Task: Find connections with filter location Villa de Vallecas with filter topic #Industrieswith filter profile language Potuguese with filter current company Perficient with filter school Doon Business School with filter industry Building Construction with filter service category Public Relations with filter keywords title Operations Analyst
Action: Mouse moved to (165, 254)
Screenshot: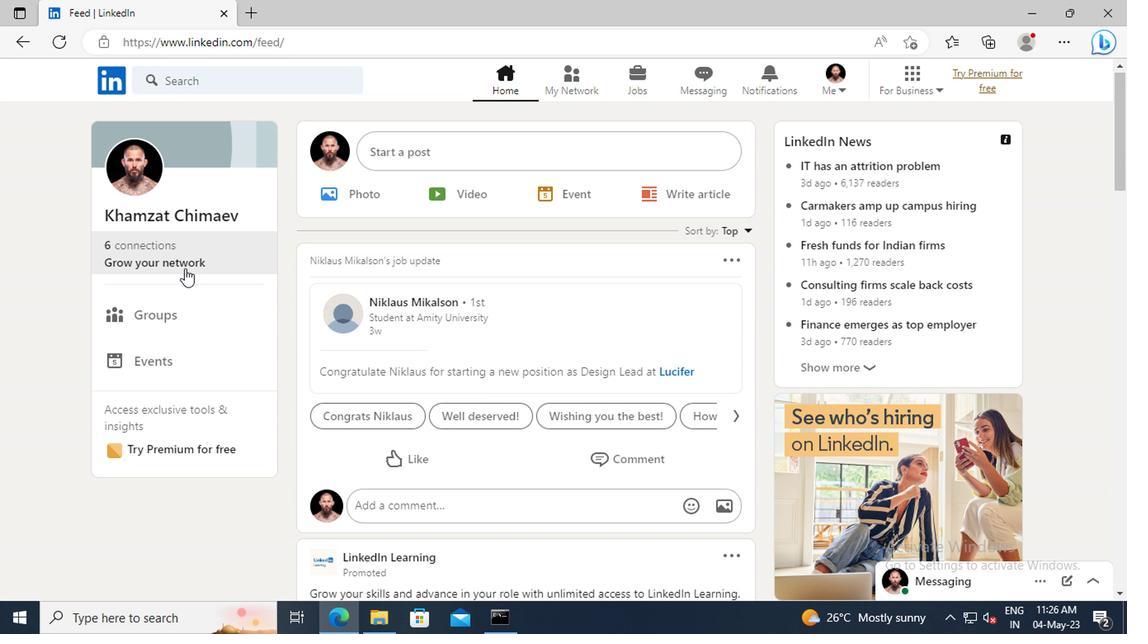
Action: Mouse pressed left at (165, 254)
Screenshot: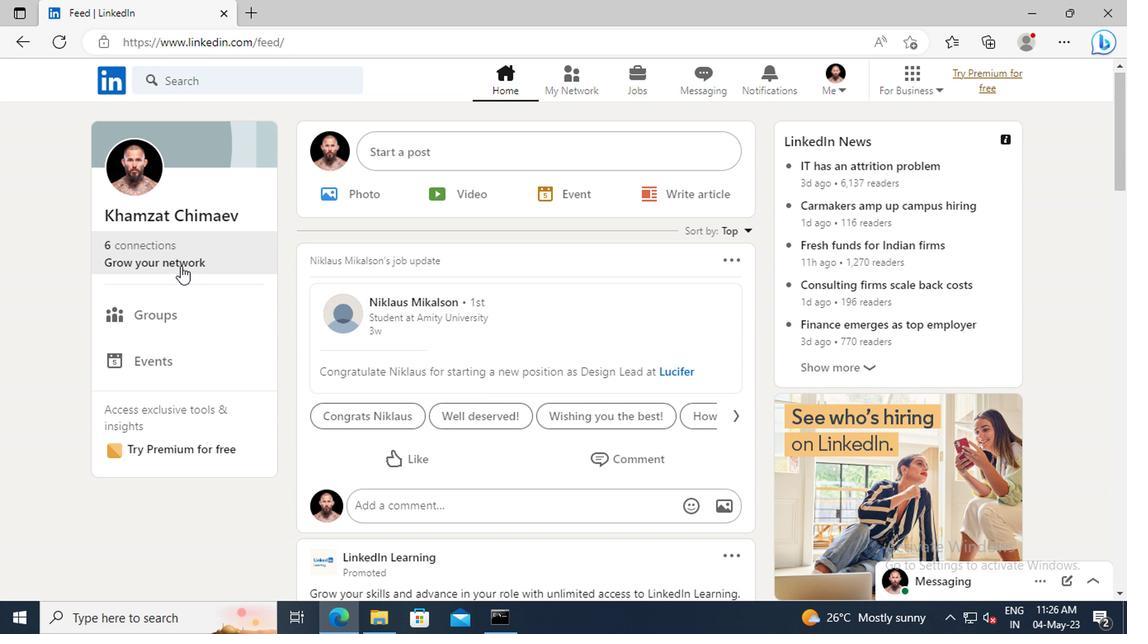 
Action: Mouse moved to (170, 176)
Screenshot: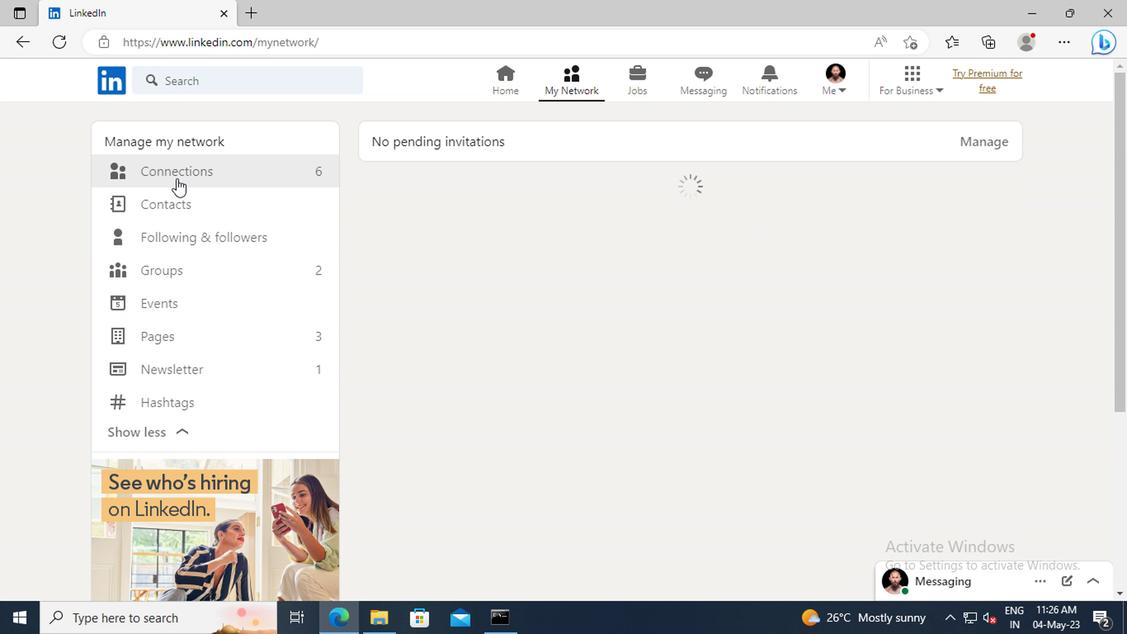 
Action: Mouse pressed left at (170, 176)
Screenshot: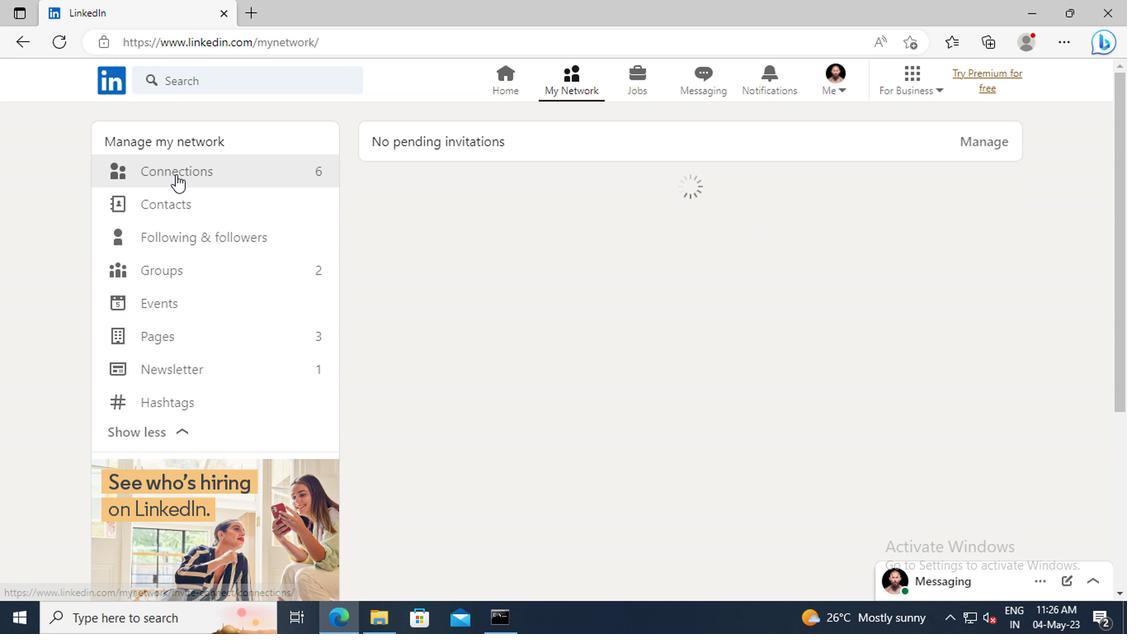 
Action: Mouse moved to (647, 178)
Screenshot: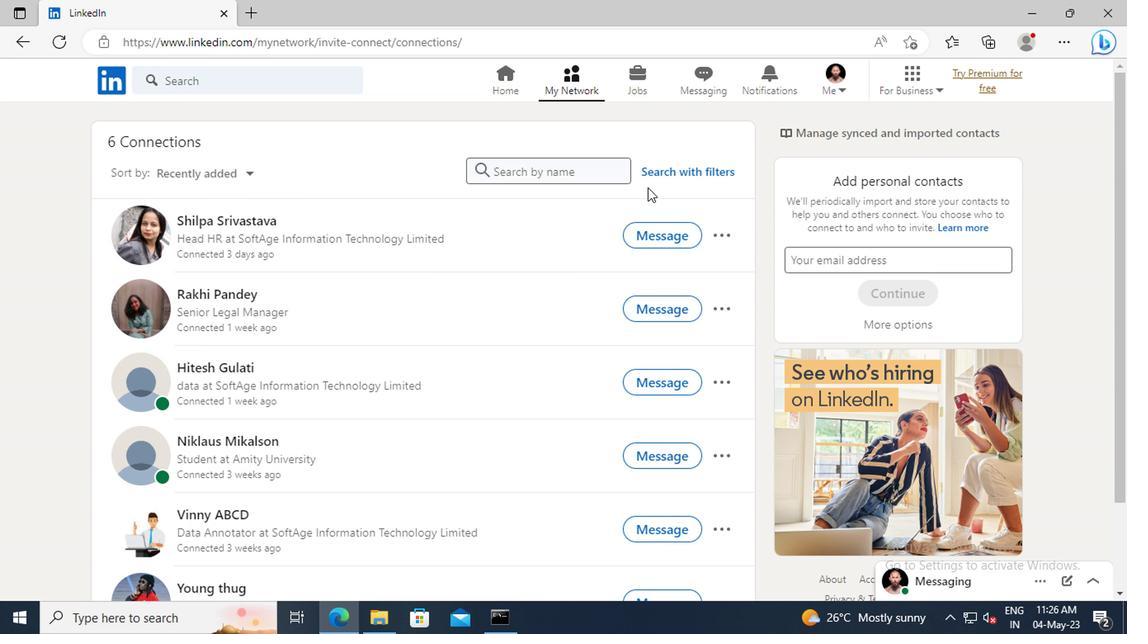 
Action: Mouse pressed left at (647, 178)
Screenshot: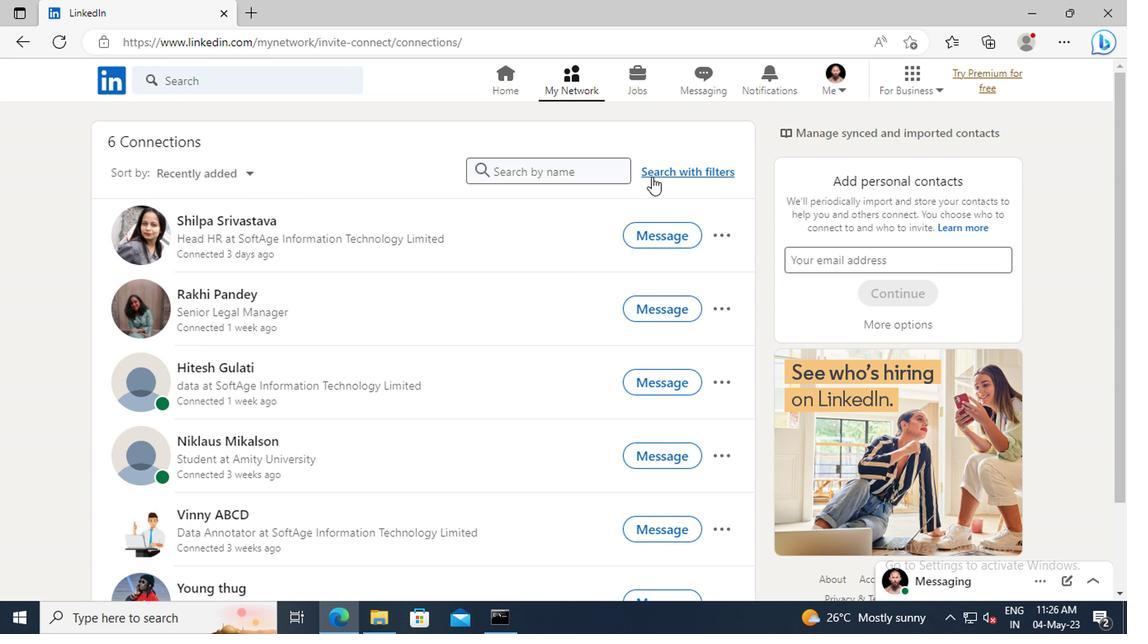 
Action: Mouse moved to (623, 133)
Screenshot: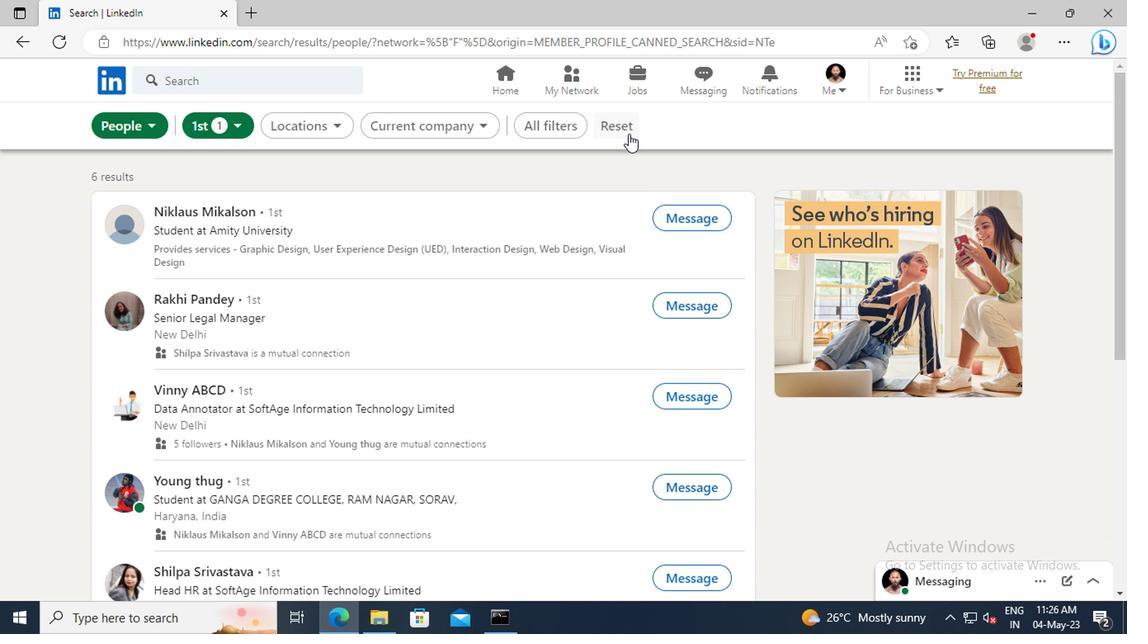 
Action: Mouse pressed left at (623, 133)
Screenshot: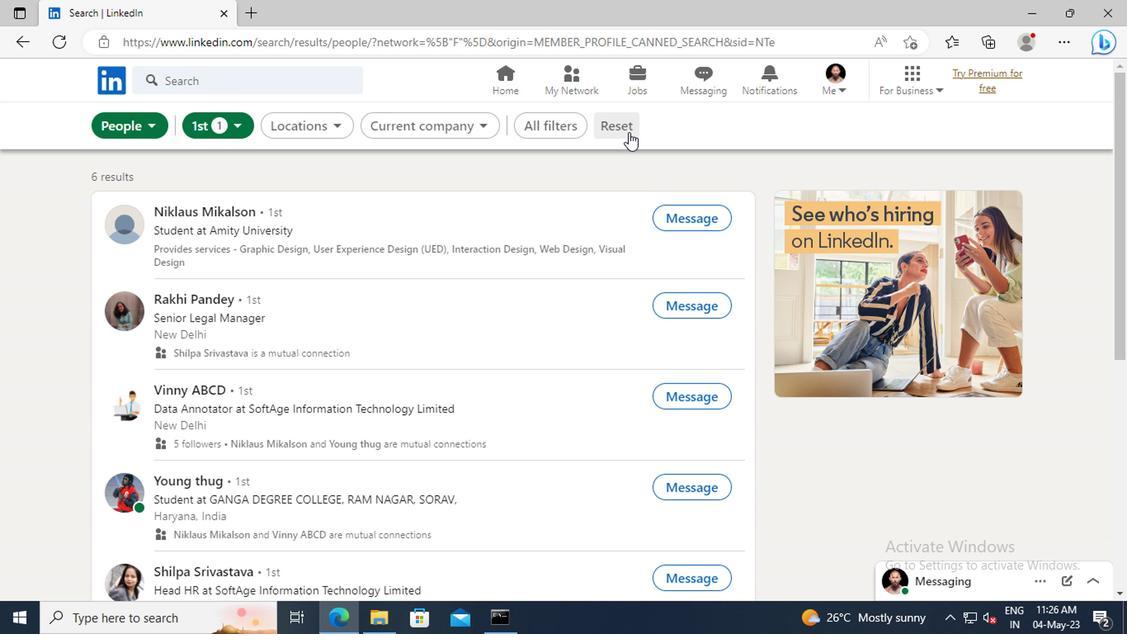 
Action: Mouse moved to (608, 131)
Screenshot: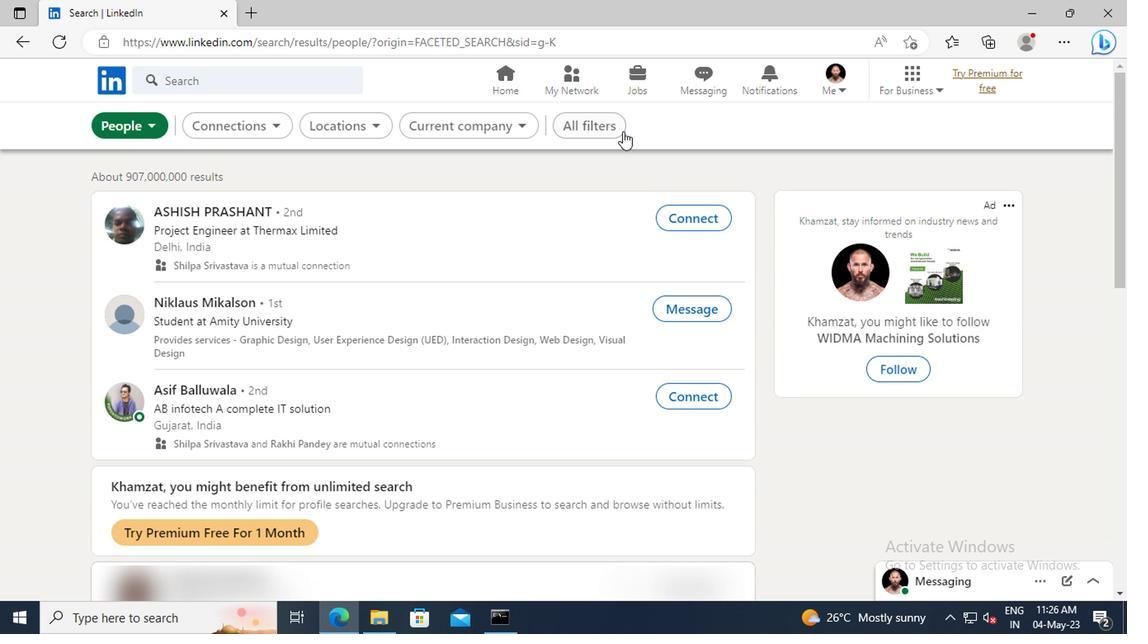 
Action: Mouse pressed left at (608, 131)
Screenshot: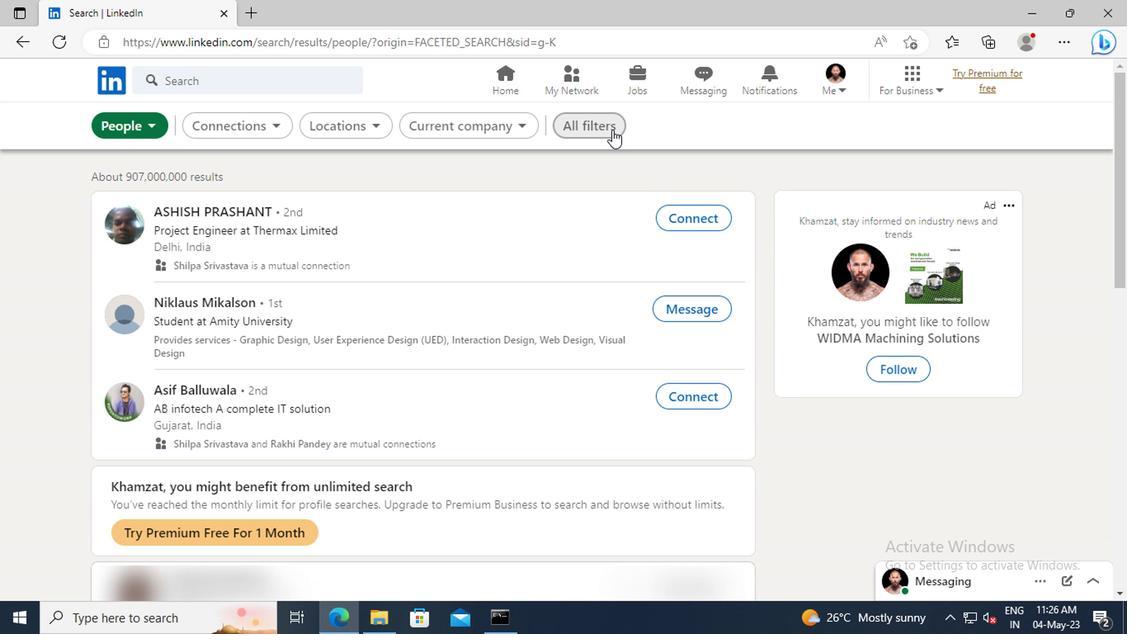 
Action: Mouse moved to (861, 293)
Screenshot: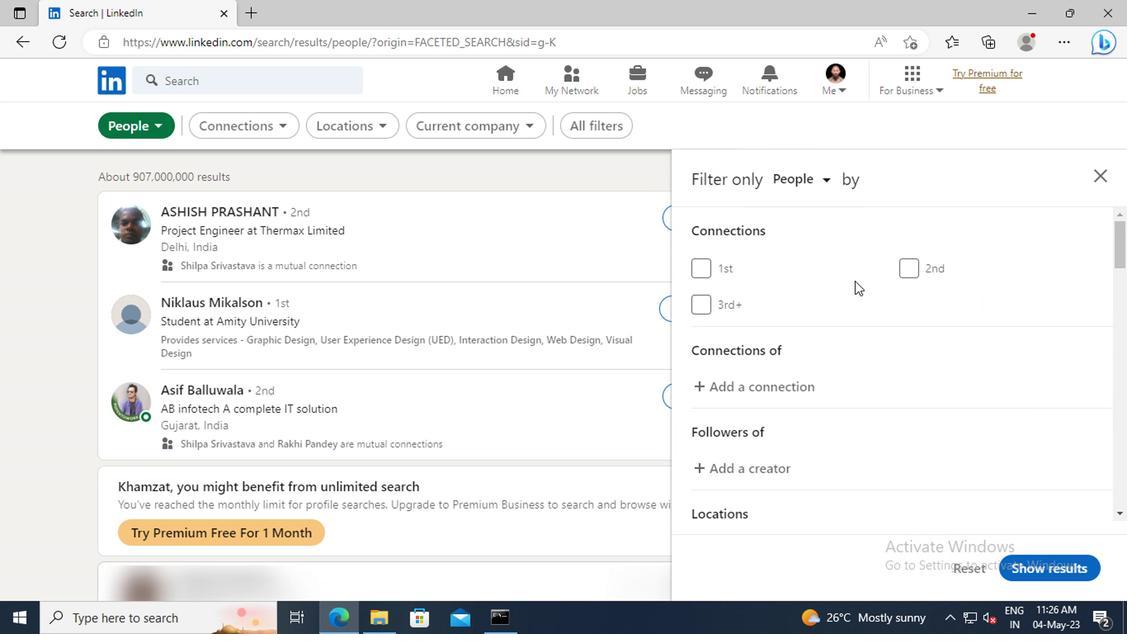 
Action: Mouse scrolled (861, 291) with delta (0, -1)
Screenshot: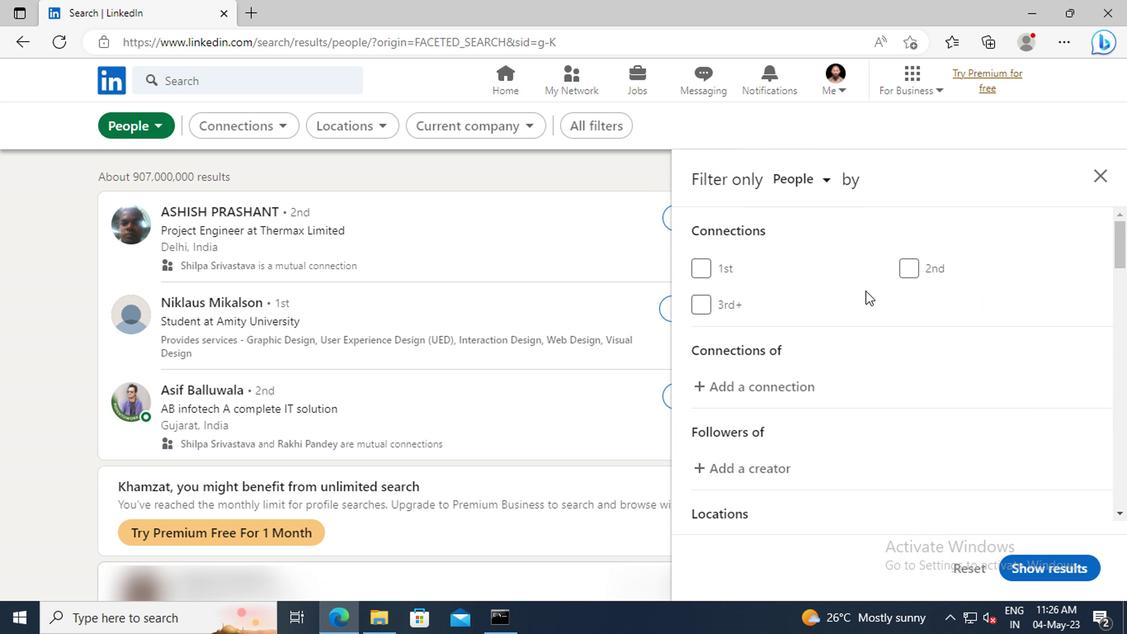 
Action: Mouse scrolled (861, 291) with delta (0, -1)
Screenshot: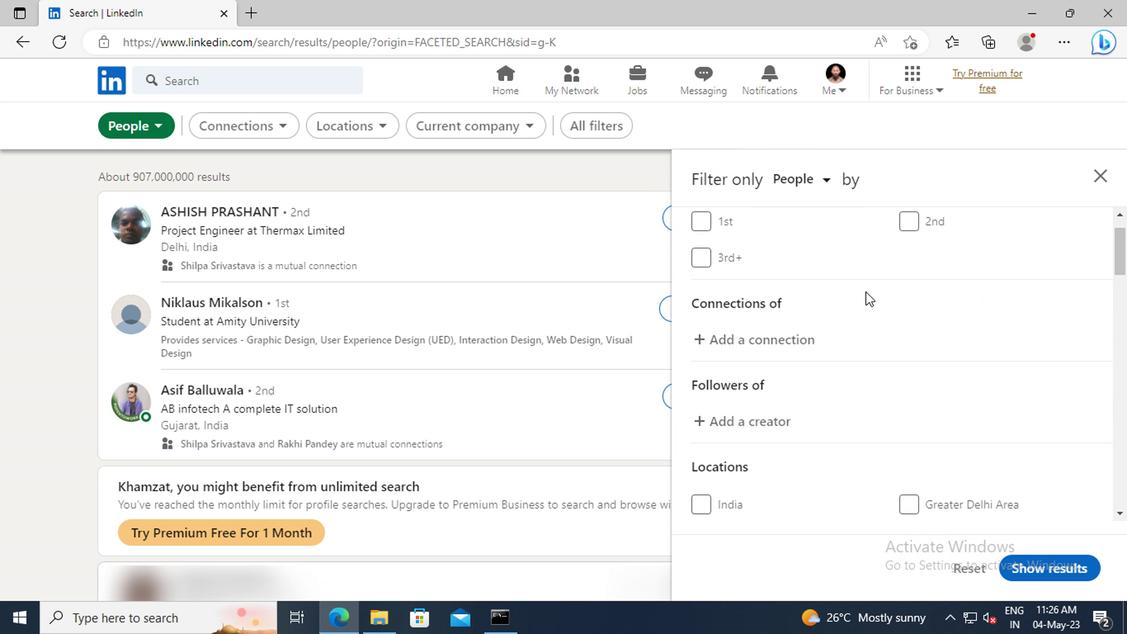 
Action: Mouse scrolled (861, 291) with delta (0, -1)
Screenshot: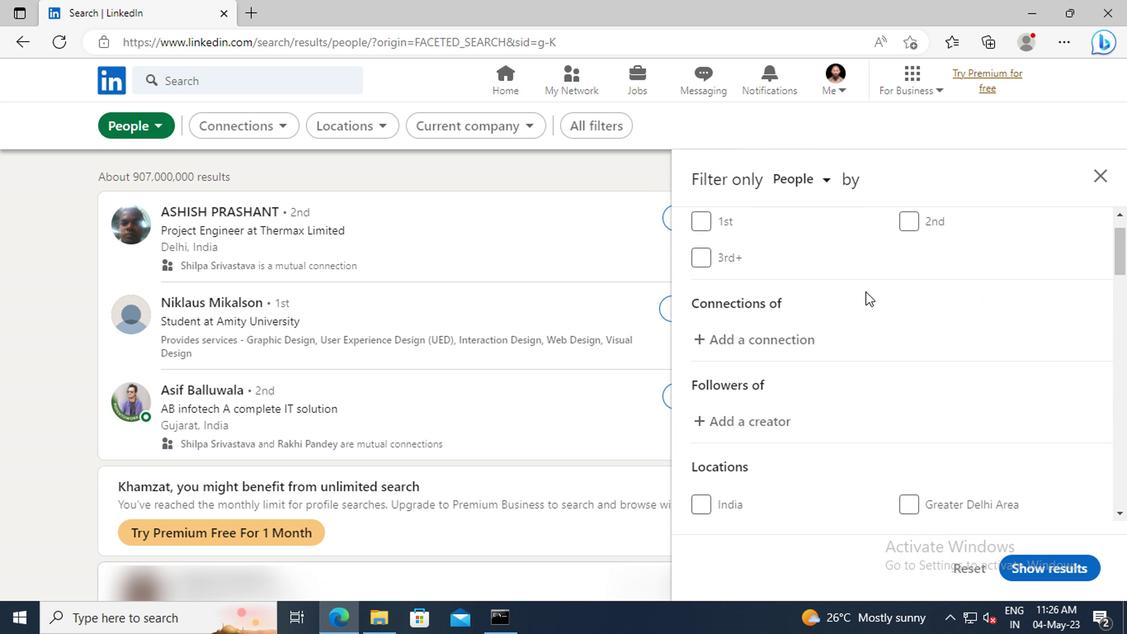 
Action: Mouse scrolled (861, 291) with delta (0, -1)
Screenshot: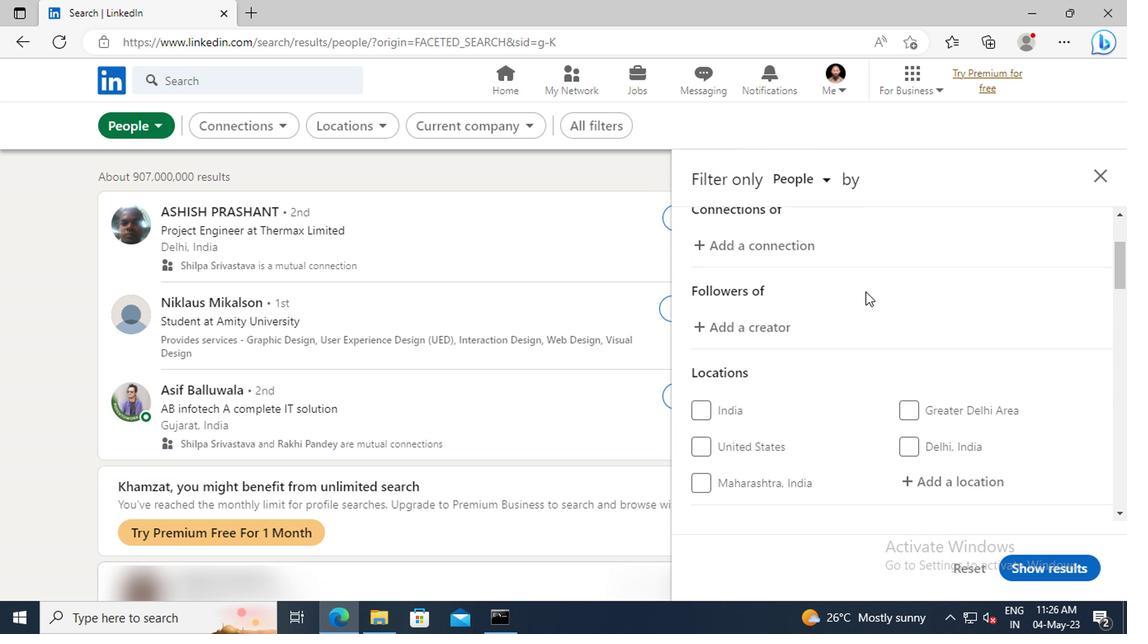 
Action: Mouse moved to (862, 293)
Screenshot: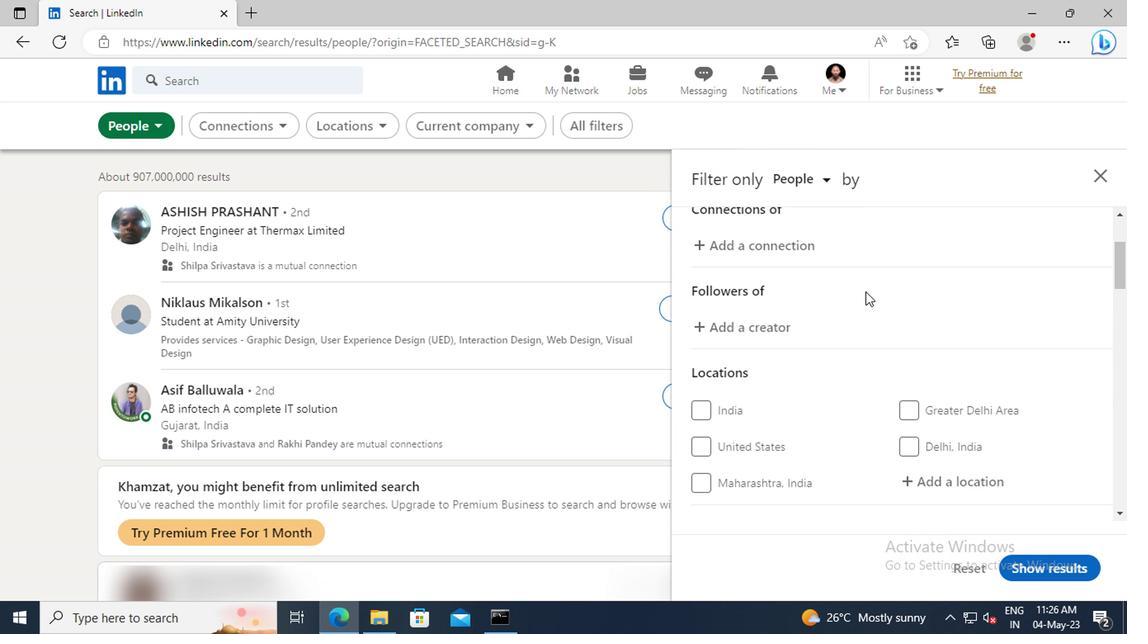 
Action: Mouse scrolled (862, 291) with delta (0, -1)
Screenshot: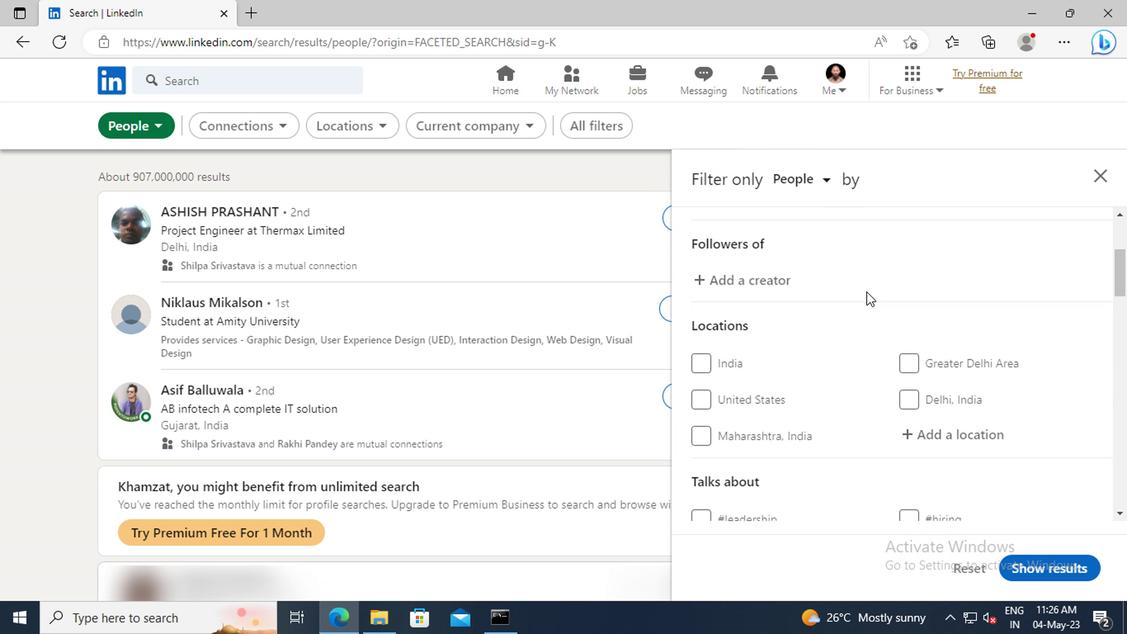 
Action: Mouse scrolled (862, 291) with delta (0, -1)
Screenshot: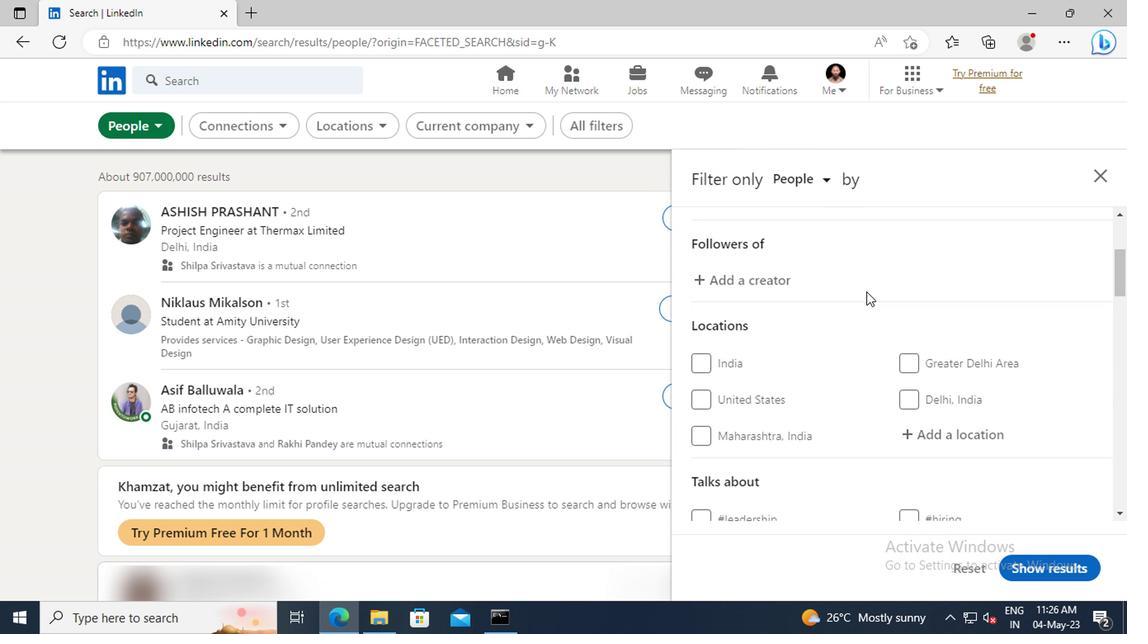 
Action: Mouse scrolled (862, 291) with delta (0, -1)
Screenshot: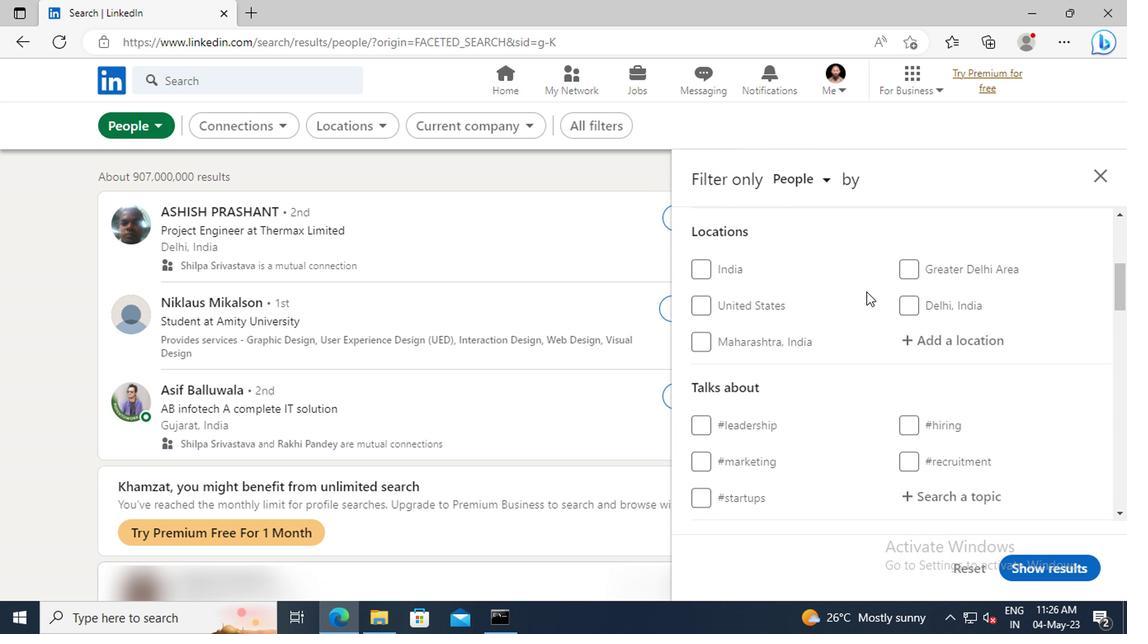 
Action: Mouse moved to (915, 301)
Screenshot: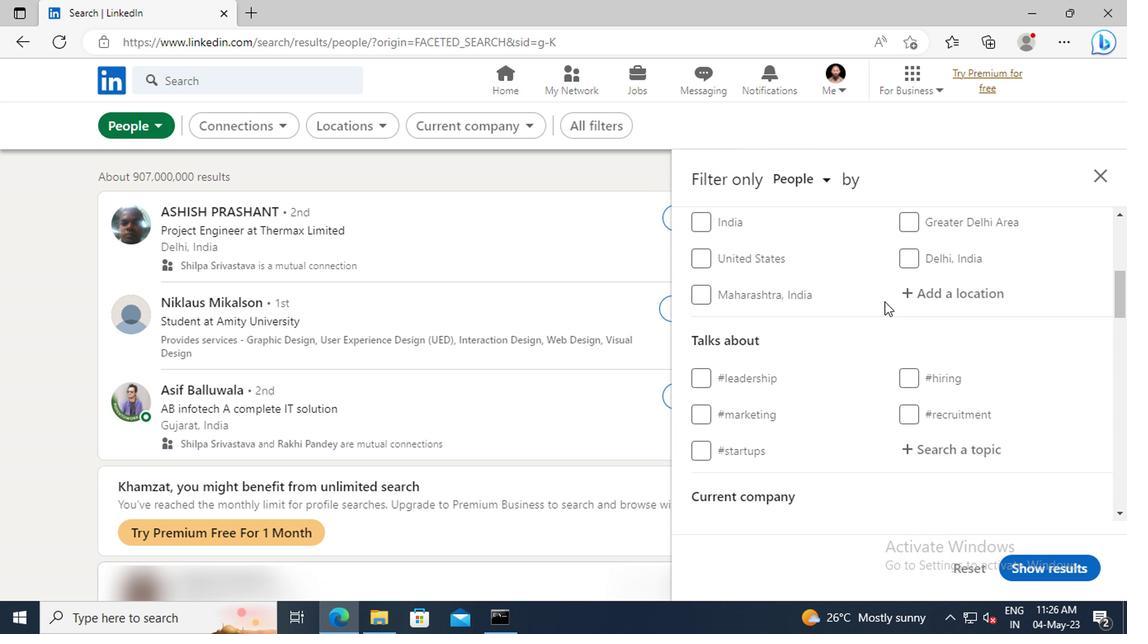 
Action: Mouse pressed left at (915, 301)
Screenshot: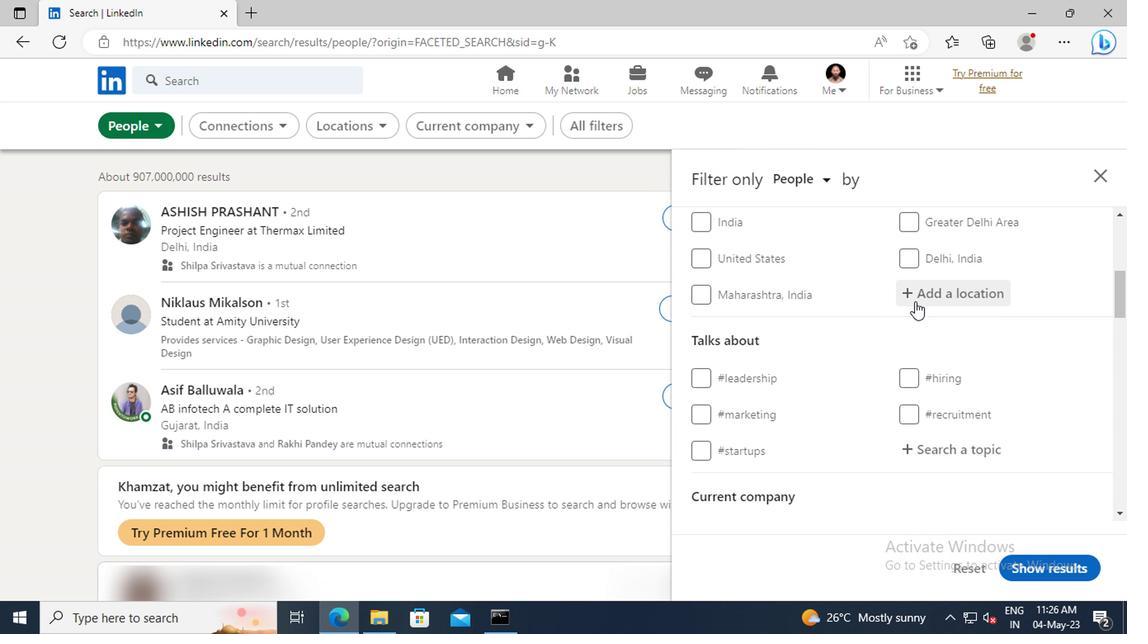 
Action: Key pressed <Key.shift>VILLA<Key.space>DE<Key.space><Key.shift>VALLECAS<Key.enter>
Screenshot: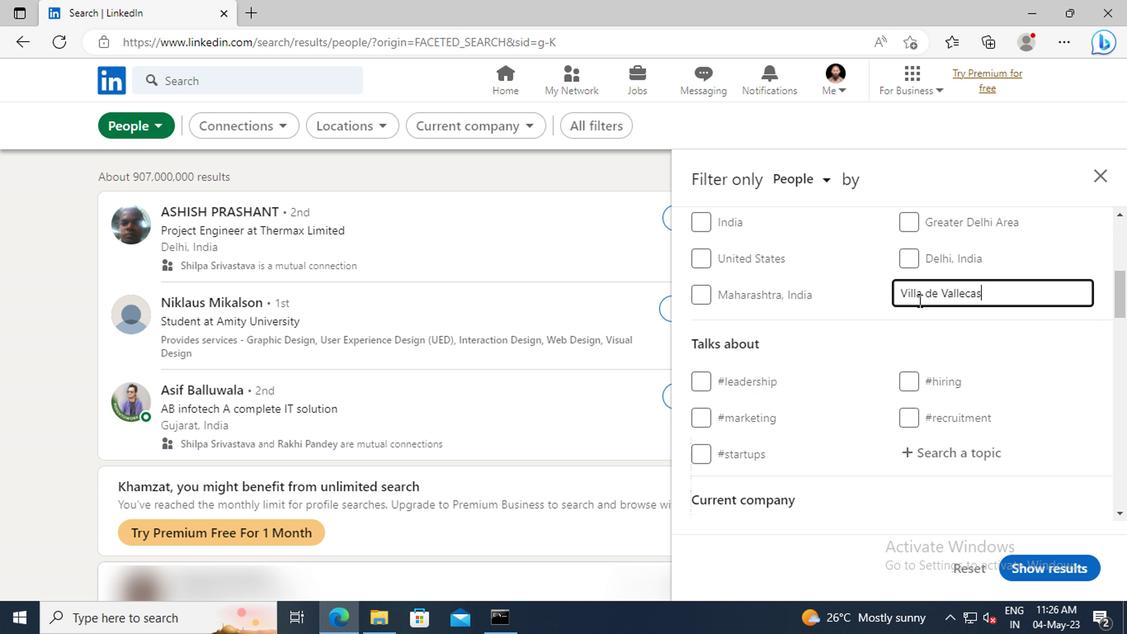 
Action: Mouse scrolled (915, 301) with delta (0, 0)
Screenshot: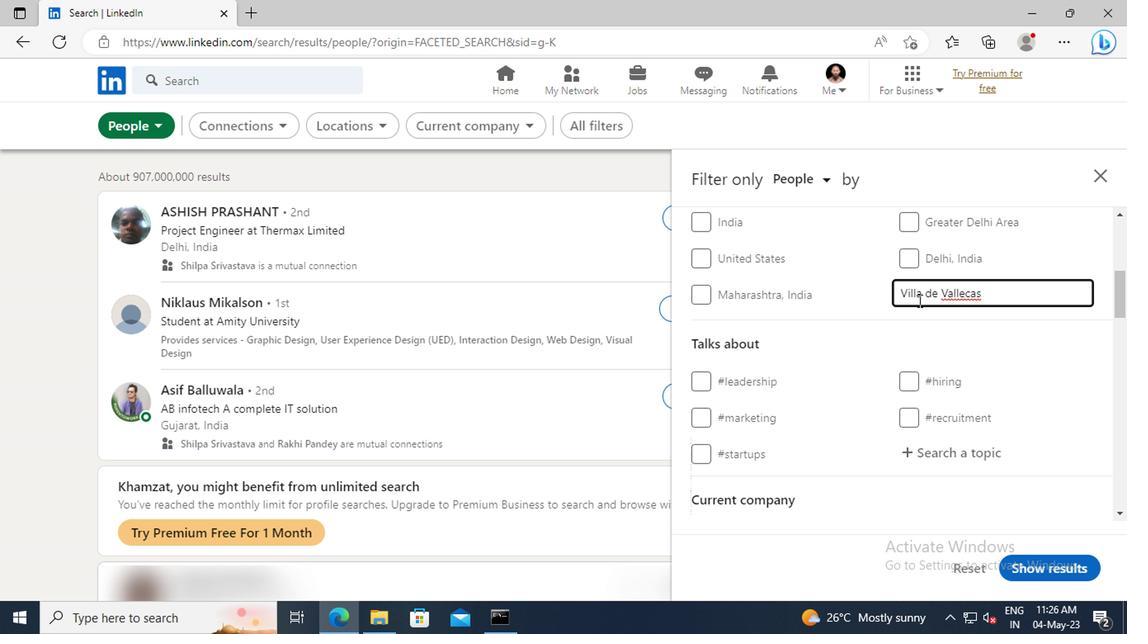 
Action: Mouse scrolled (915, 301) with delta (0, 0)
Screenshot: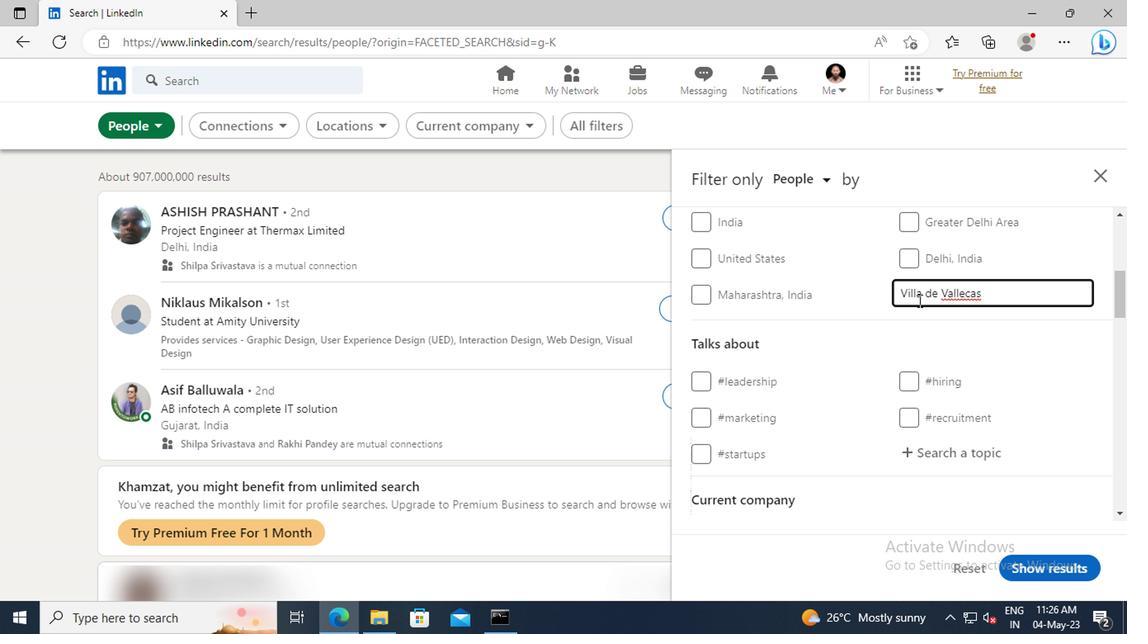 
Action: Mouse moved to (925, 352)
Screenshot: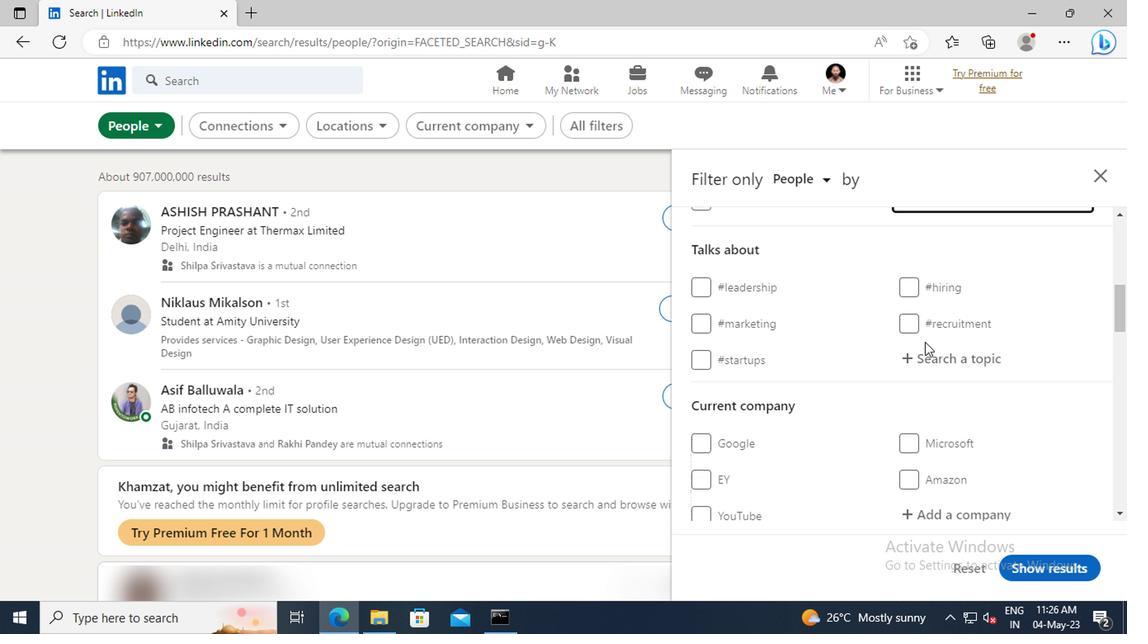 
Action: Mouse pressed left at (925, 352)
Screenshot: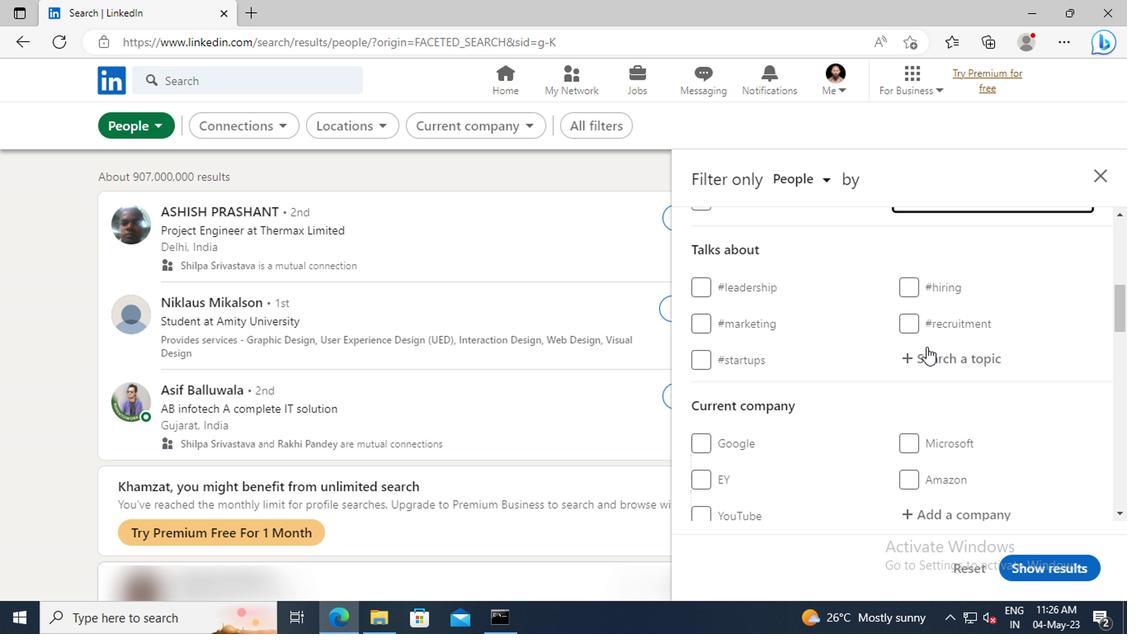 
Action: Key pressed <Key.shift>INDUSTRIES
Screenshot: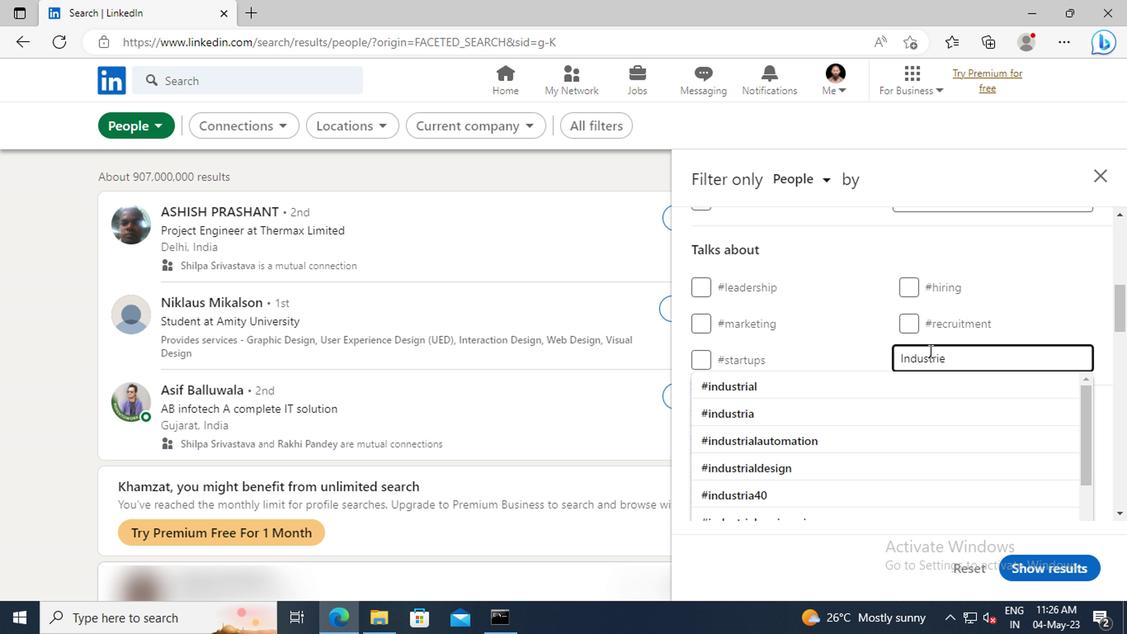 
Action: Mouse moved to (930, 378)
Screenshot: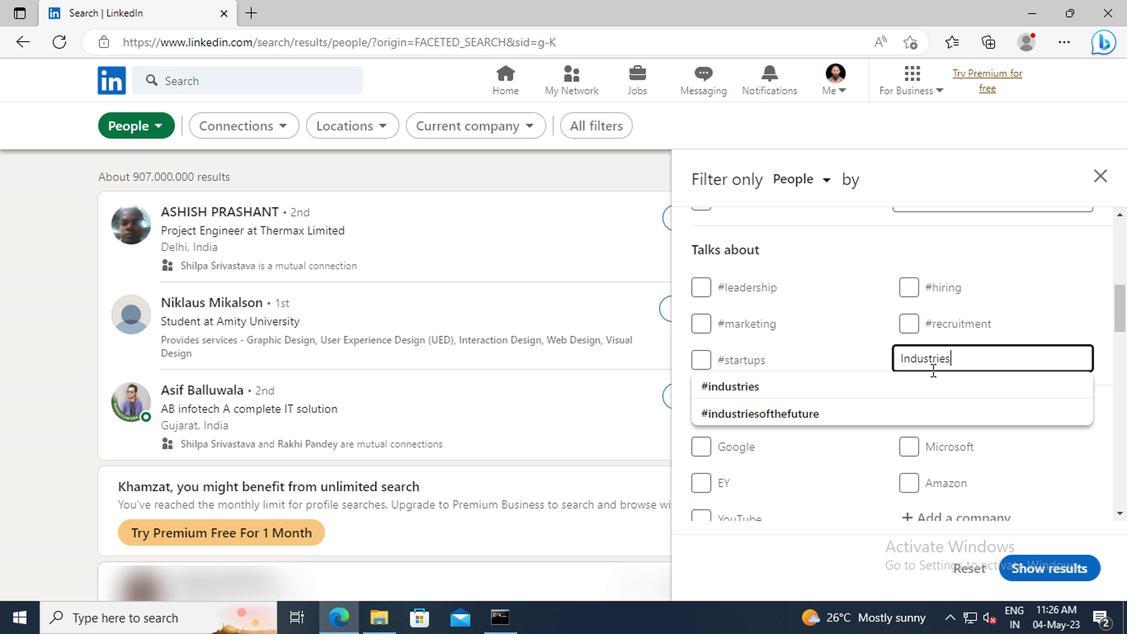 
Action: Mouse pressed left at (930, 378)
Screenshot: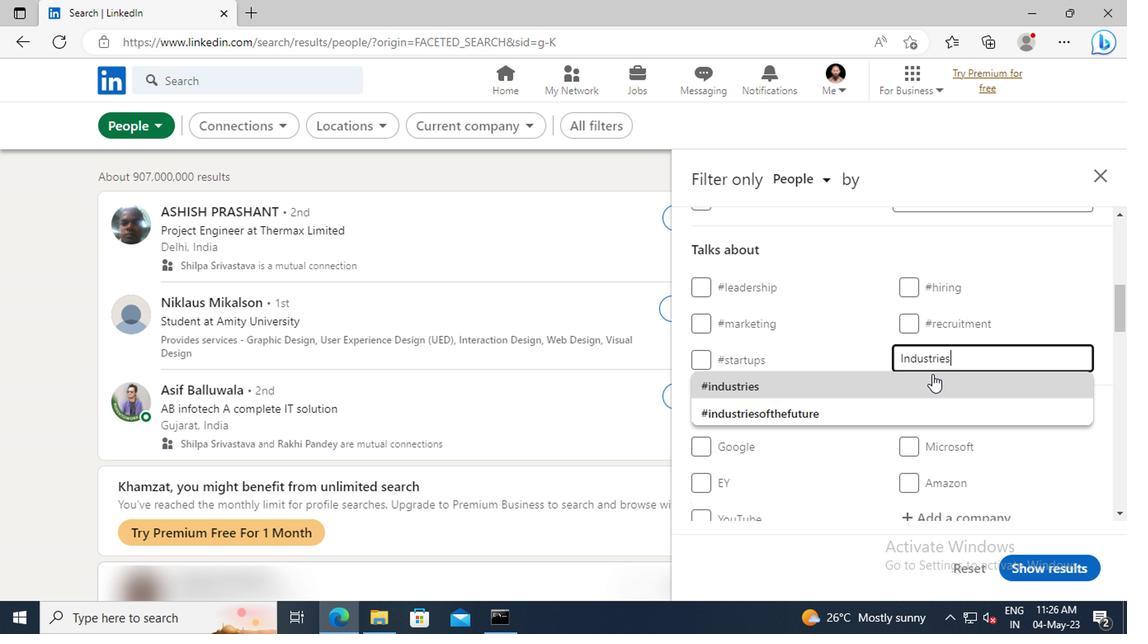 
Action: Mouse scrolled (930, 377) with delta (0, -1)
Screenshot: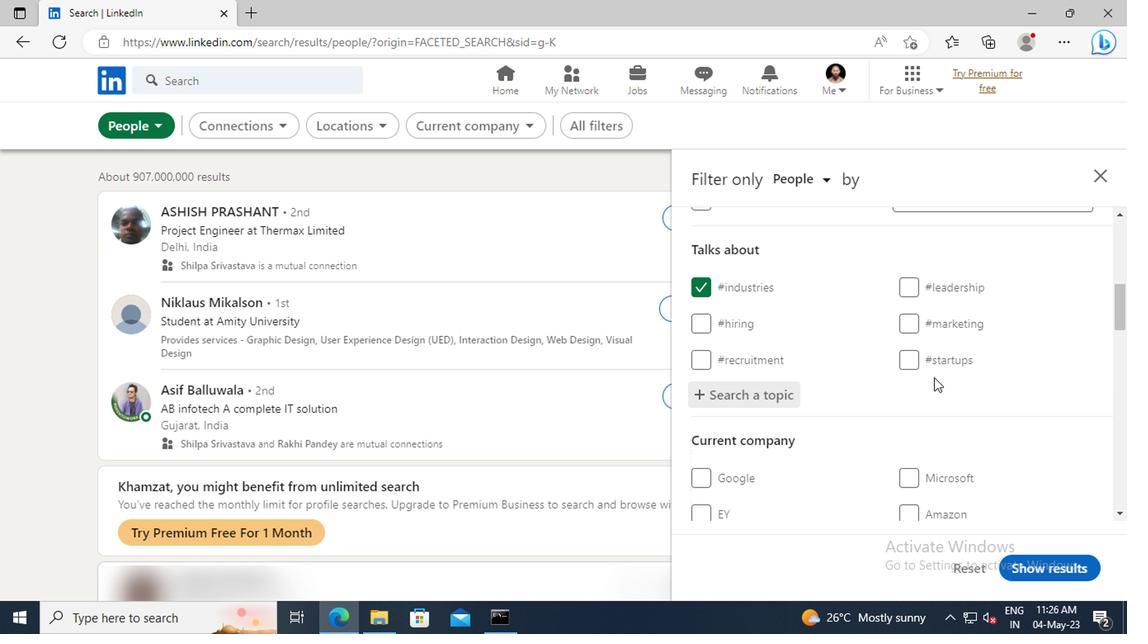 
Action: Mouse scrolled (930, 377) with delta (0, -1)
Screenshot: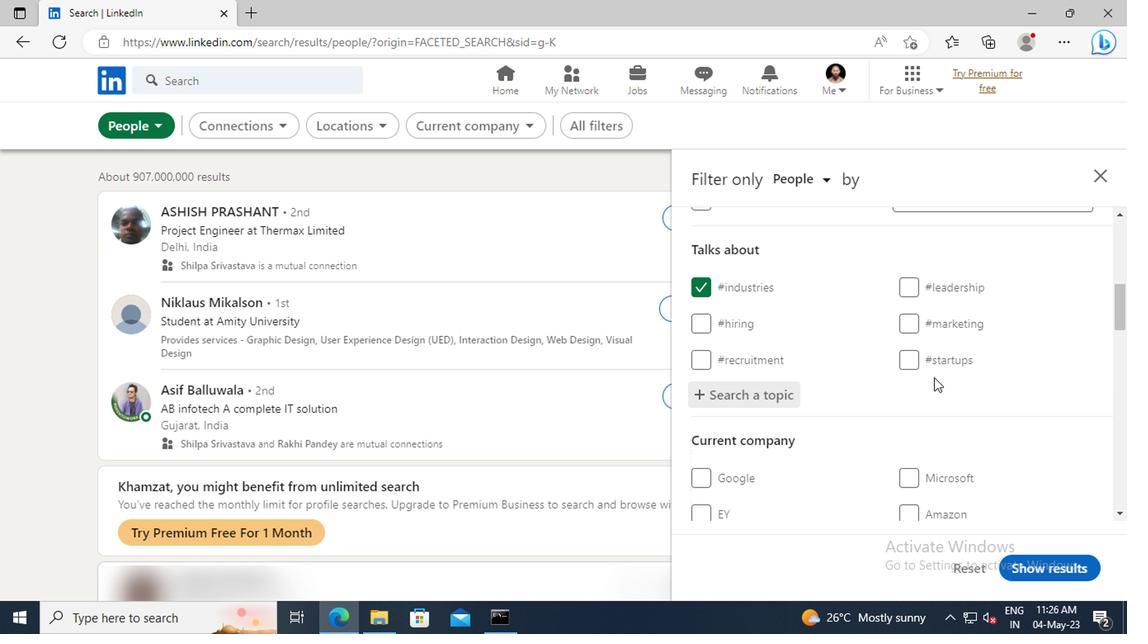 
Action: Mouse scrolled (930, 377) with delta (0, -1)
Screenshot: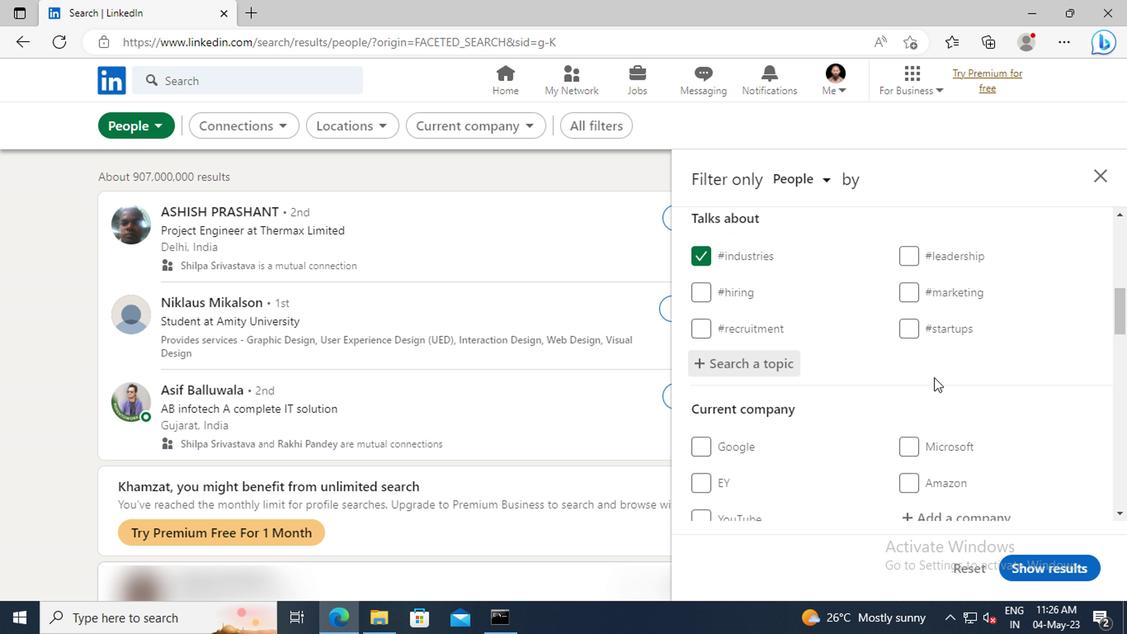 
Action: Mouse scrolled (930, 377) with delta (0, -1)
Screenshot: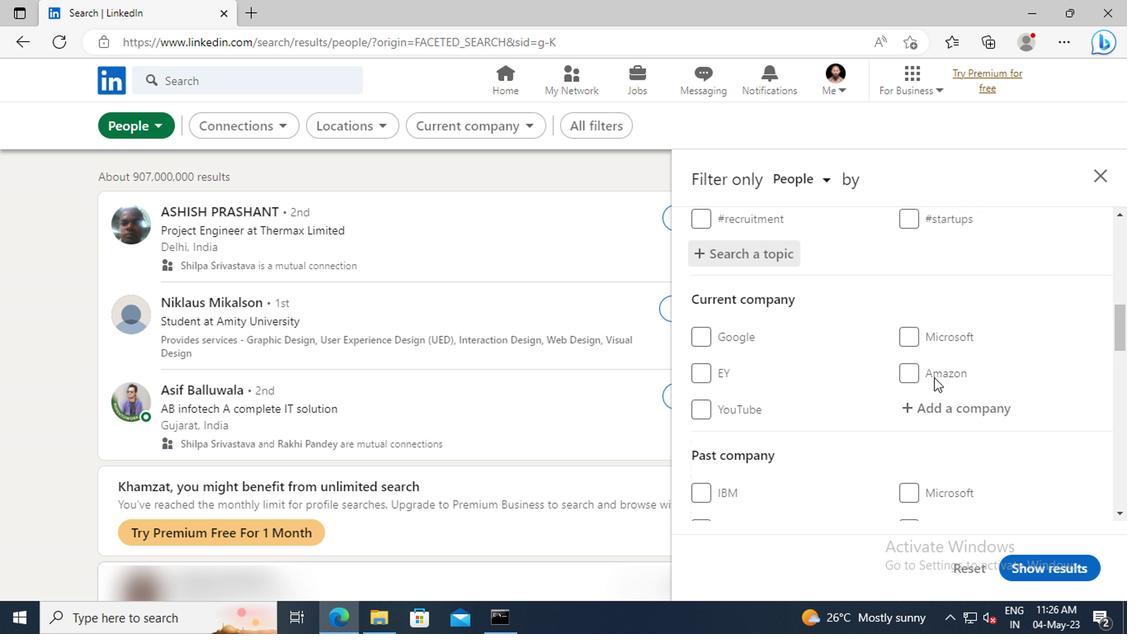 
Action: Mouse scrolled (930, 377) with delta (0, -1)
Screenshot: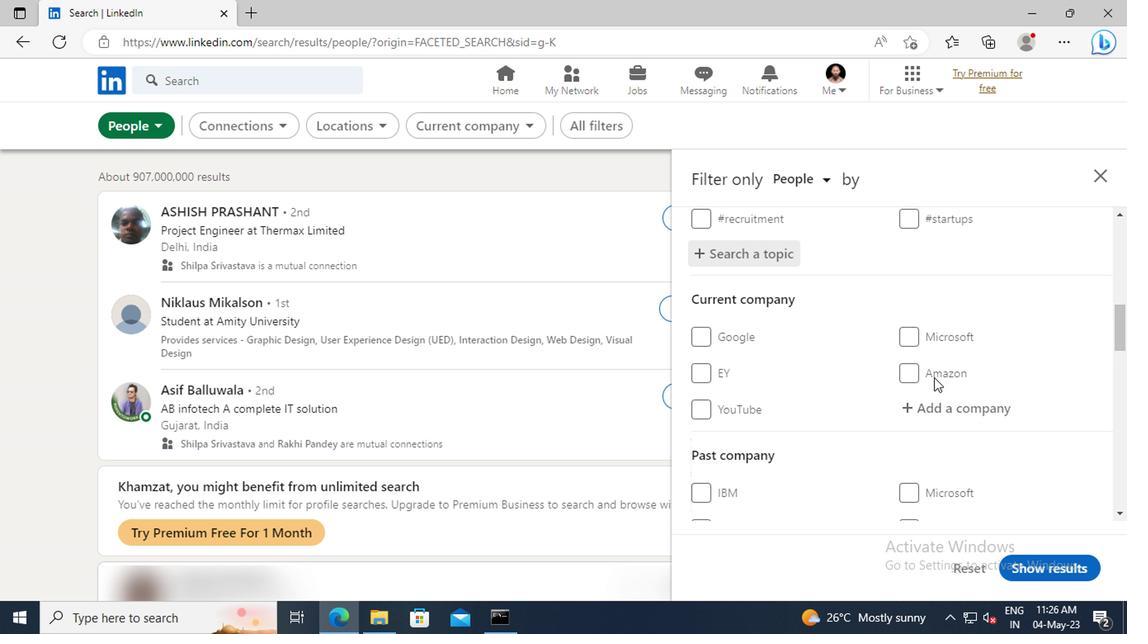 
Action: Mouse scrolled (930, 377) with delta (0, -1)
Screenshot: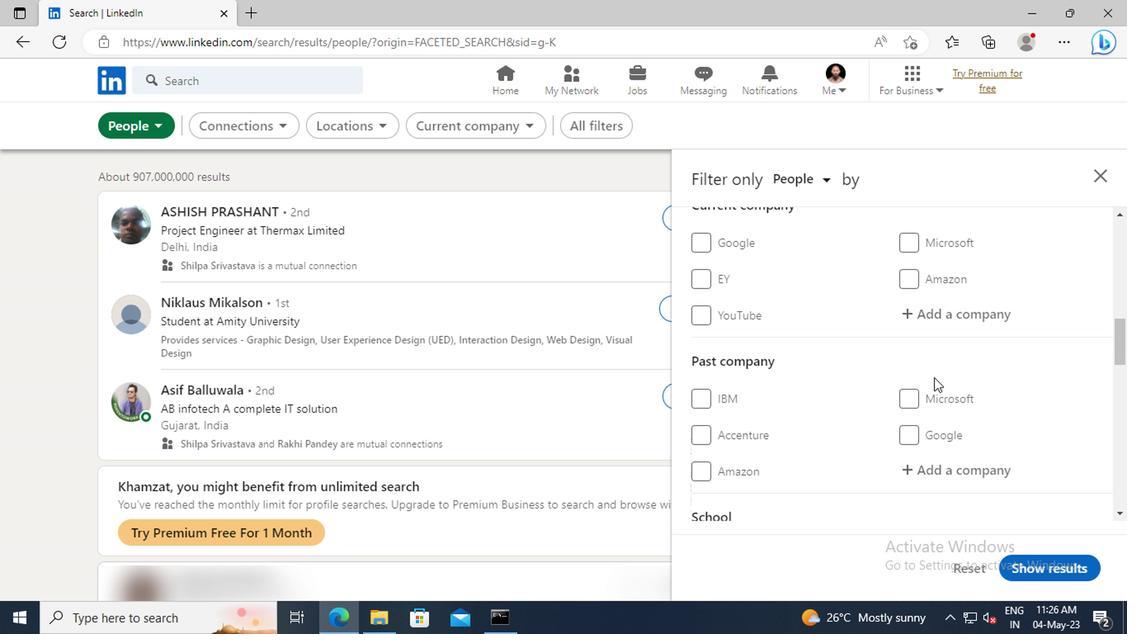 
Action: Mouse scrolled (930, 377) with delta (0, -1)
Screenshot: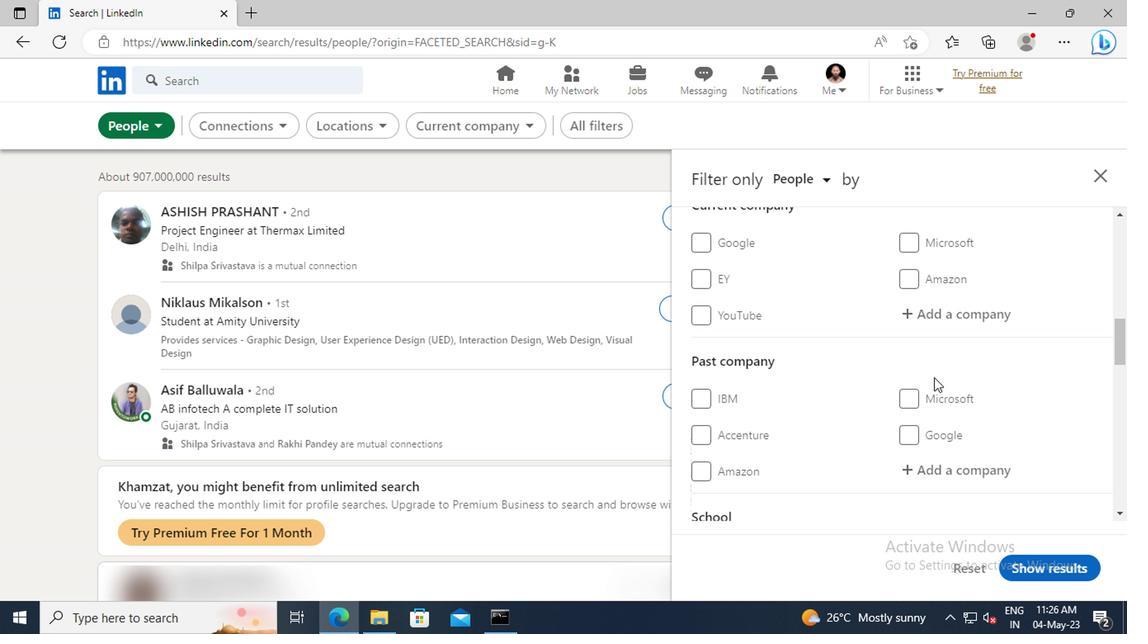 
Action: Mouse scrolled (930, 377) with delta (0, -1)
Screenshot: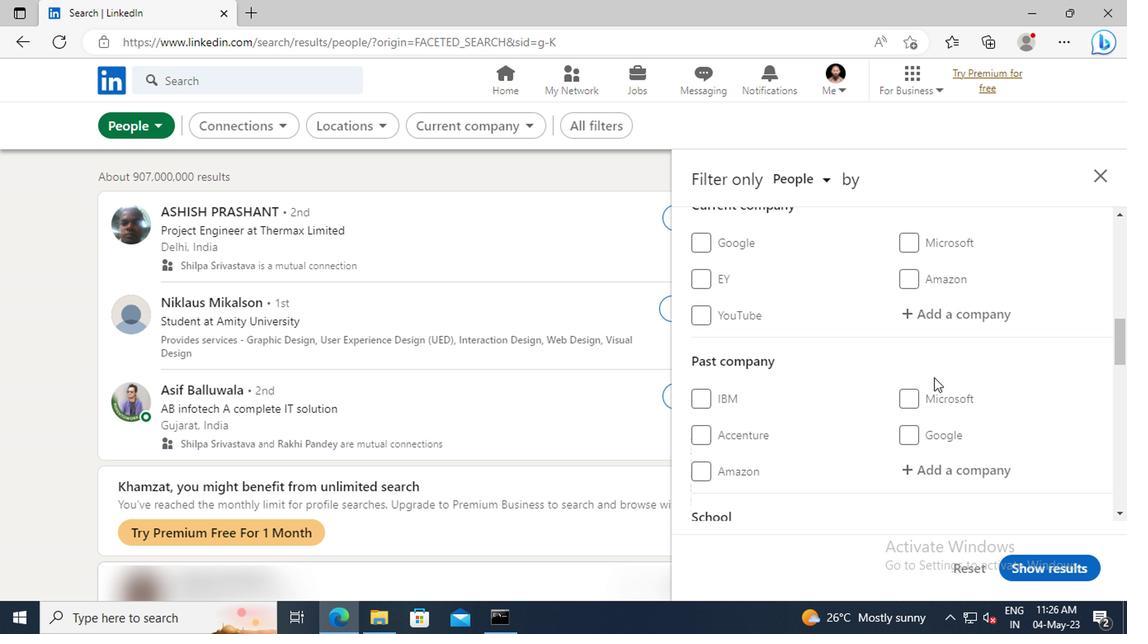 
Action: Mouse scrolled (930, 377) with delta (0, -1)
Screenshot: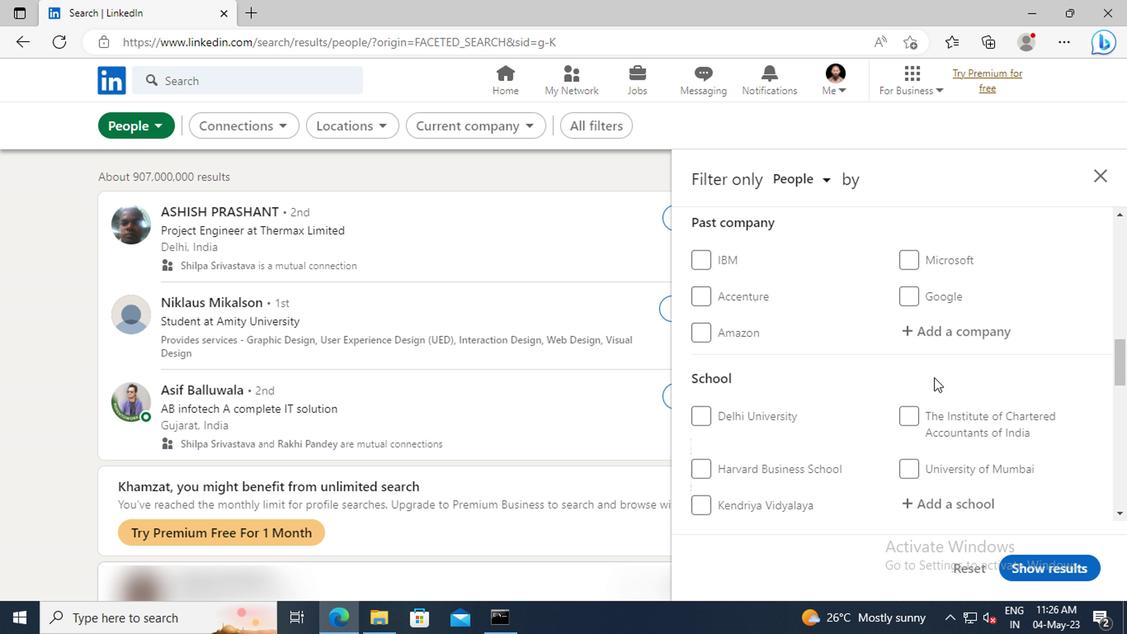
Action: Mouse scrolled (930, 377) with delta (0, -1)
Screenshot: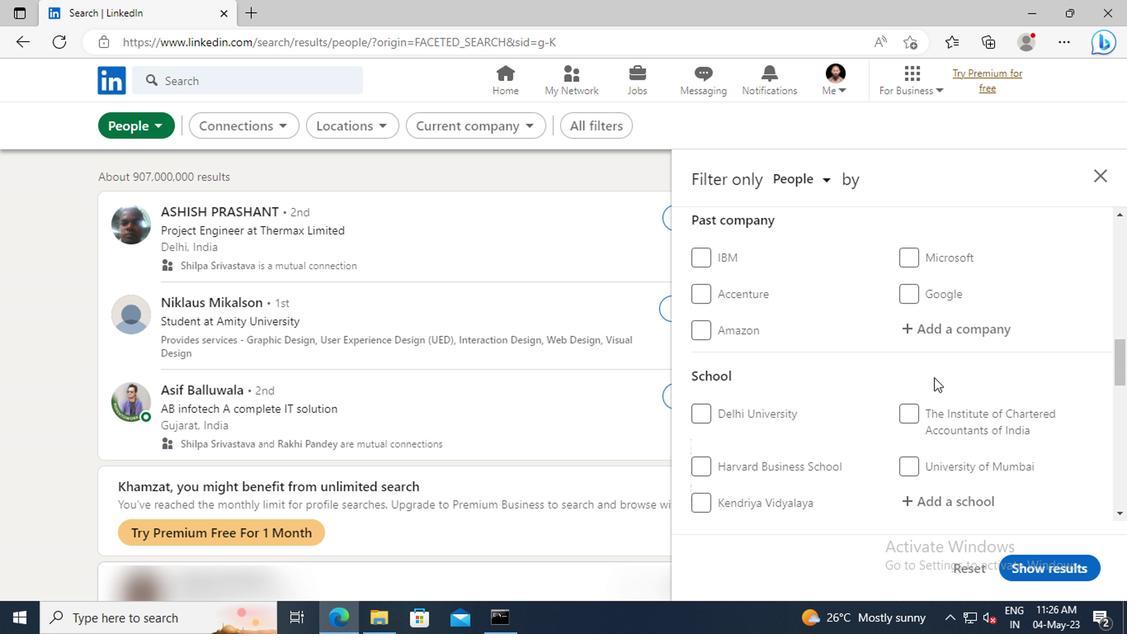 
Action: Mouse scrolled (930, 377) with delta (0, -1)
Screenshot: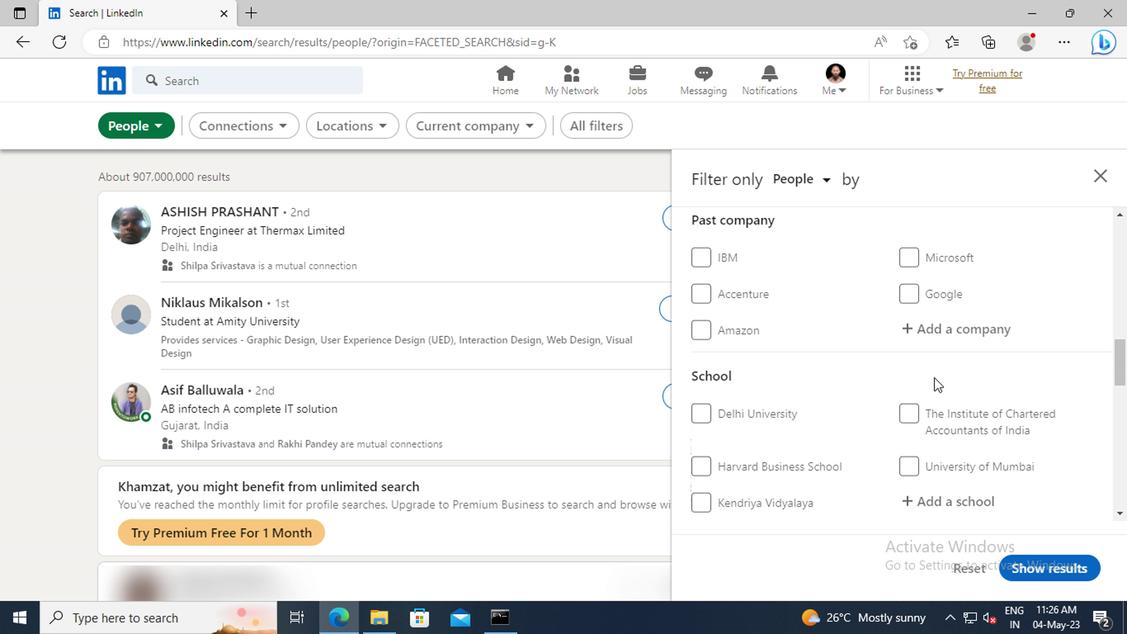 
Action: Mouse scrolled (930, 377) with delta (0, -1)
Screenshot: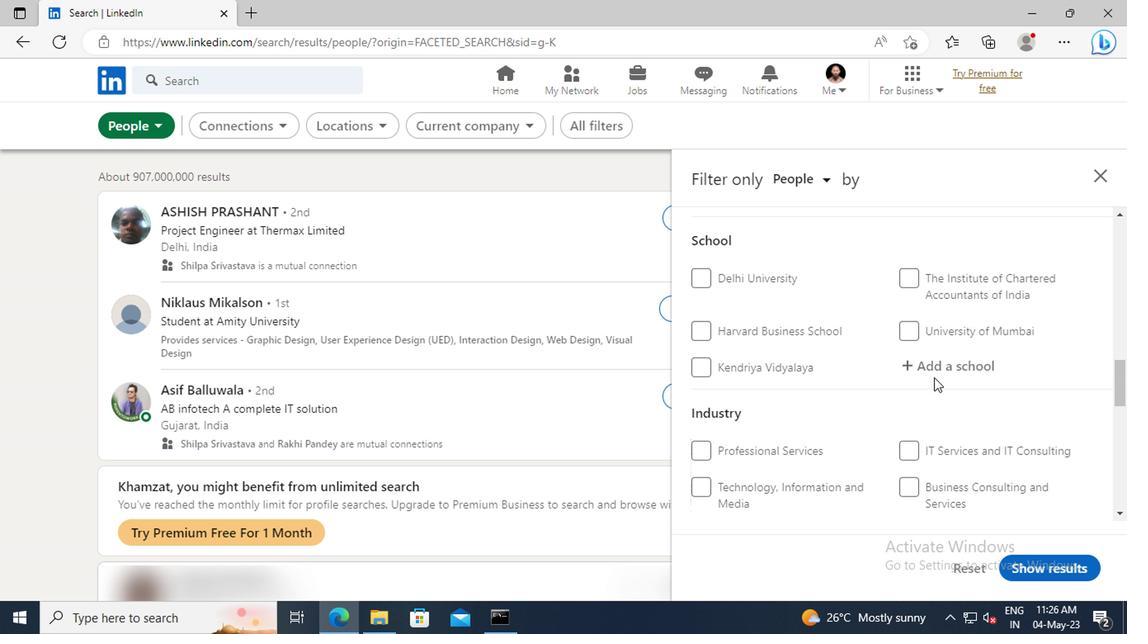 
Action: Mouse scrolled (930, 377) with delta (0, -1)
Screenshot: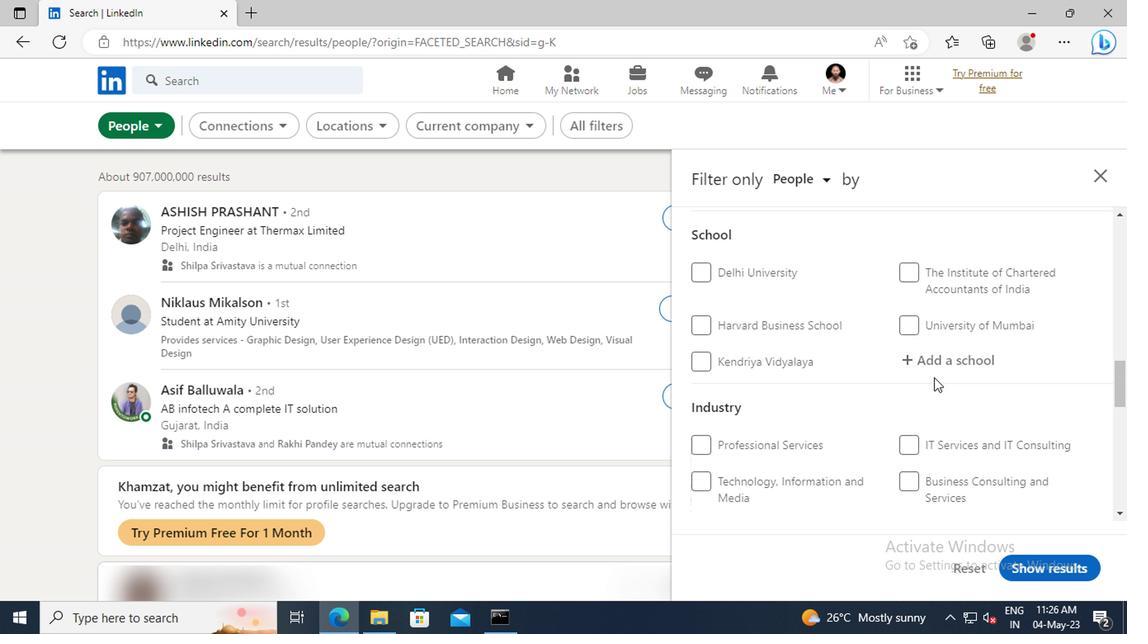 
Action: Mouse scrolled (930, 377) with delta (0, -1)
Screenshot: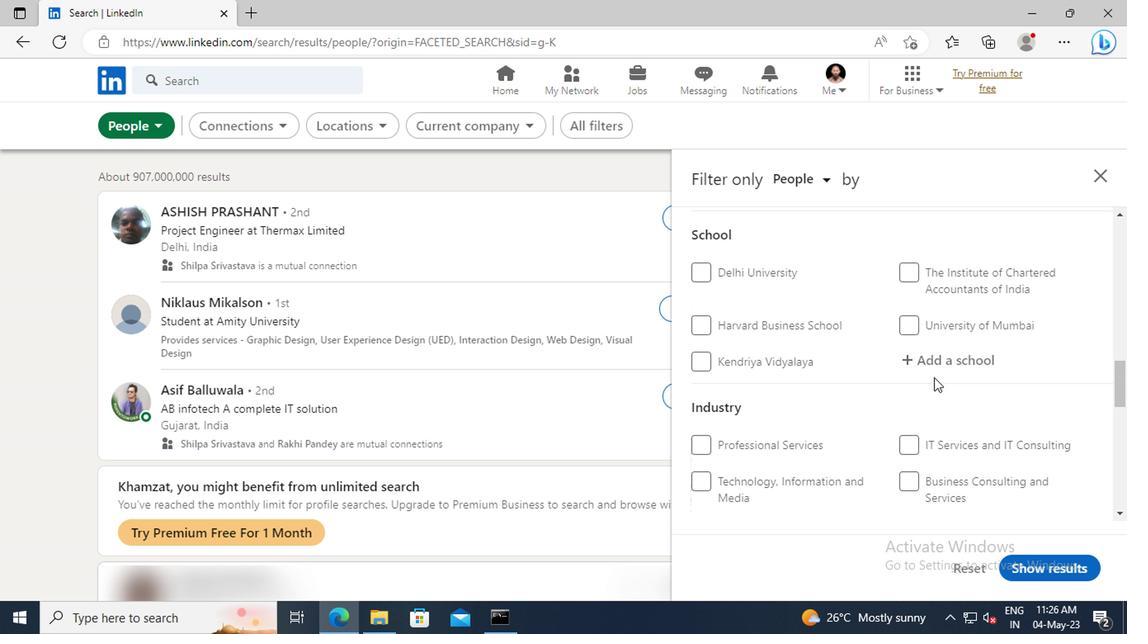 
Action: Mouse scrolled (930, 377) with delta (0, -1)
Screenshot: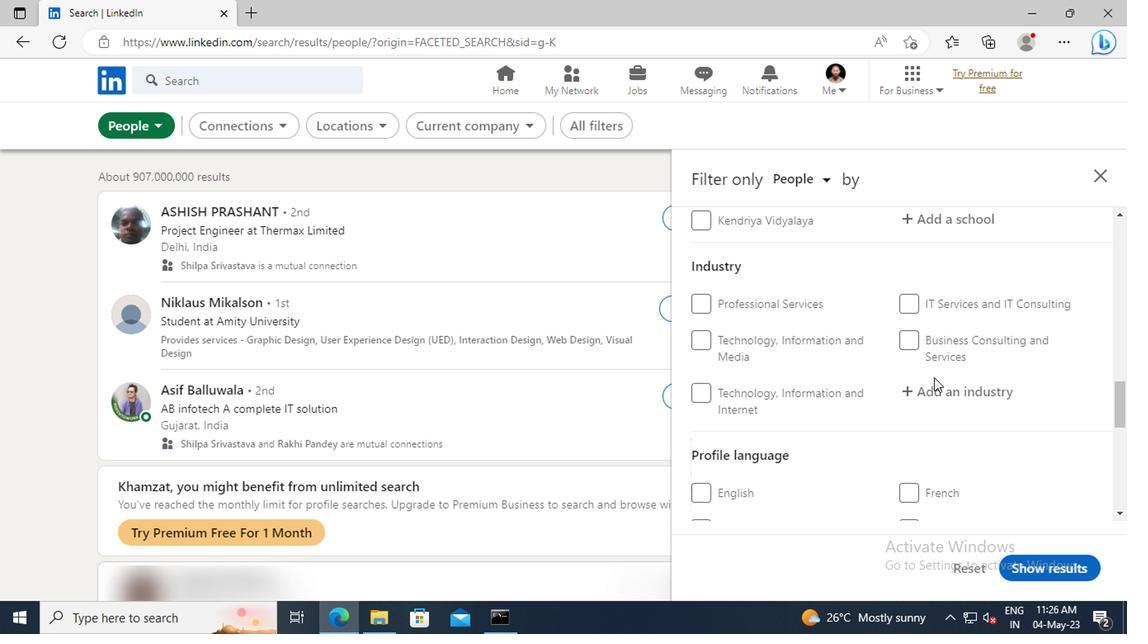 
Action: Mouse scrolled (930, 377) with delta (0, -1)
Screenshot: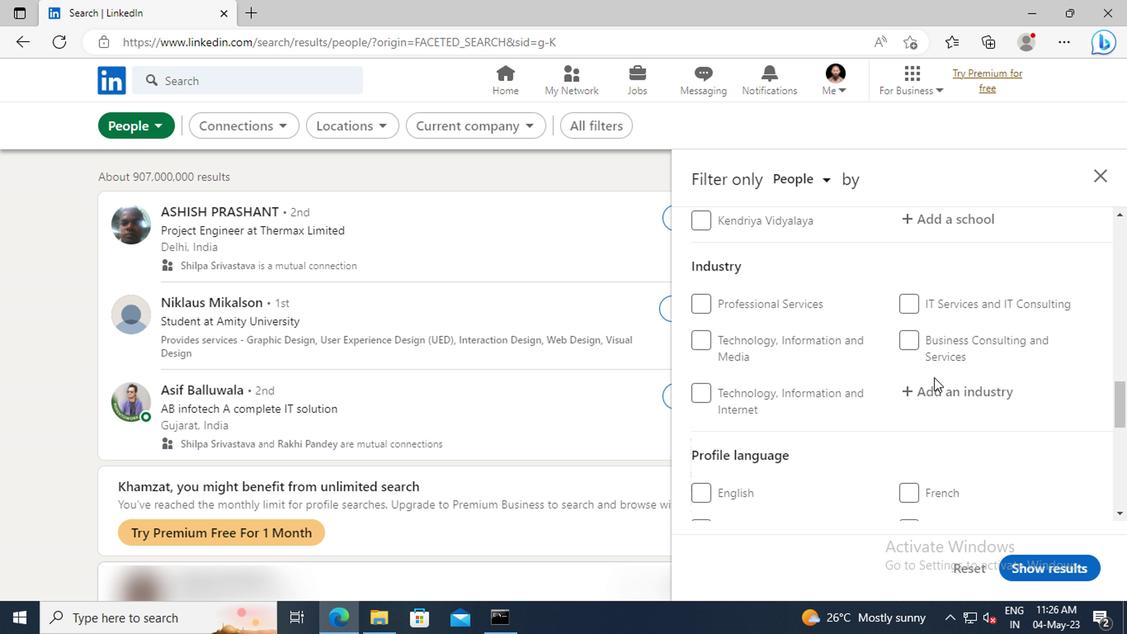 
Action: Mouse scrolled (930, 377) with delta (0, -1)
Screenshot: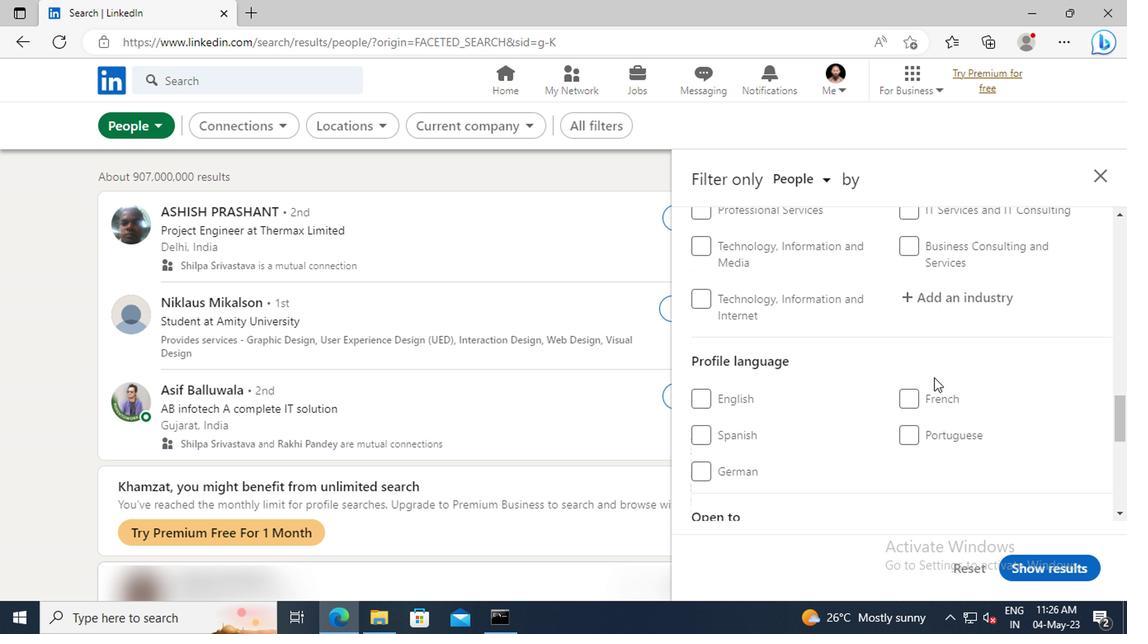 
Action: Mouse moved to (906, 389)
Screenshot: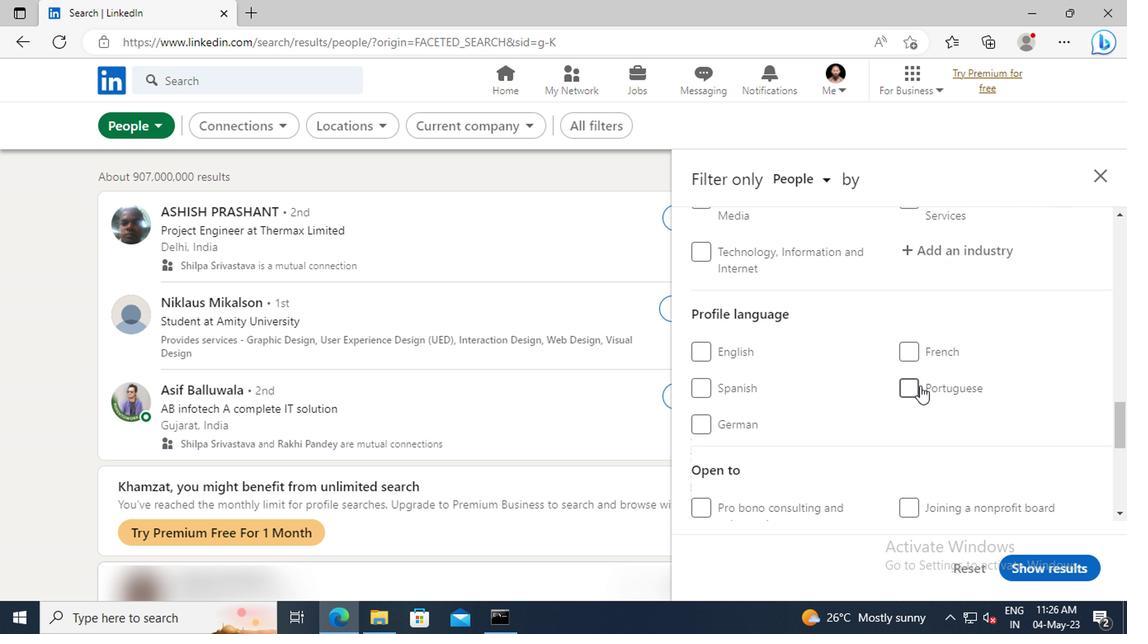 
Action: Mouse pressed left at (906, 389)
Screenshot: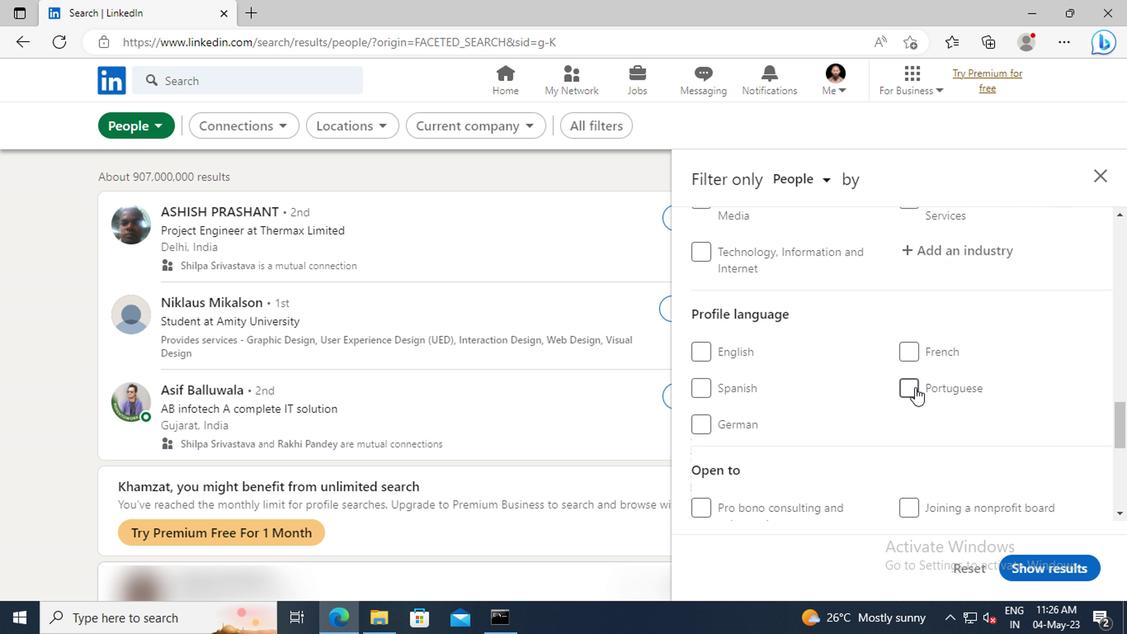 
Action: Mouse moved to (915, 361)
Screenshot: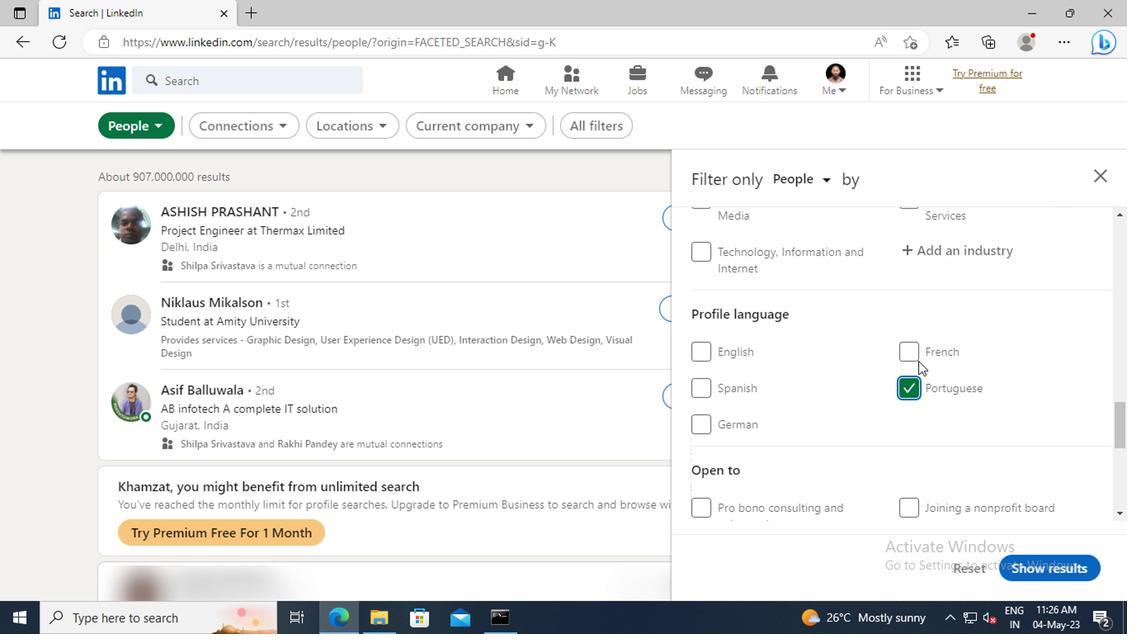 
Action: Mouse scrolled (915, 362) with delta (0, 1)
Screenshot: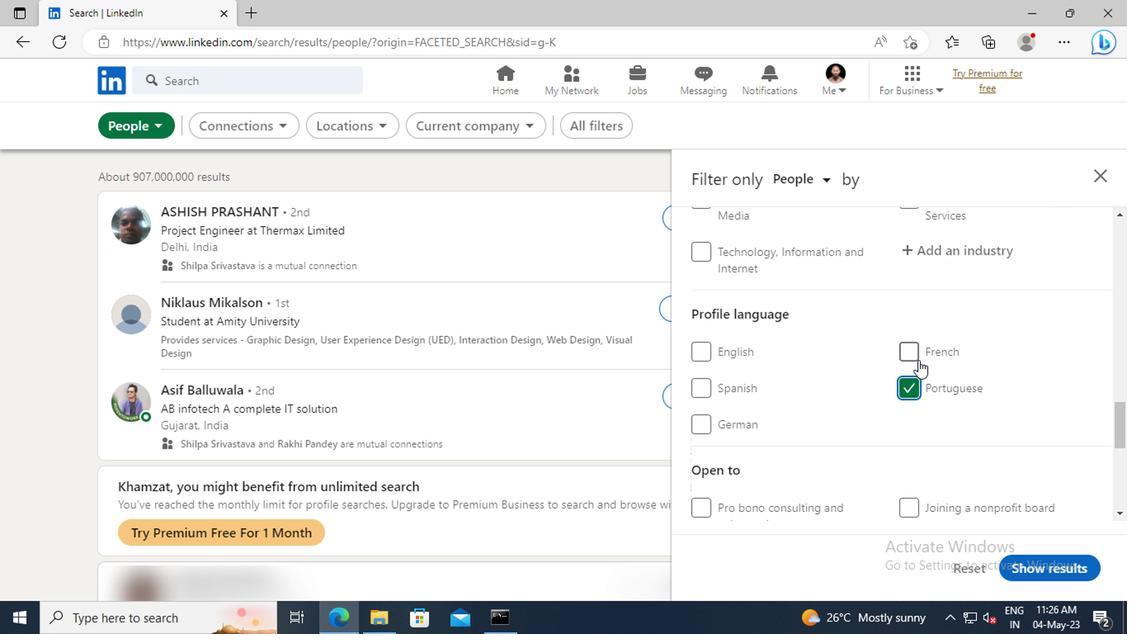 
Action: Mouse scrolled (915, 362) with delta (0, 1)
Screenshot: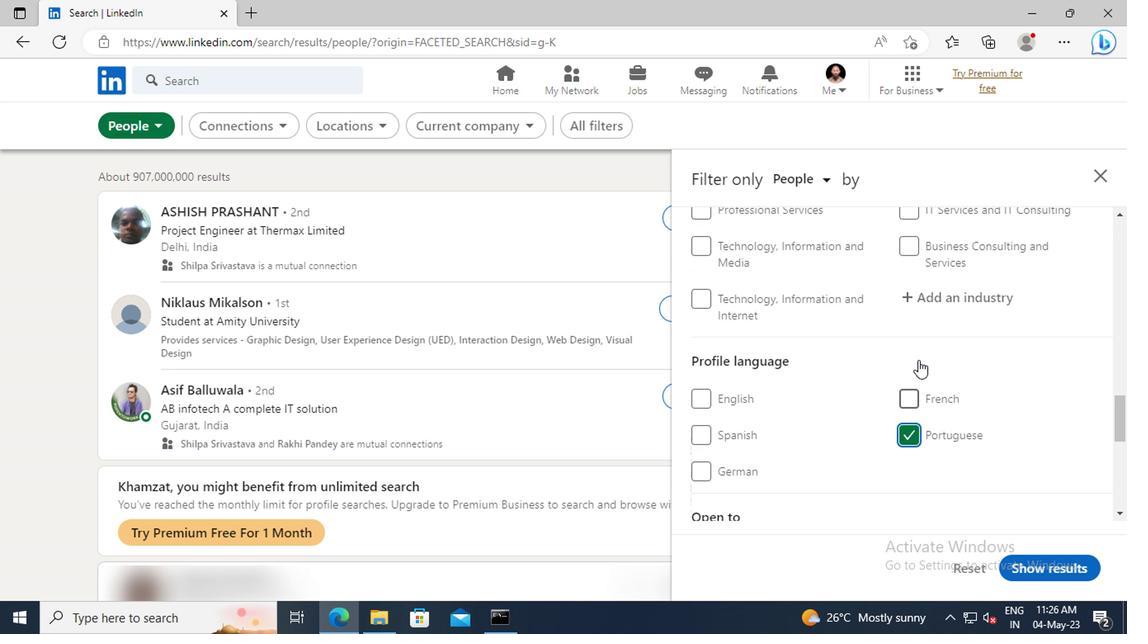 
Action: Mouse scrolled (915, 362) with delta (0, 1)
Screenshot: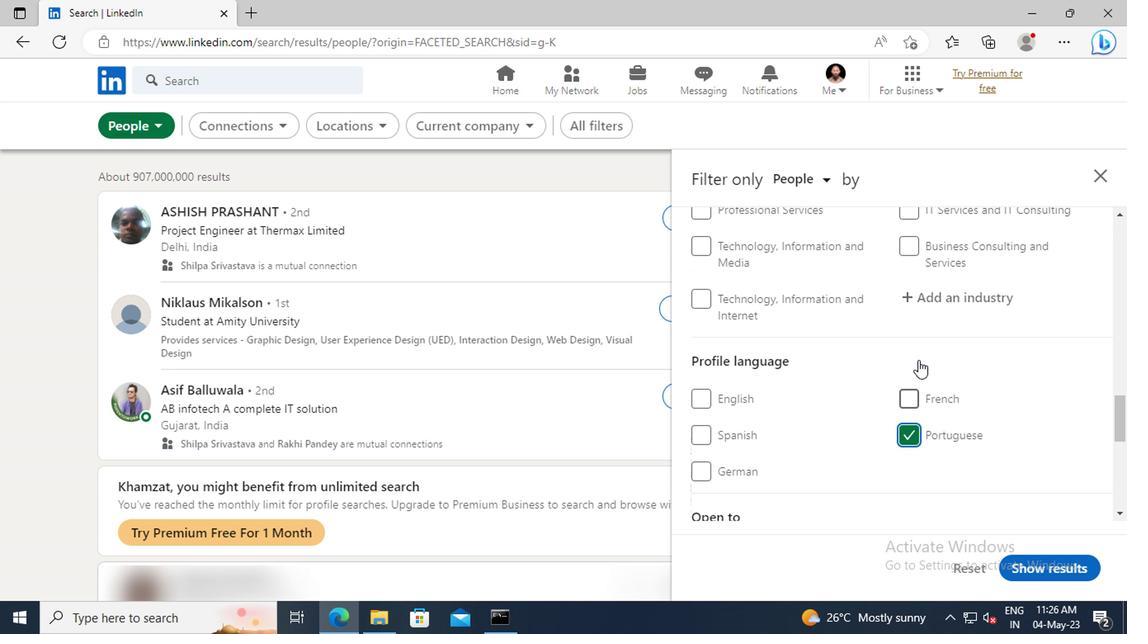 
Action: Mouse scrolled (915, 362) with delta (0, 1)
Screenshot: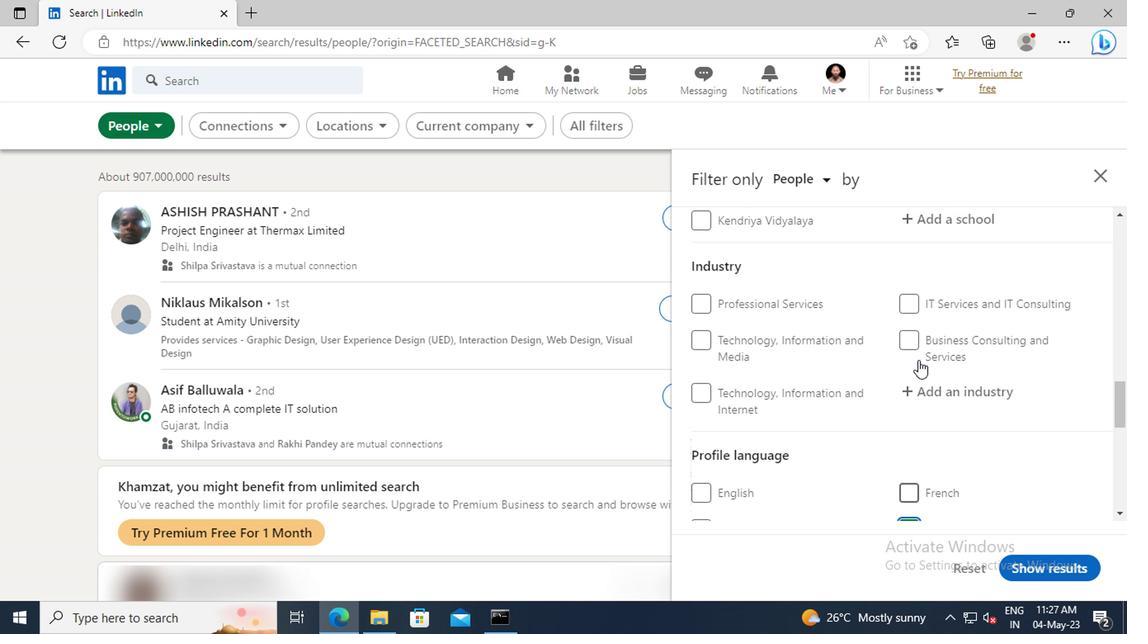 
Action: Mouse scrolled (915, 362) with delta (0, 1)
Screenshot: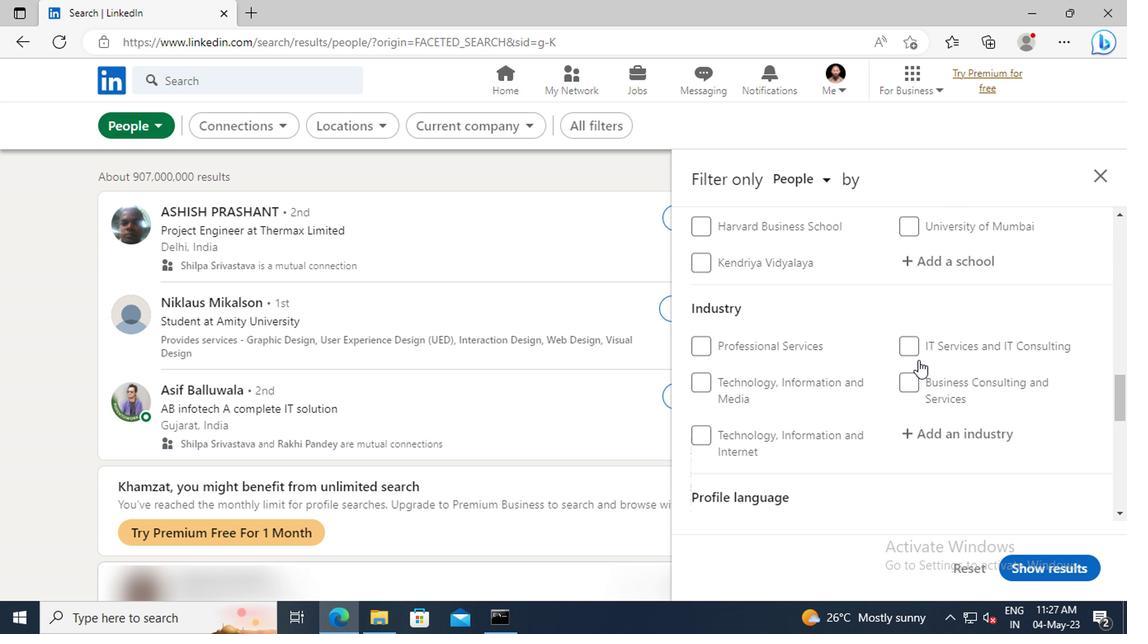 
Action: Mouse scrolled (915, 362) with delta (0, 1)
Screenshot: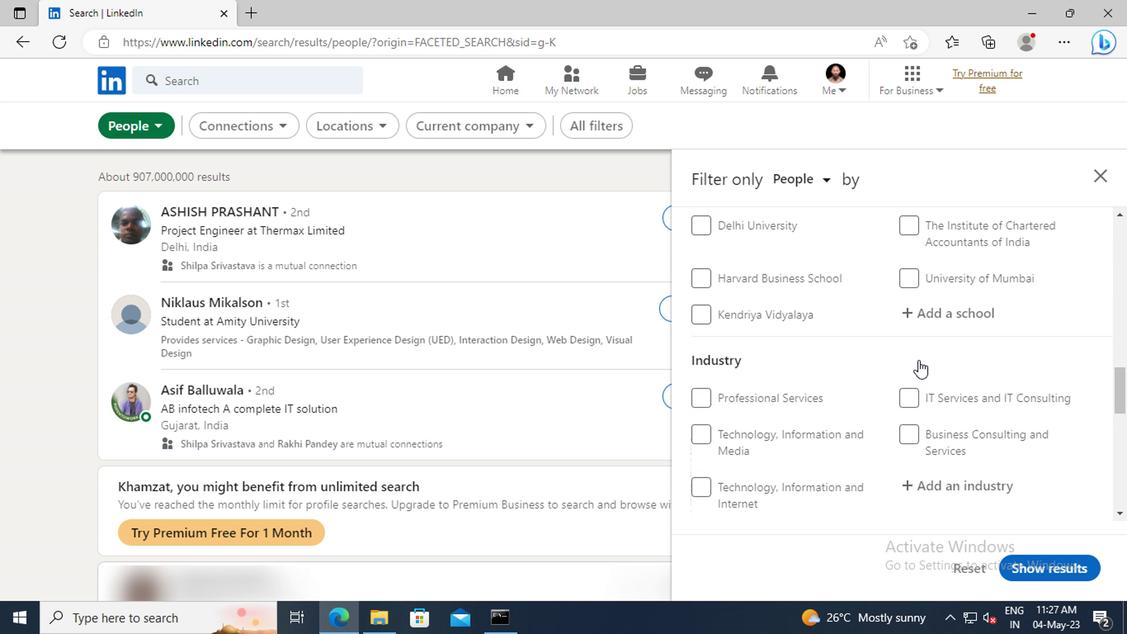 
Action: Mouse scrolled (915, 362) with delta (0, 1)
Screenshot: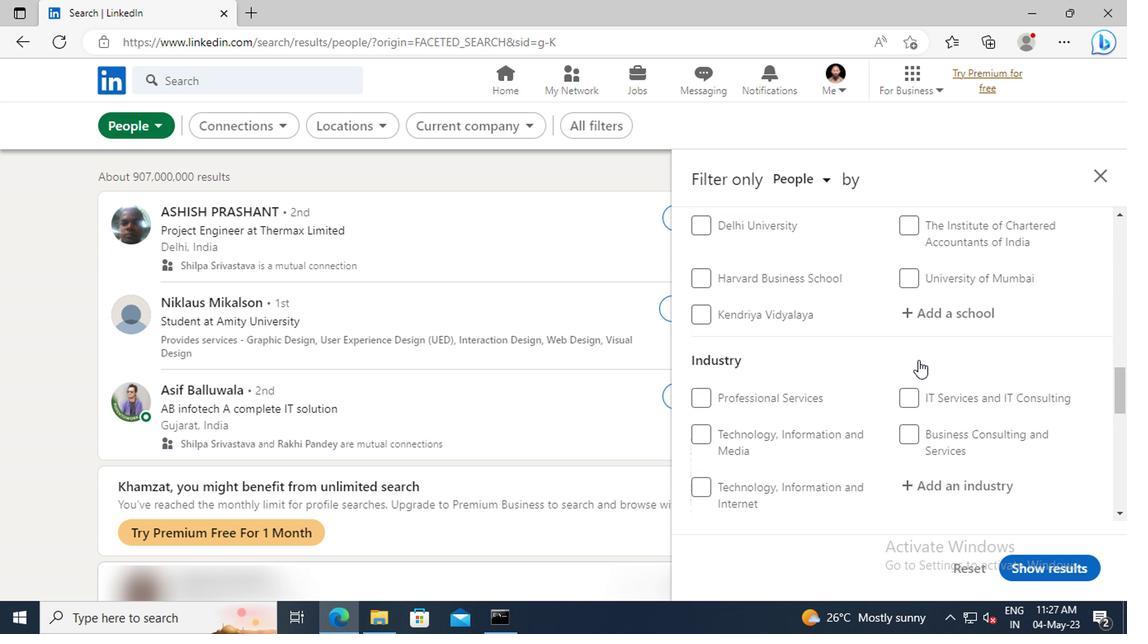 
Action: Mouse scrolled (915, 362) with delta (0, 1)
Screenshot: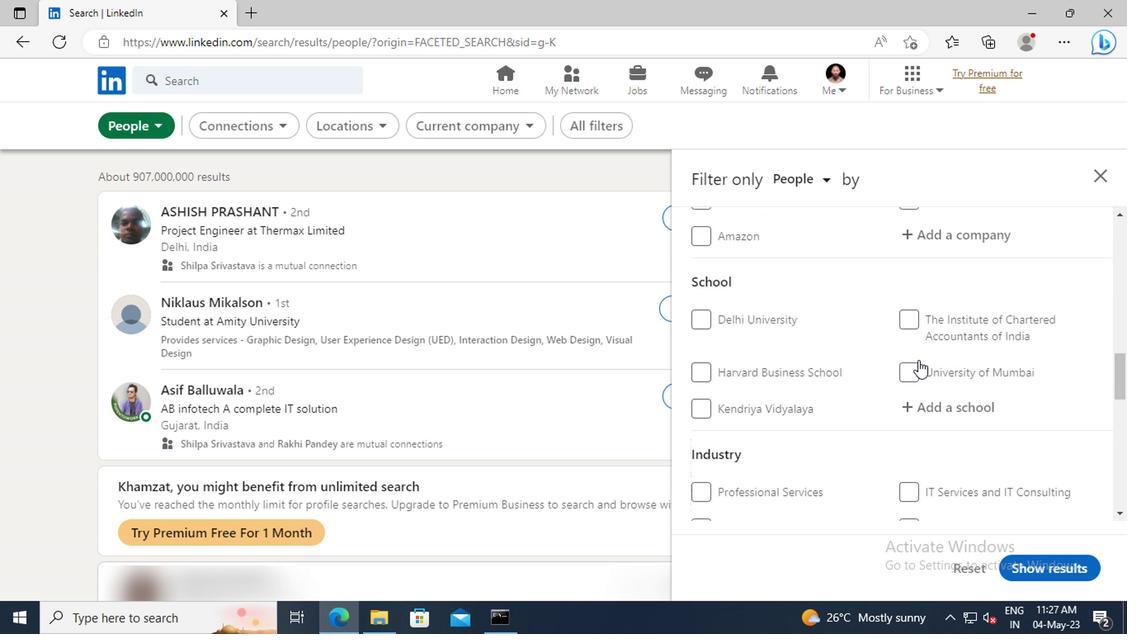
Action: Mouse scrolled (915, 362) with delta (0, 1)
Screenshot: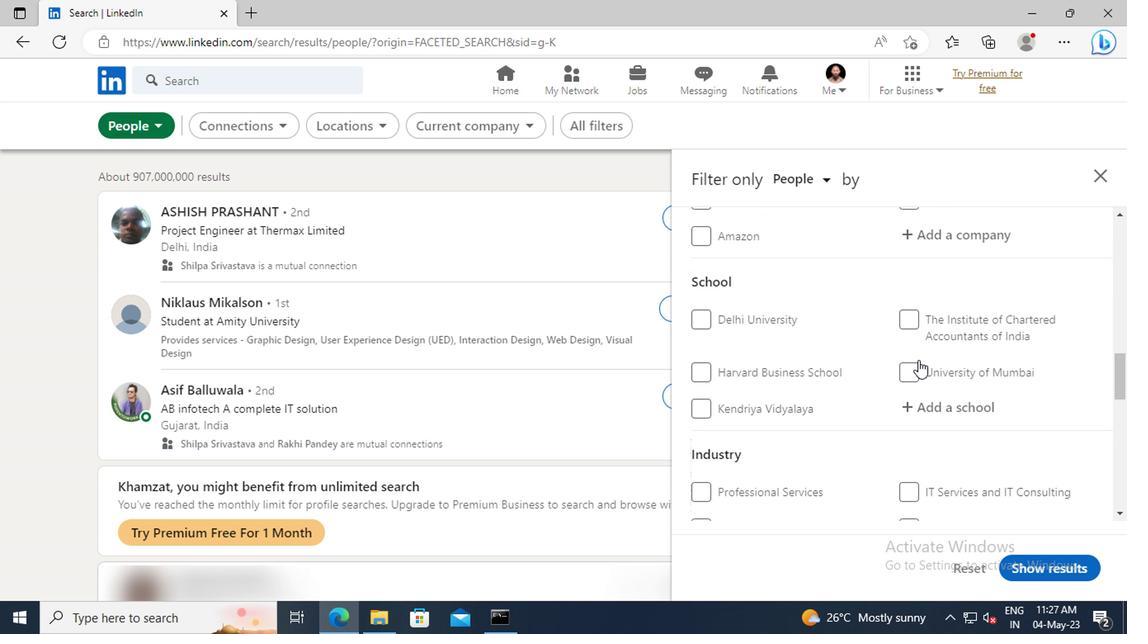 
Action: Mouse scrolled (915, 362) with delta (0, 1)
Screenshot: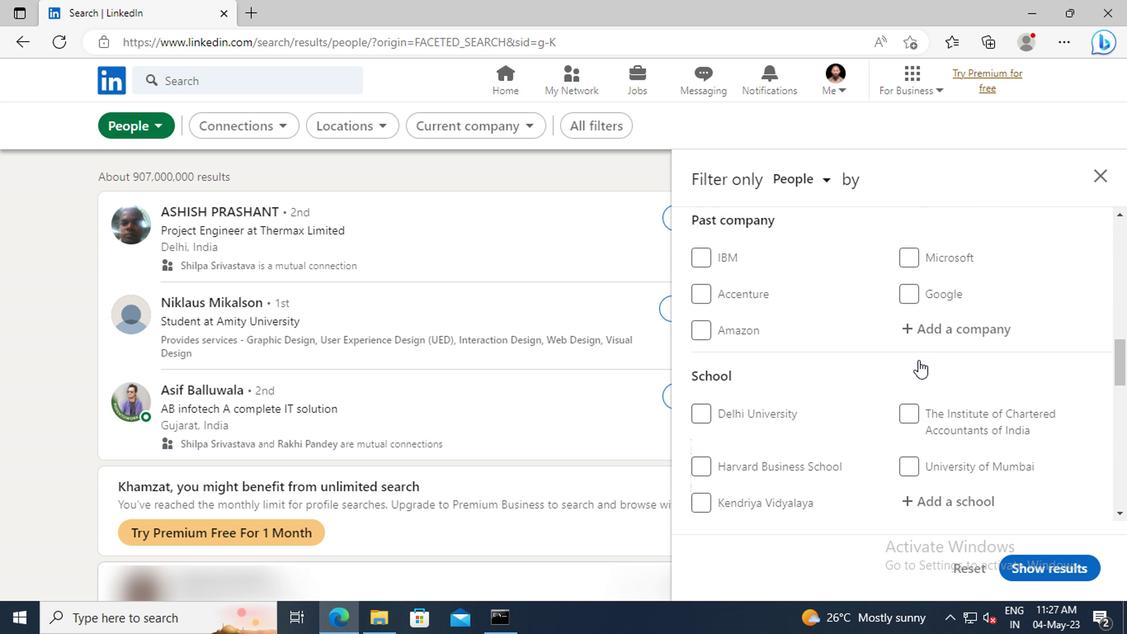 
Action: Mouse scrolled (915, 362) with delta (0, 1)
Screenshot: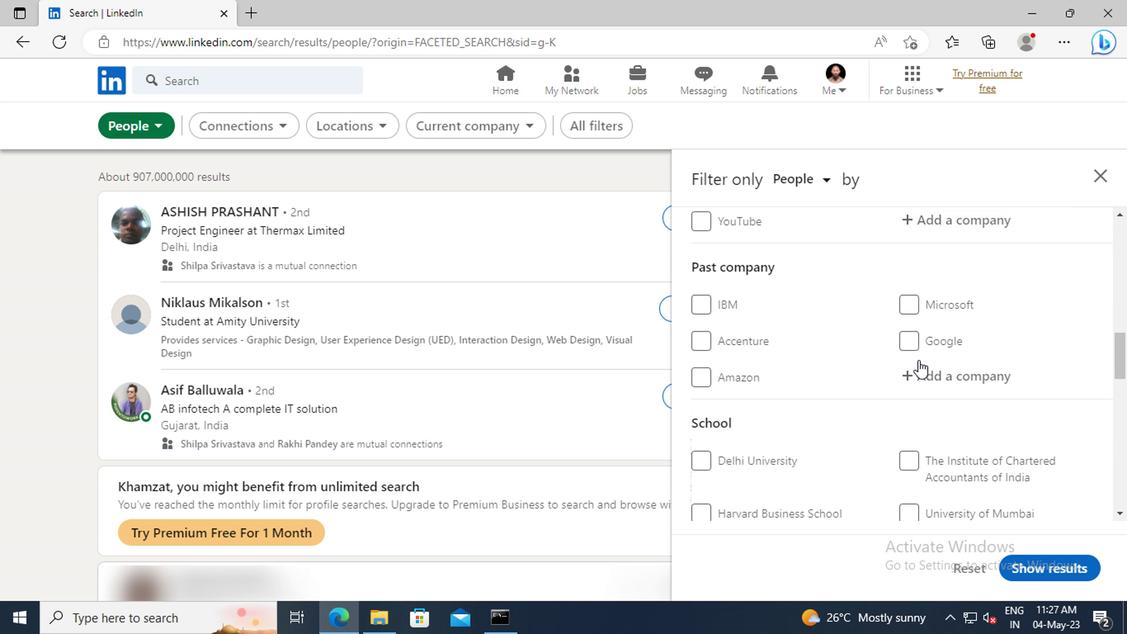 
Action: Mouse moved to (915, 360)
Screenshot: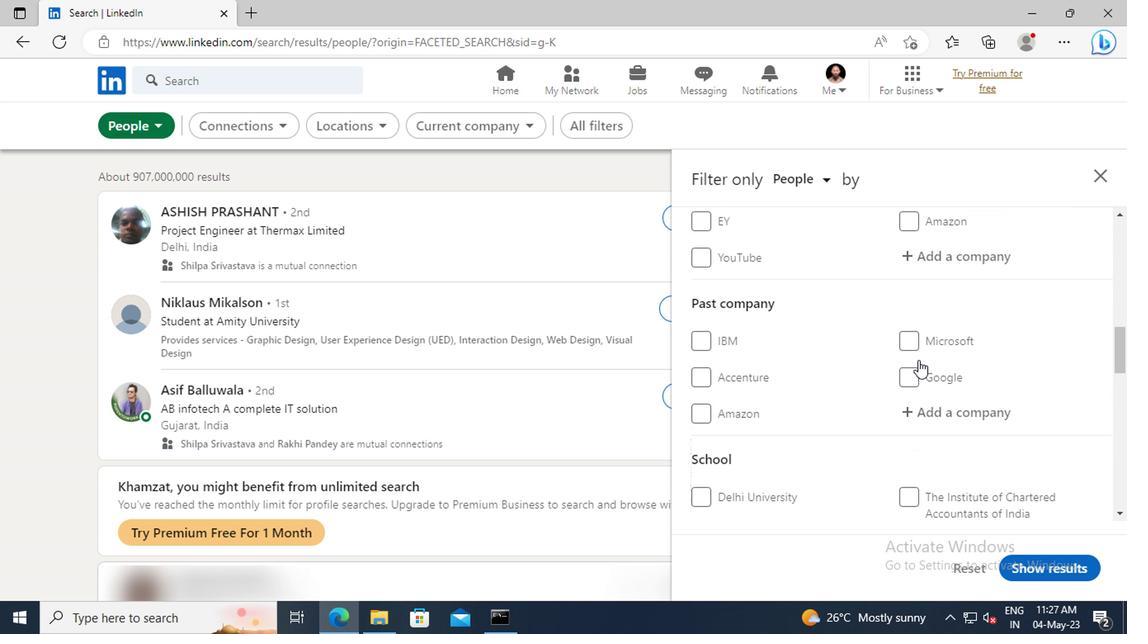 
Action: Mouse scrolled (915, 361) with delta (0, 0)
Screenshot: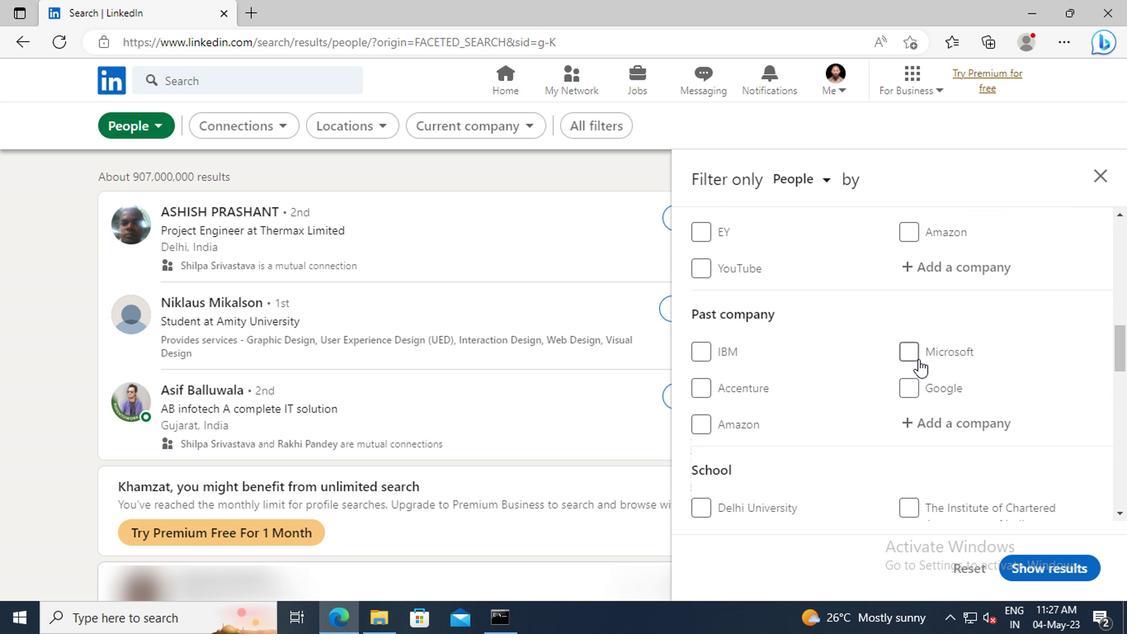 
Action: Mouse moved to (913, 356)
Screenshot: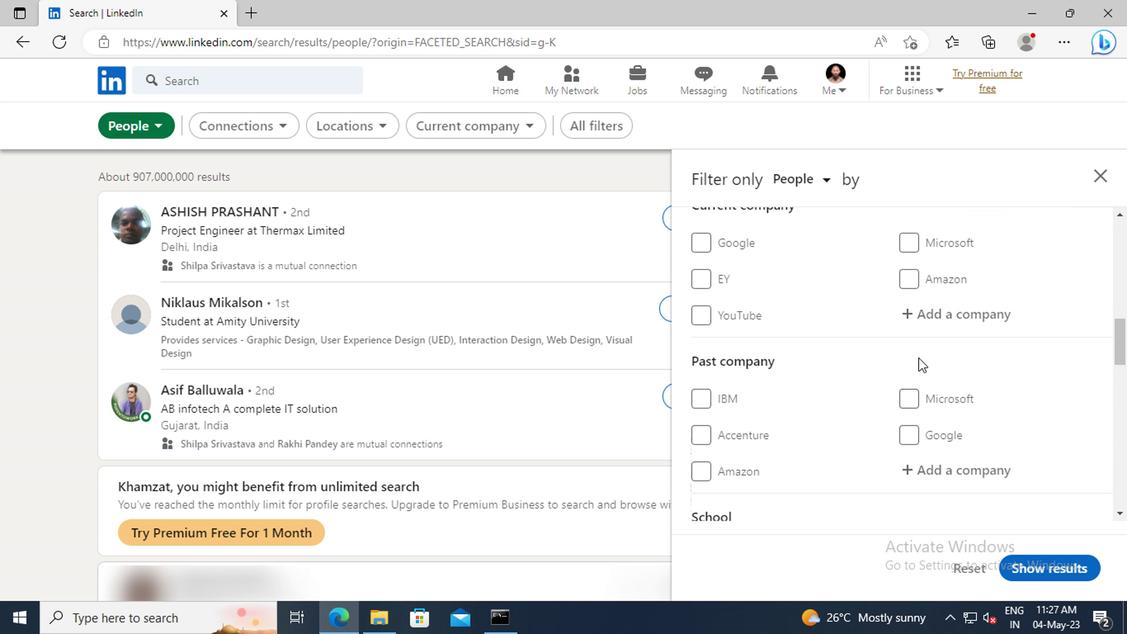
Action: Mouse scrolled (913, 357) with delta (0, 0)
Screenshot: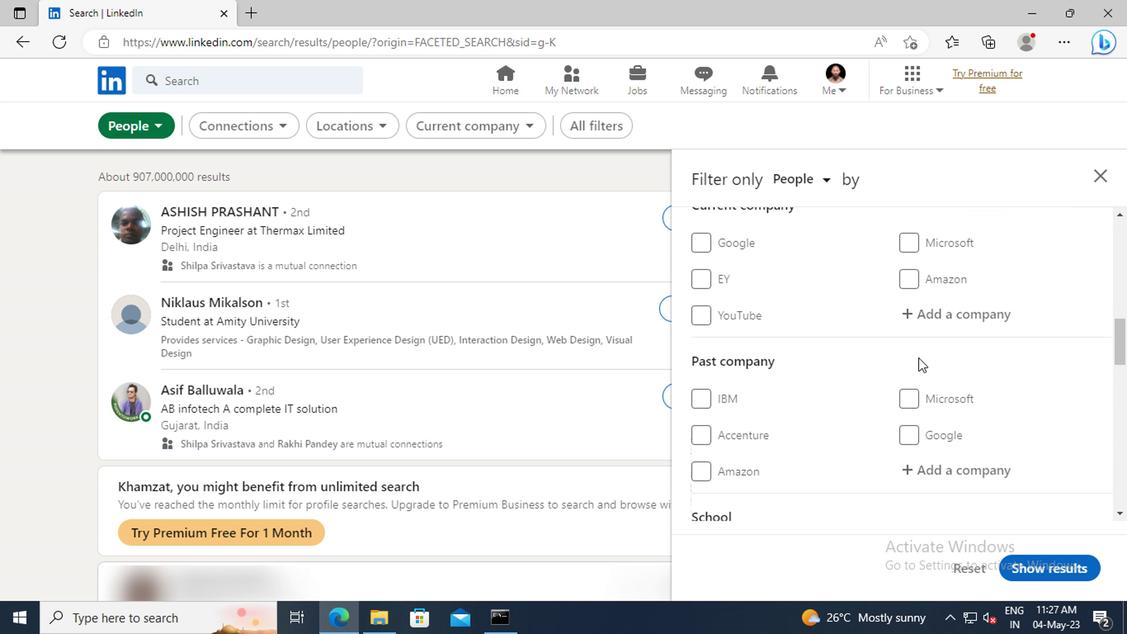 
Action: Mouse moved to (915, 358)
Screenshot: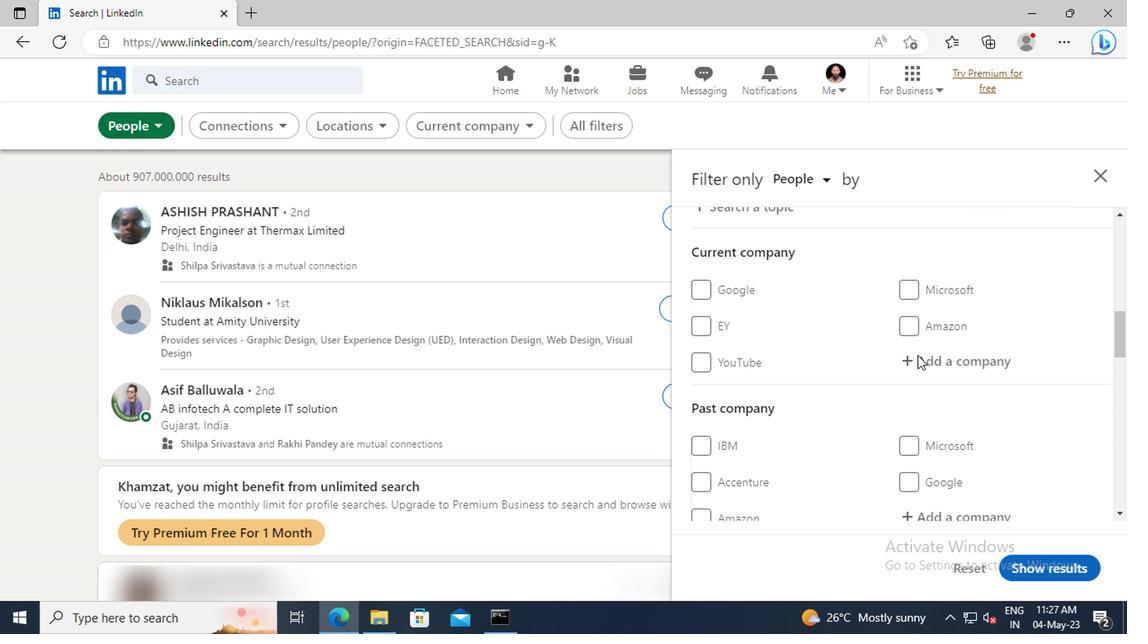 
Action: Mouse pressed left at (915, 358)
Screenshot: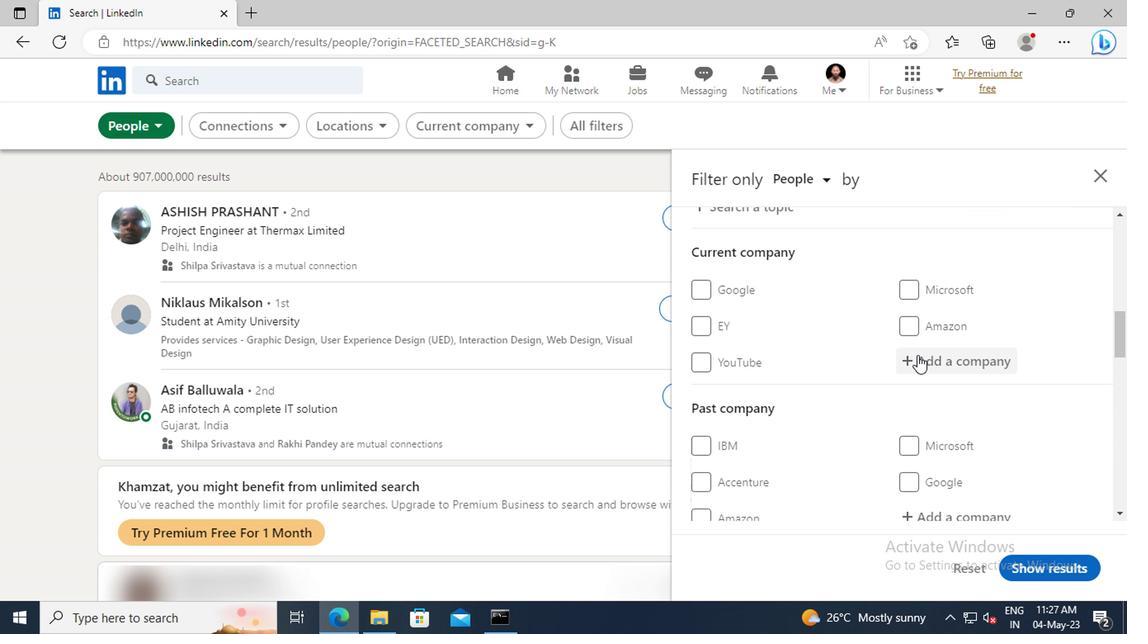 
Action: Key pressed <Key.shift>PERFI
Screenshot: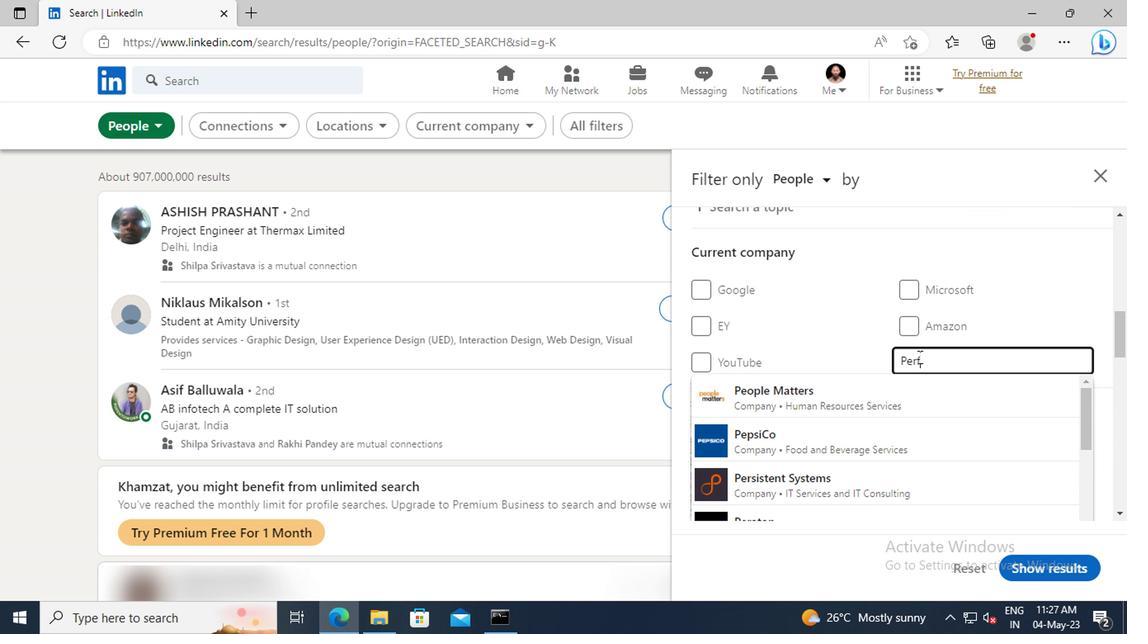 
Action: Mouse moved to (917, 387)
Screenshot: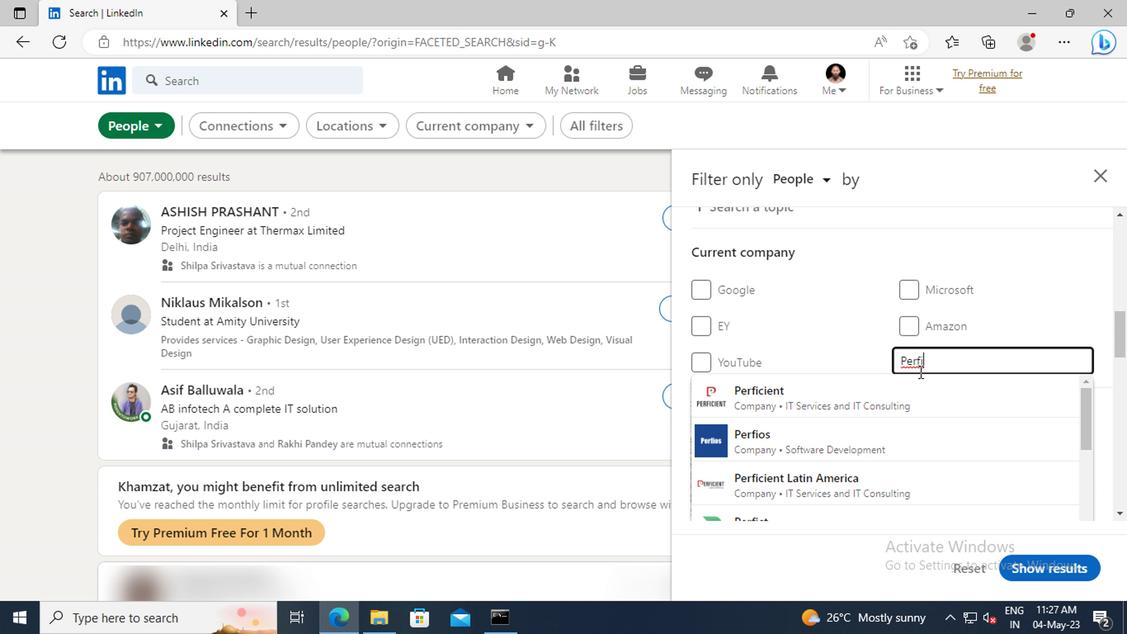 
Action: Mouse pressed left at (917, 387)
Screenshot: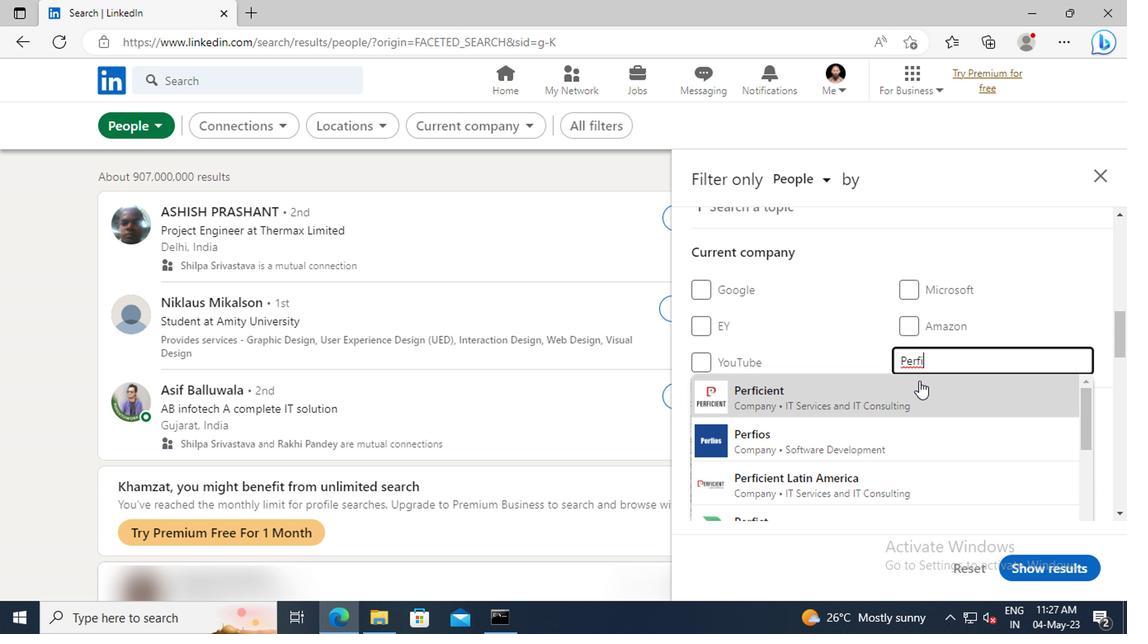 
Action: Mouse scrolled (917, 387) with delta (0, 0)
Screenshot: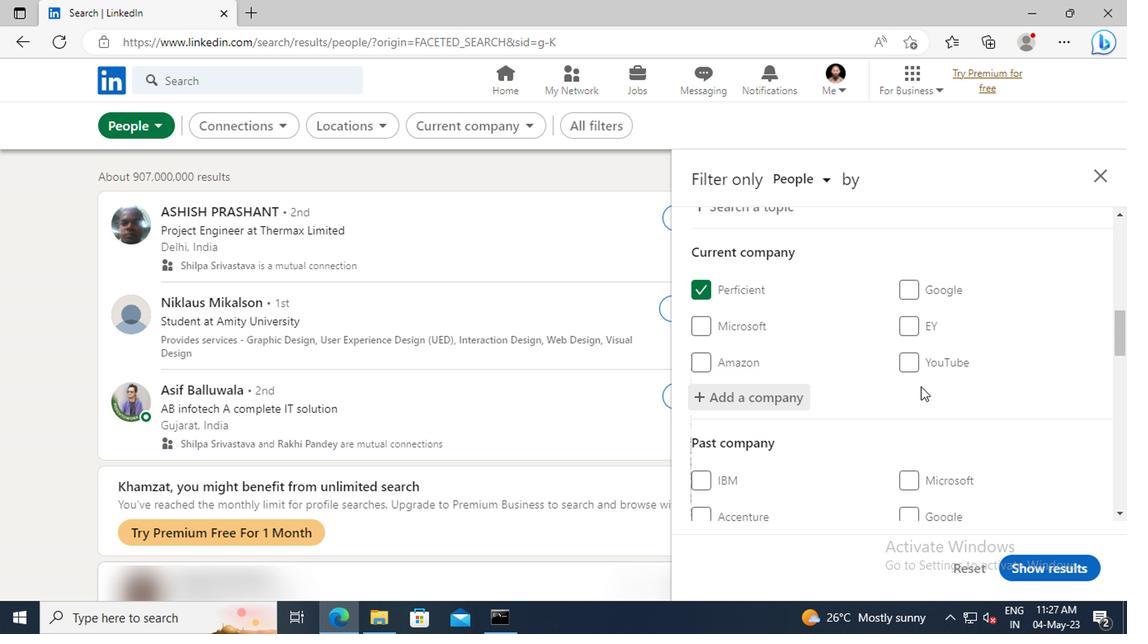 
Action: Mouse scrolled (917, 387) with delta (0, 0)
Screenshot: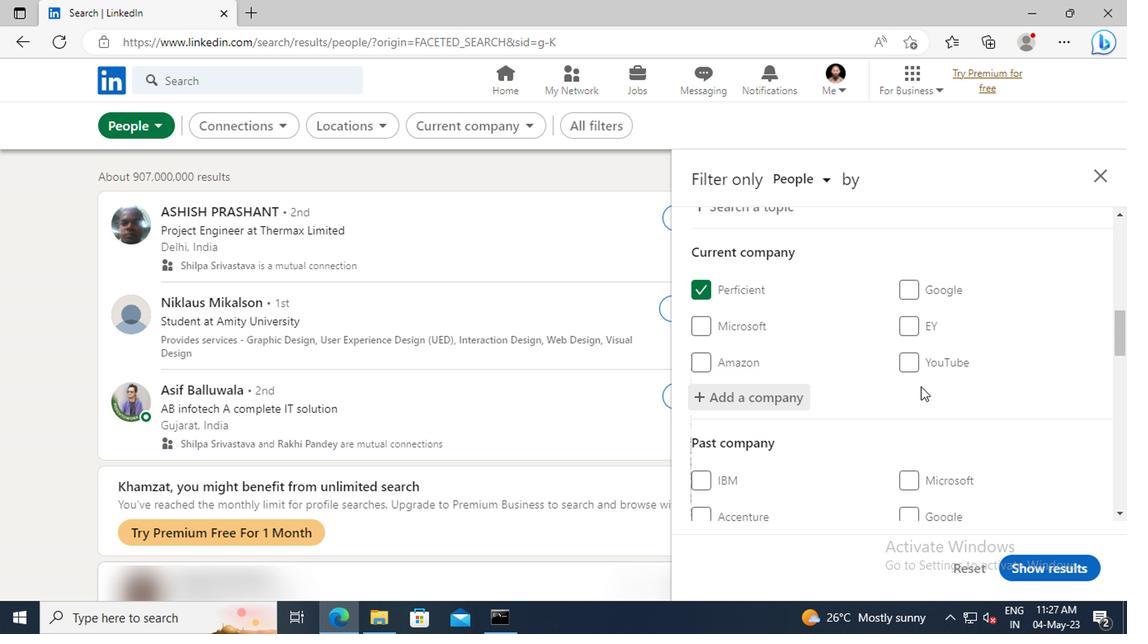 
Action: Mouse scrolled (917, 387) with delta (0, 0)
Screenshot: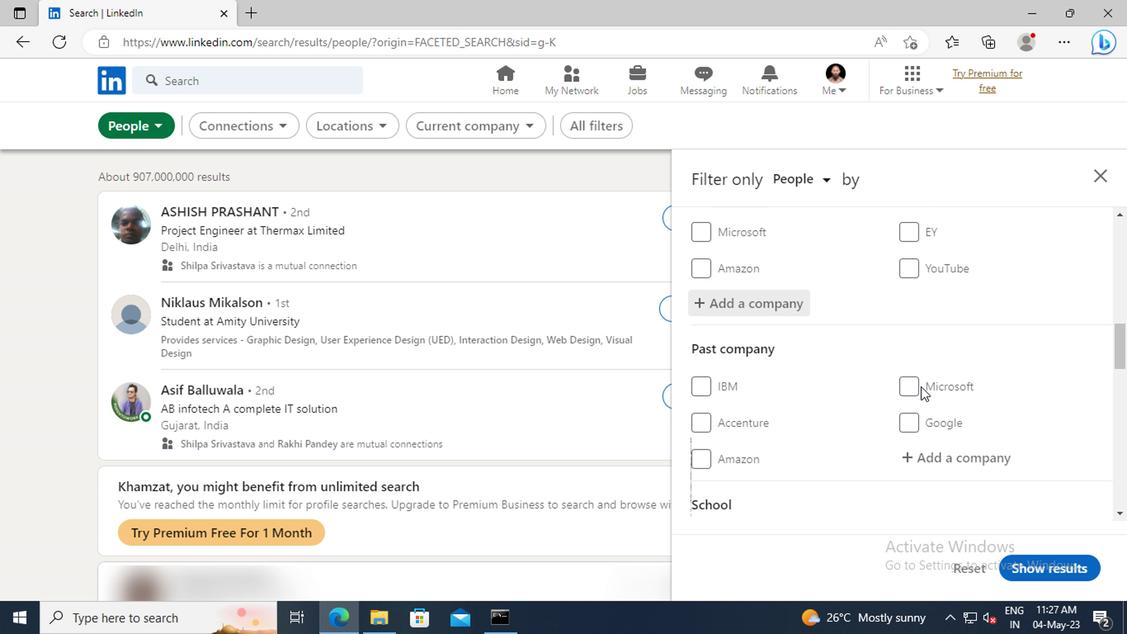 
Action: Mouse scrolled (917, 387) with delta (0, 0)
Screenshot: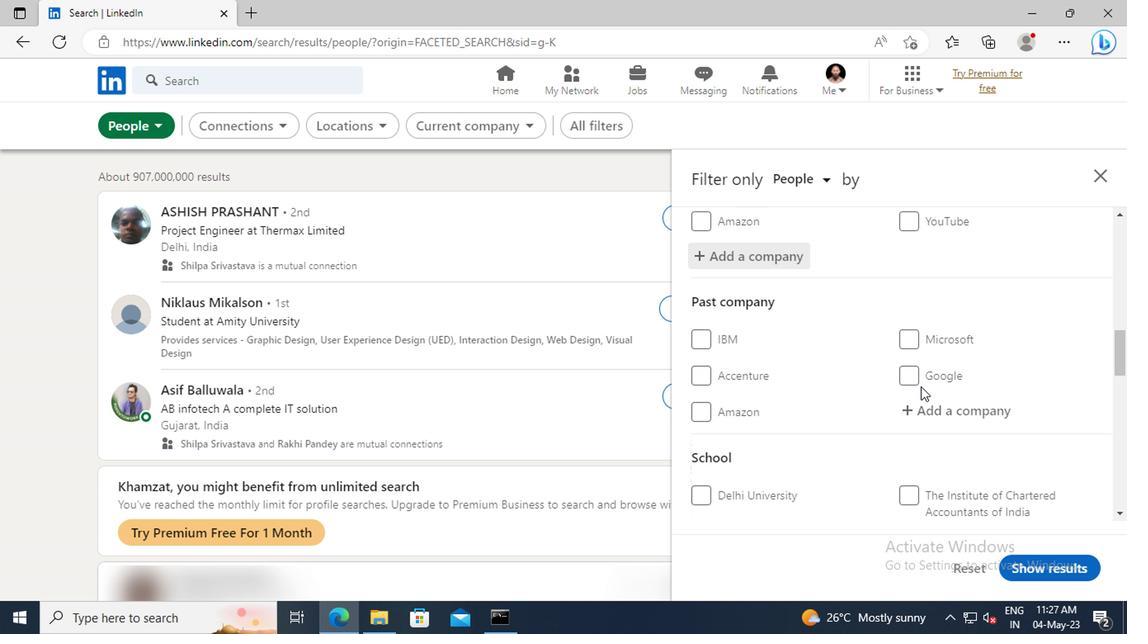 
Action: Mouse scrolled (917, 387) with delta (0, 0)
Screenshot: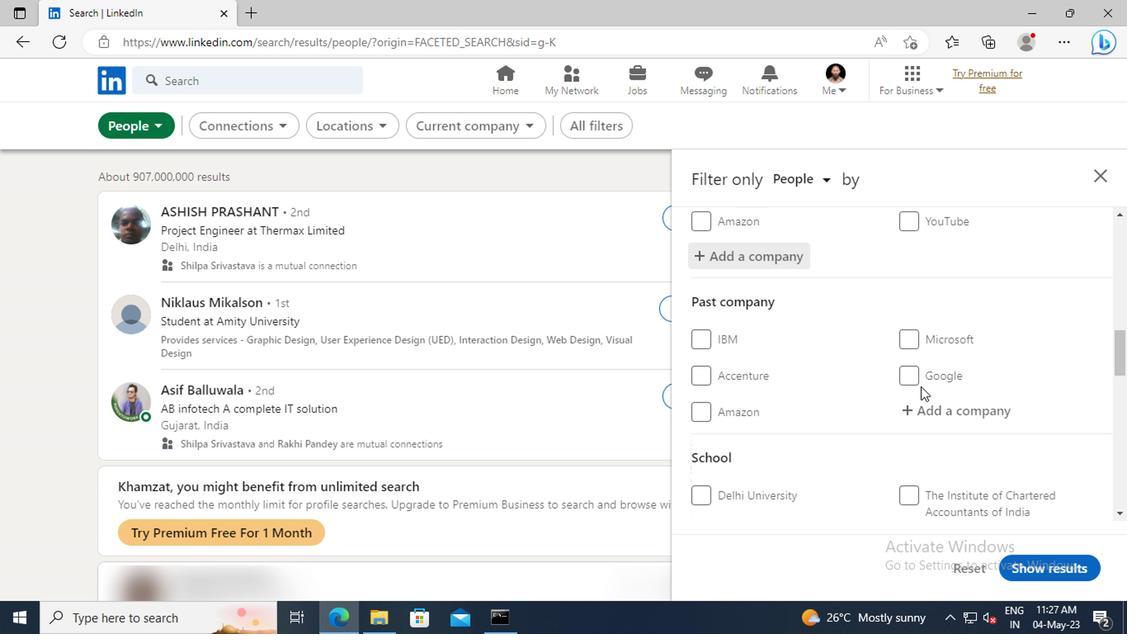 
Action: Mouse moved to (917, 387)
Screenshot: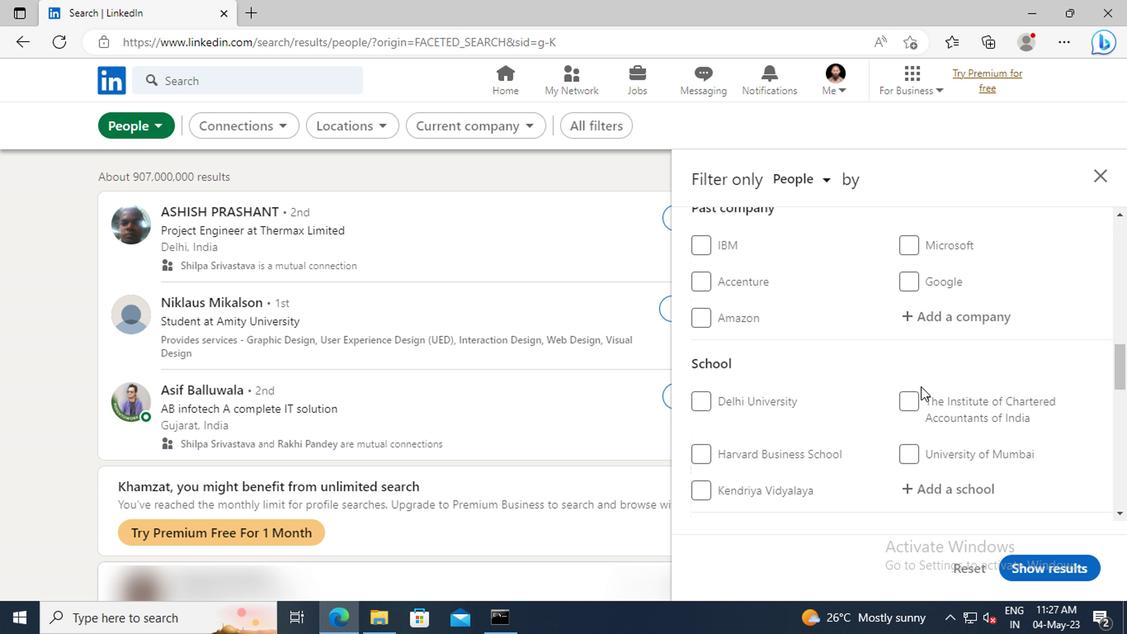 
Action: Mouse scrolled (917, 387) with delta (0, 0)
Screenshot: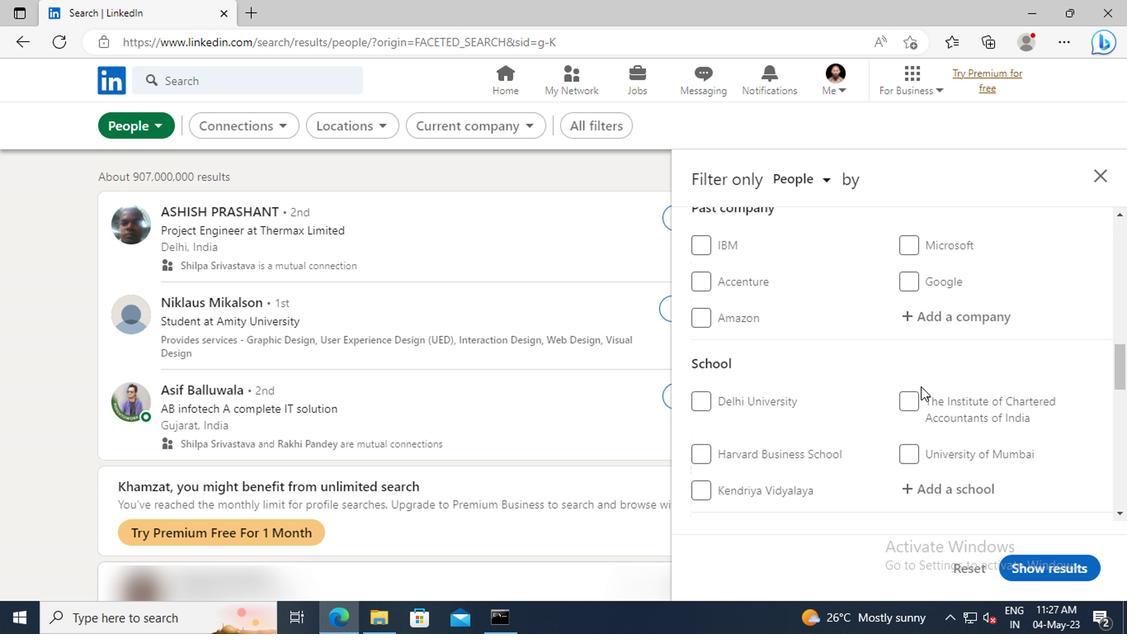 
Action: Mouse scrolled (917, 387) with delta (0, 0)
Screenshot: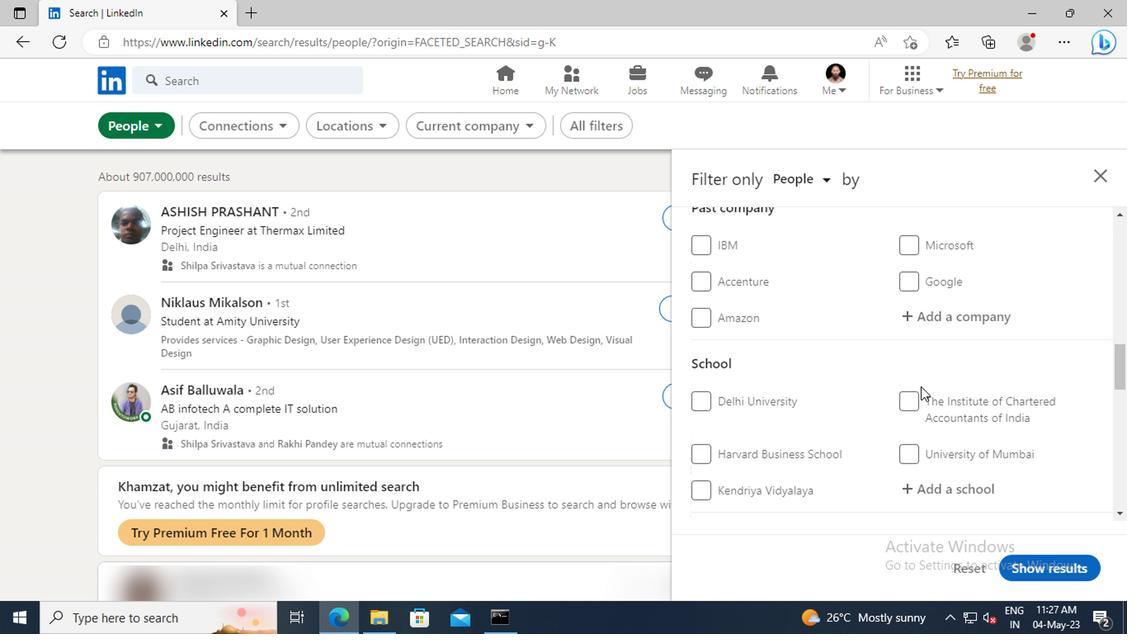 
Action: Mouse moved to (918, 399)
Screenshot: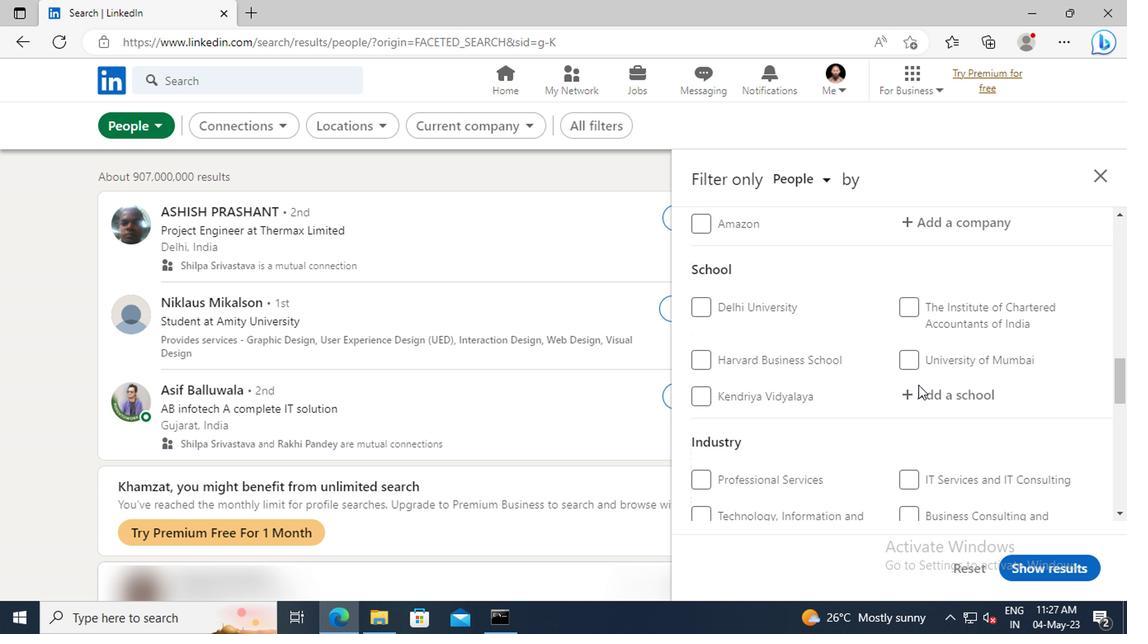 
Action: Mouse pressed left at (918, 399)
Screenshot: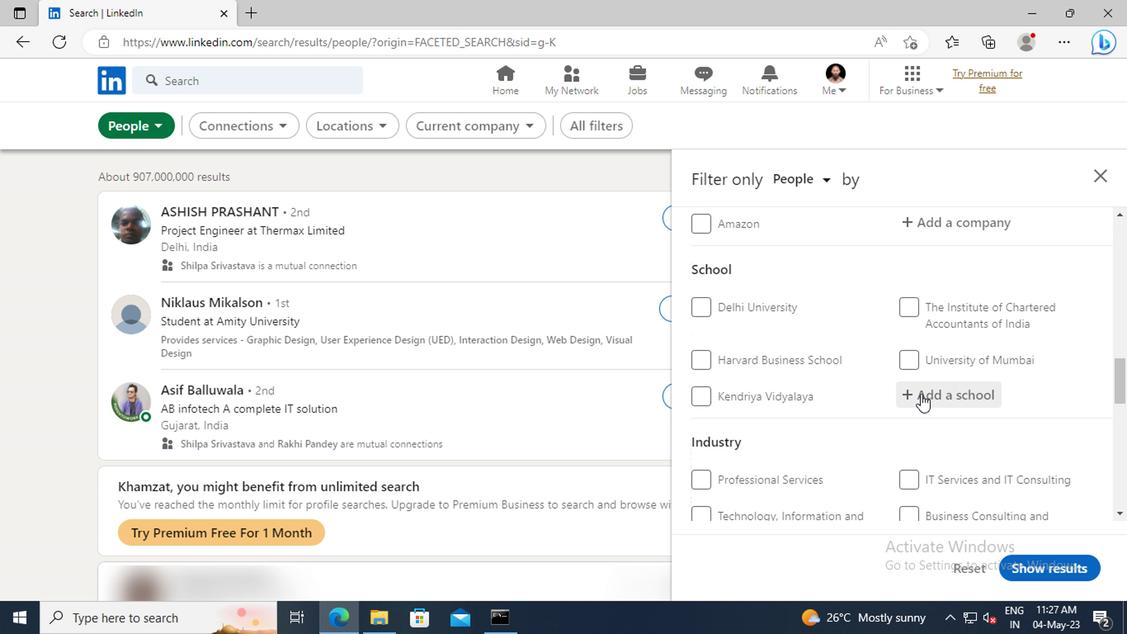 
Action: Key pressed <Key.shift>D
Screenshot: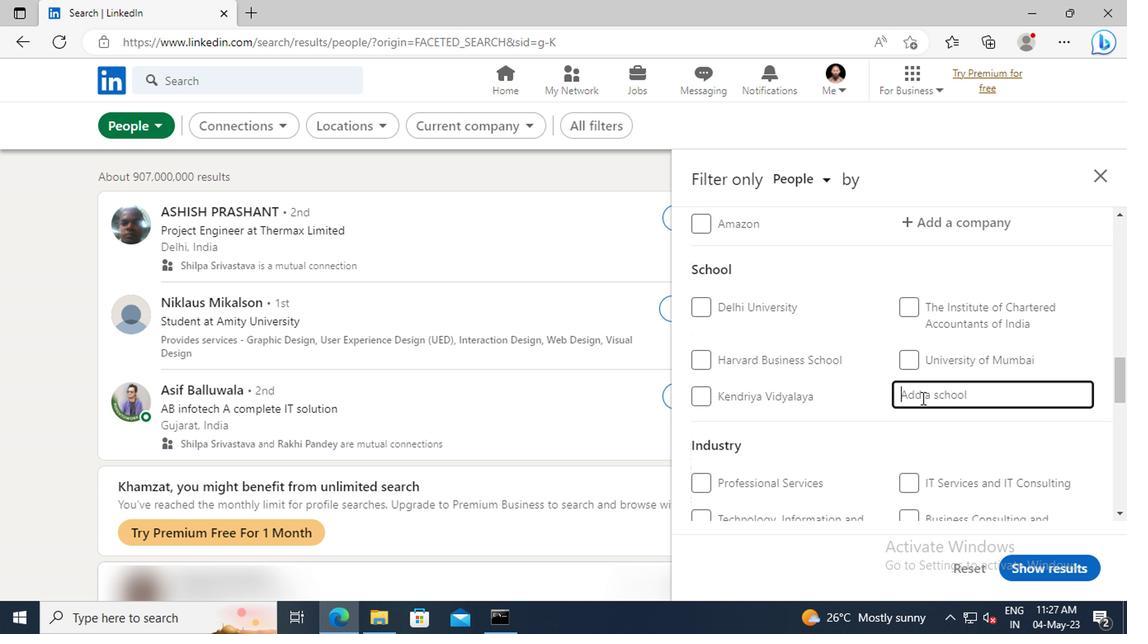 
Action: Mouse moved to (919, 400)
Screenshot: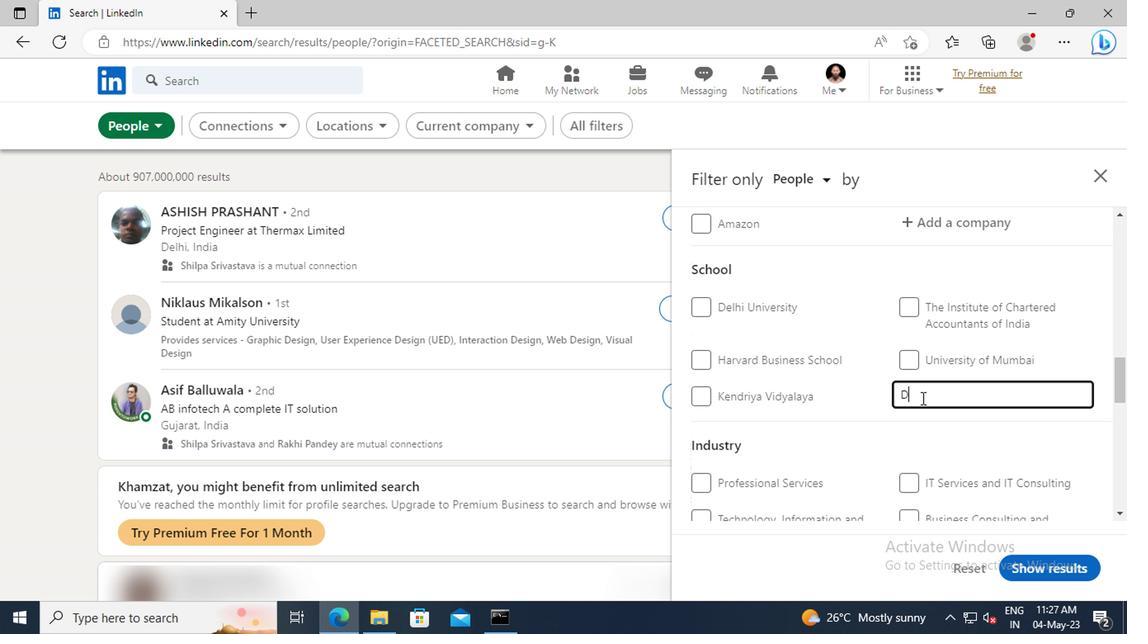
Action: Key pressed OON<Key.space><Key.shift>BUSI
Screenshot: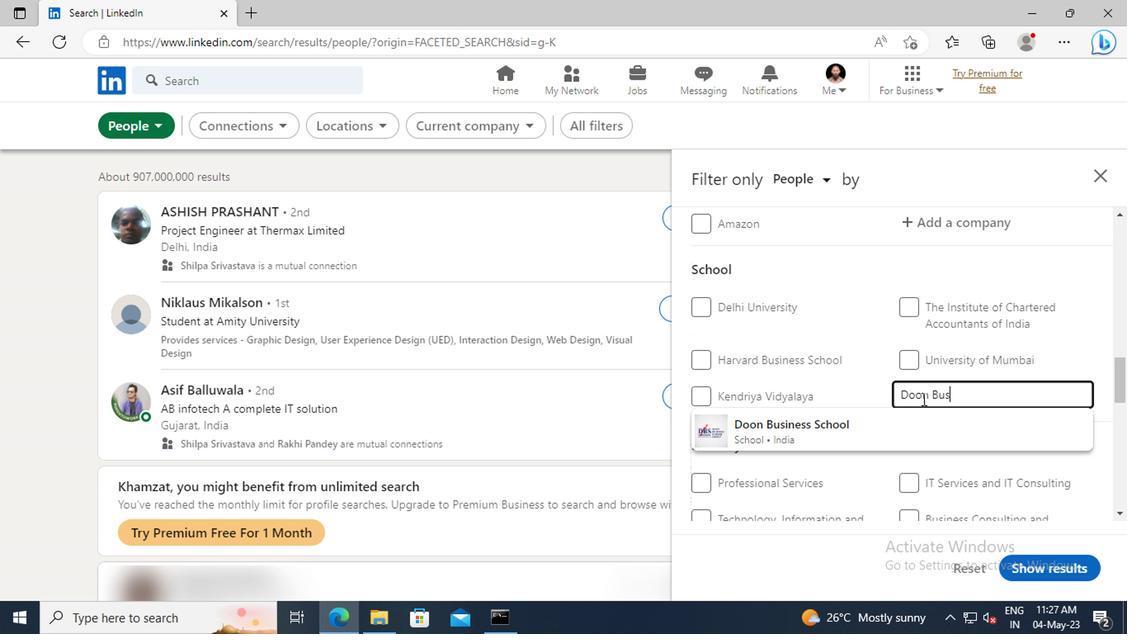 
Action: Mouse moved to (920, 424)
Screenshot: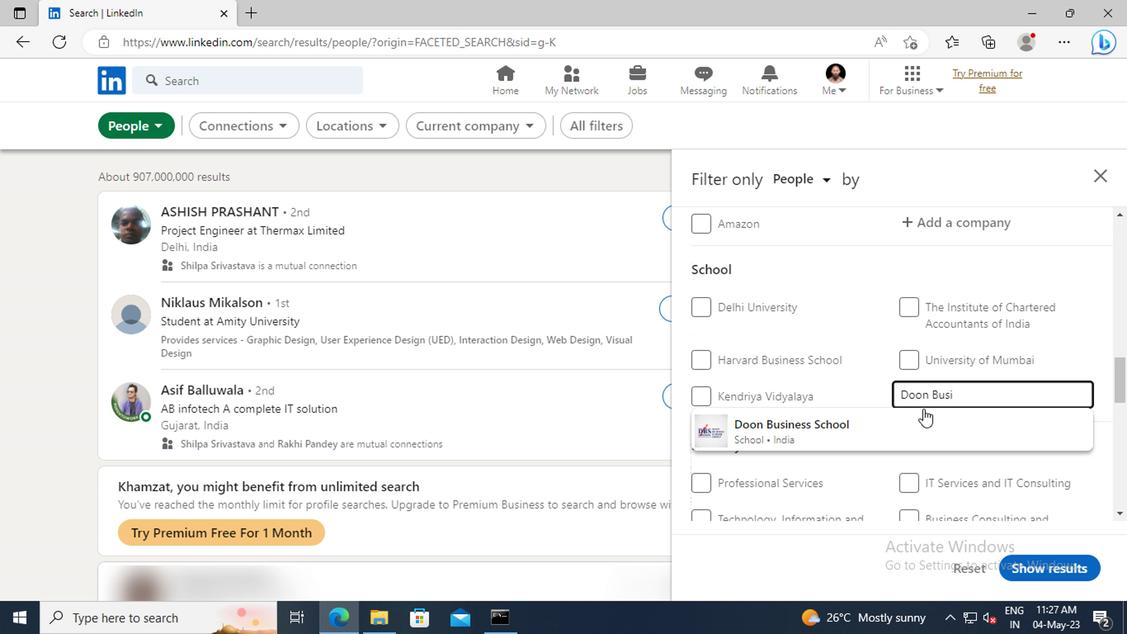 
Action: Mouse pressed left at (920, 424)
Screenshot: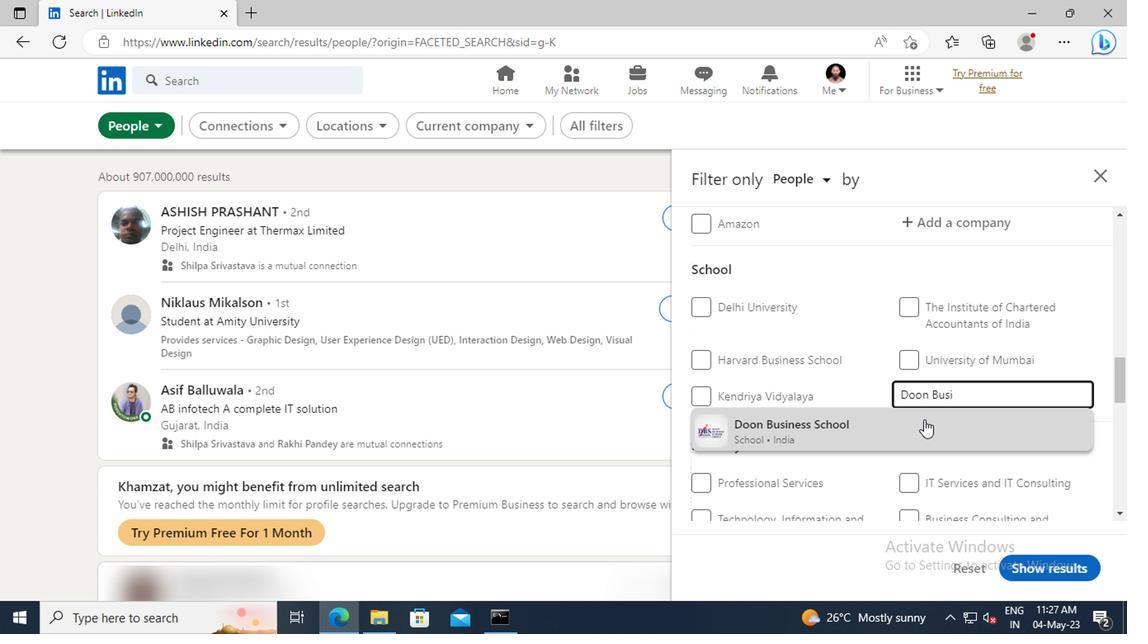 
Action: Mouse scrolled (920, 424) with delta (0, 0)
Screenshot: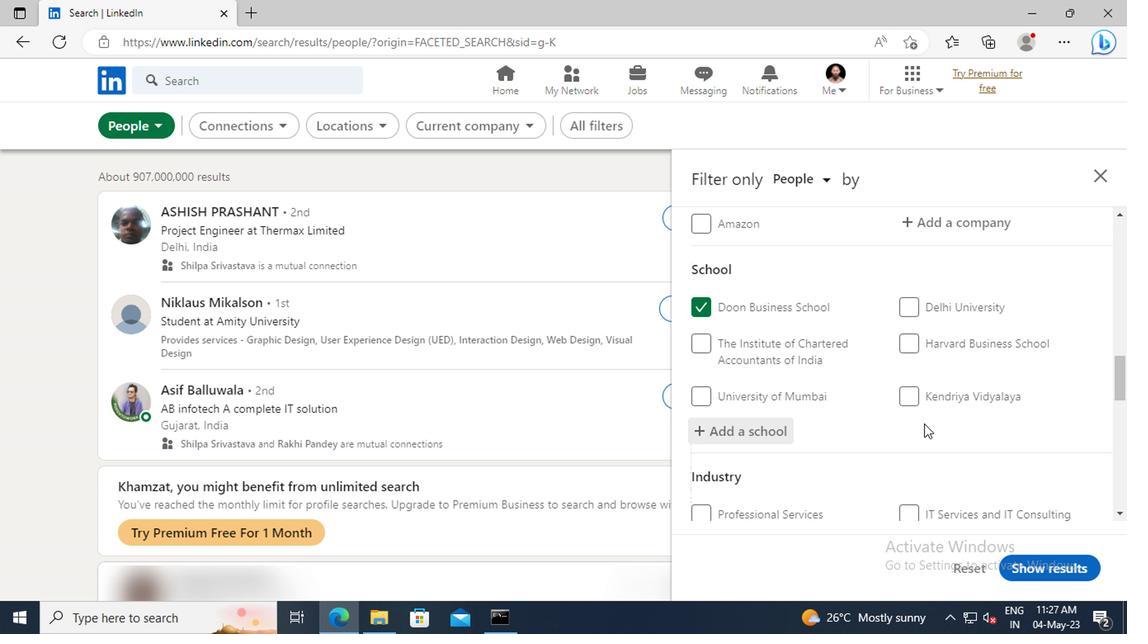 
Action: Mouse scrolled (920, 424) with delta (0, 0)
Screenshot: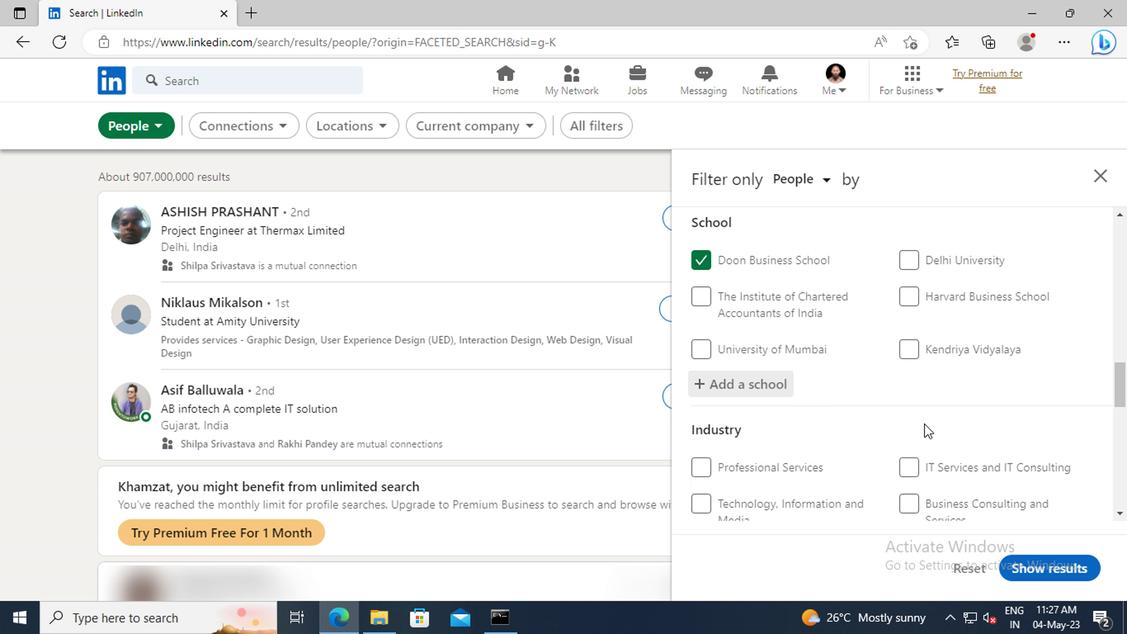 
Action: Mouse scrolled (920, 424) with delta (0, 0)
Screenshot: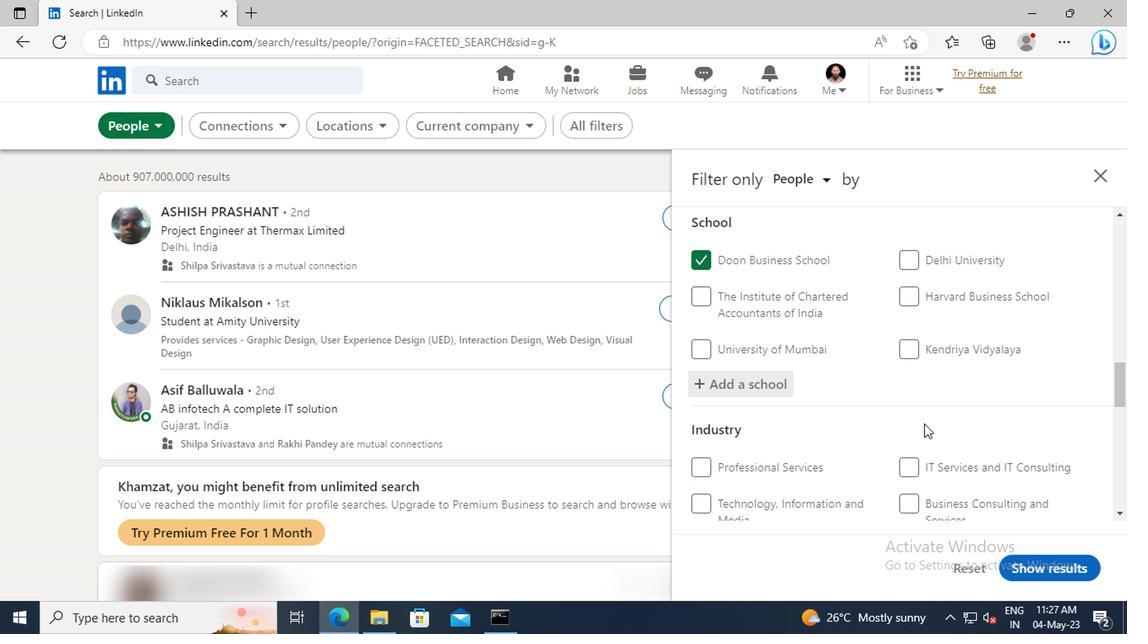 
Action: Mouse moved to (896, 399)
Screenshot: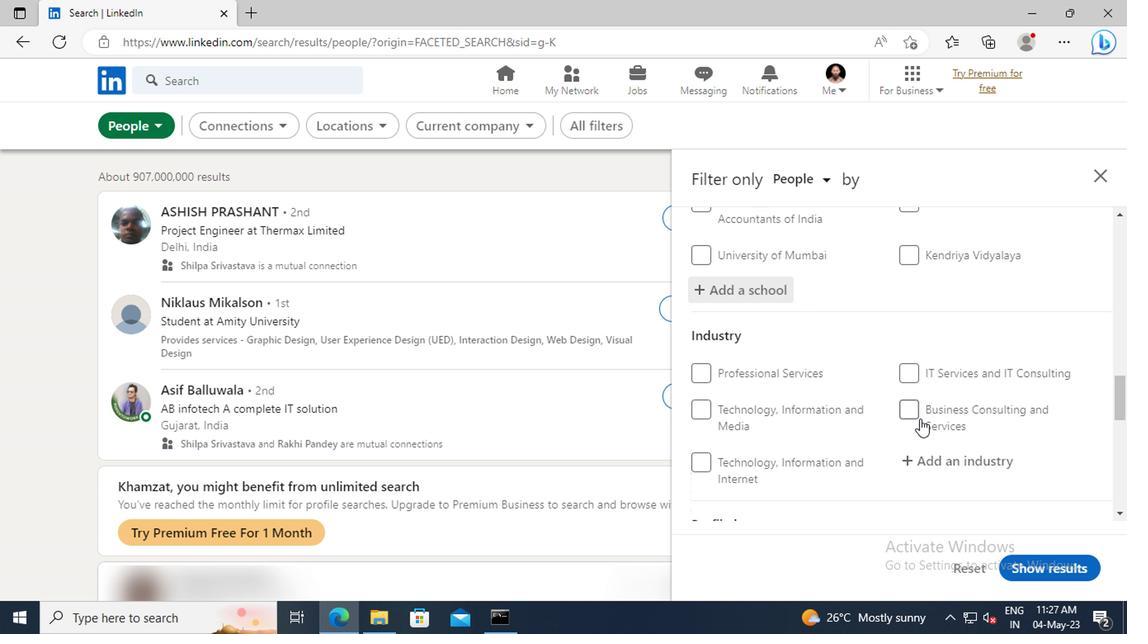 
Action: Mouse scrolled (896, 398) with delta (0, -1)
Screenshot: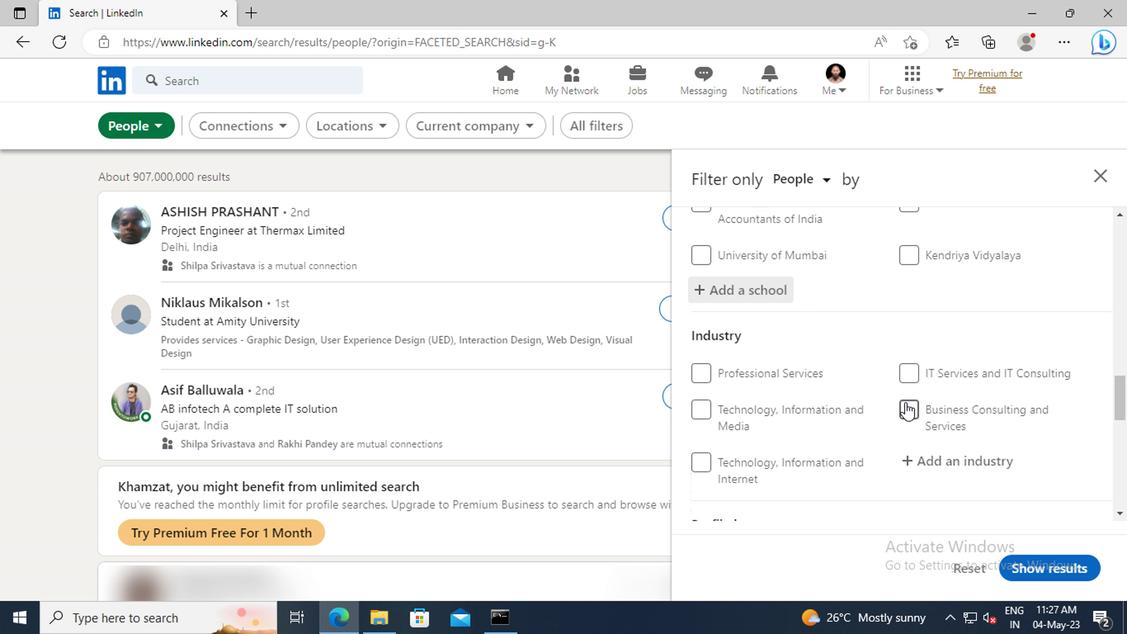 
Action: Mouse scrolled (896, 398) with delta (0, -1)
Screenshot: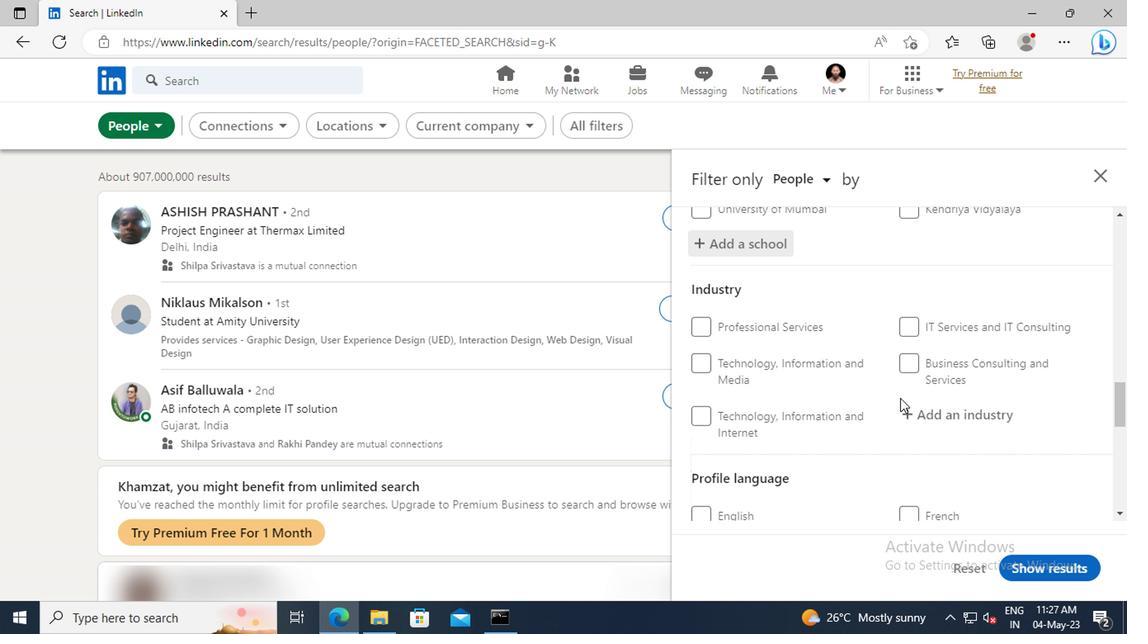 
Action: Mouse moved to (903, 371)
Screenshot: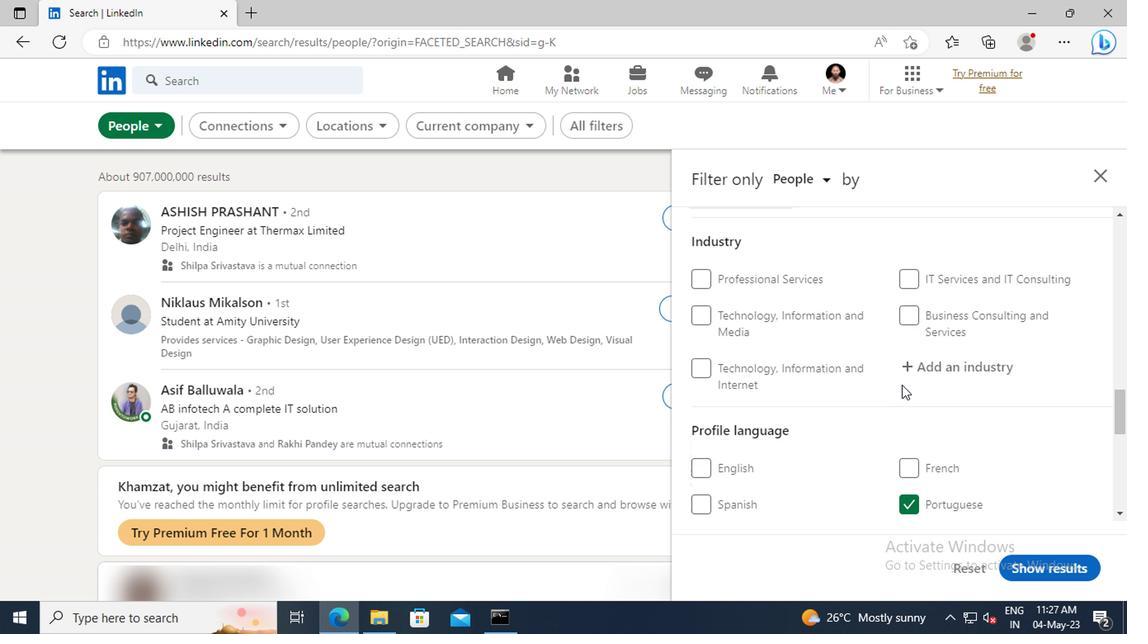 
Action: Mouse pressed left at (903, 371)
Screenshot: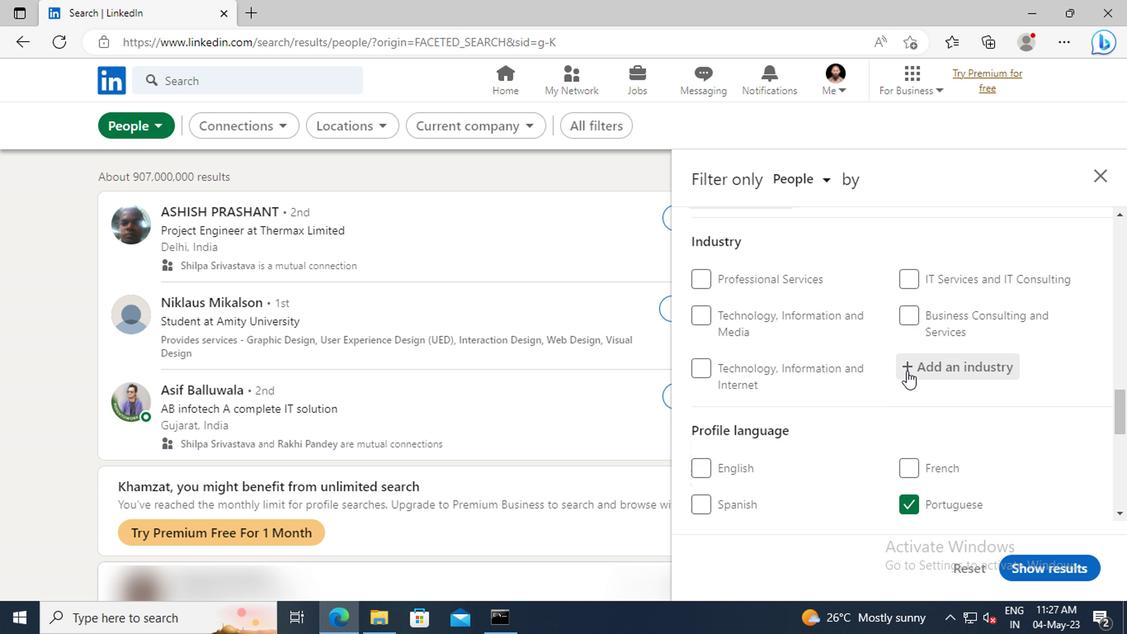 
Action: Mouse moved to (903, 371)
Screenshot: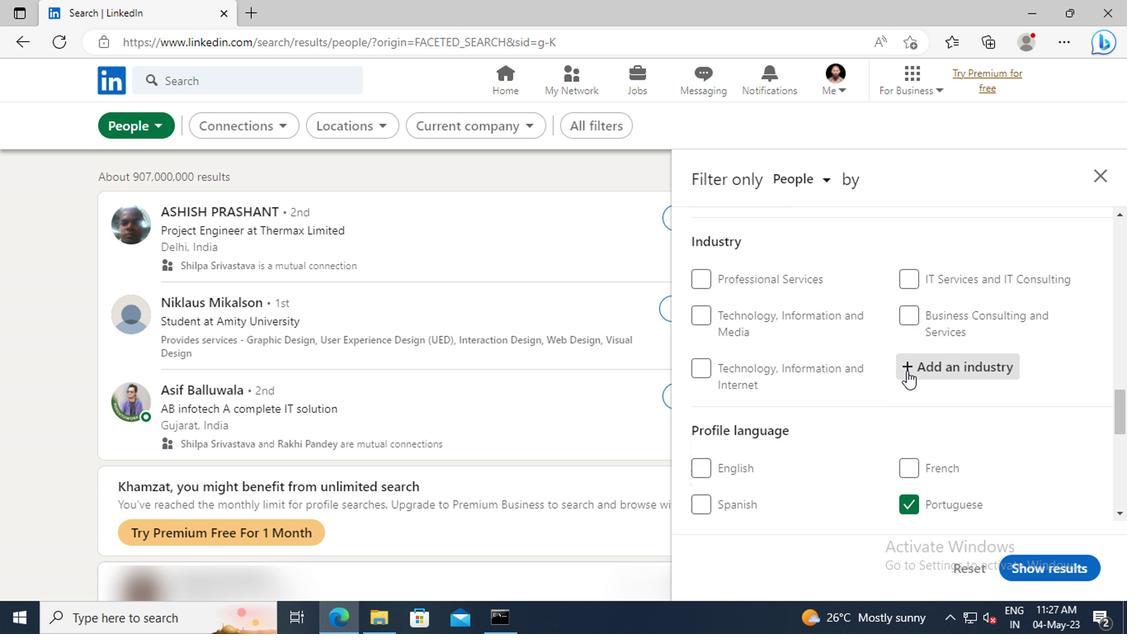
Action: Key pressed <Key.shift>BUILDING<Key.space><Key.shift>CONSTRUC
Screenshot: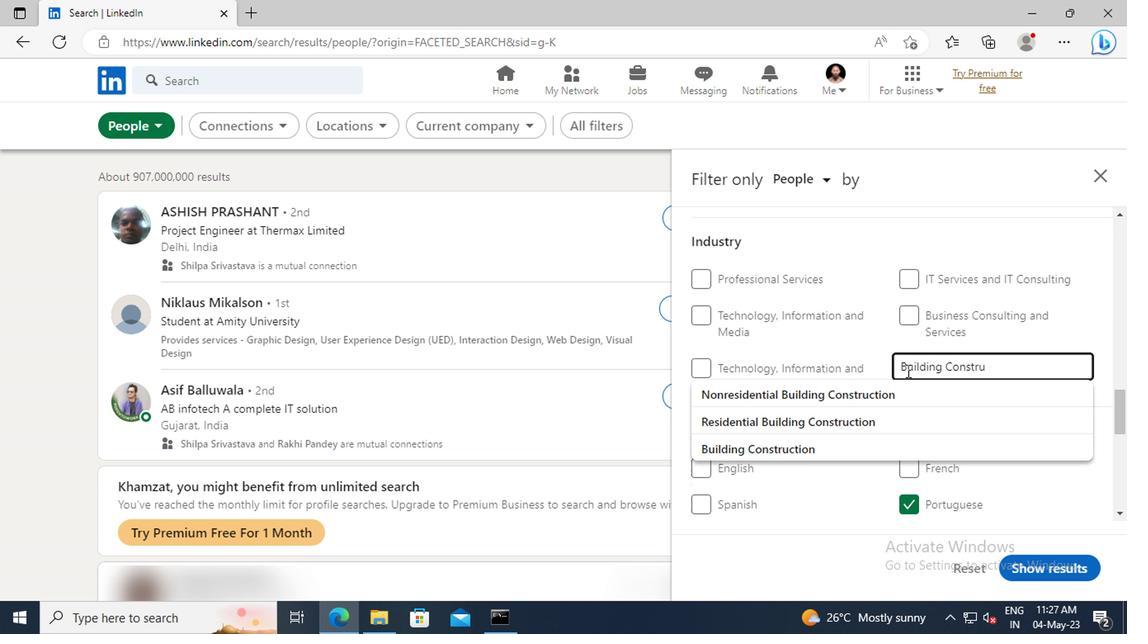 
Action: Mouse moved to (915, 442)
Screenshot: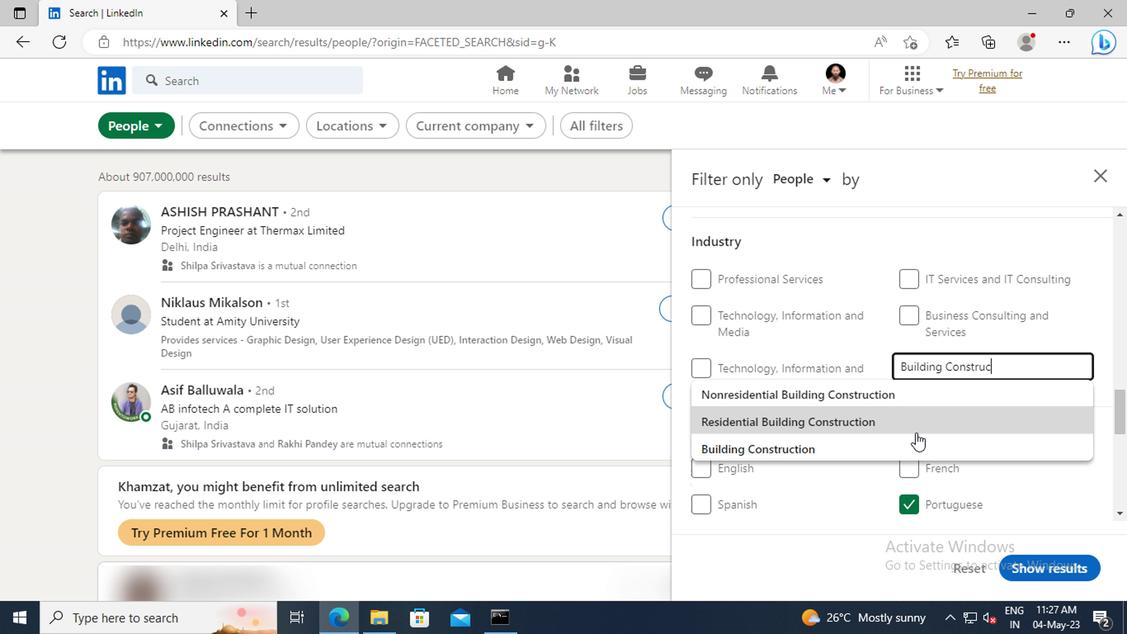 
Action: Mouse pressed left at (915, 442)
Screenshot: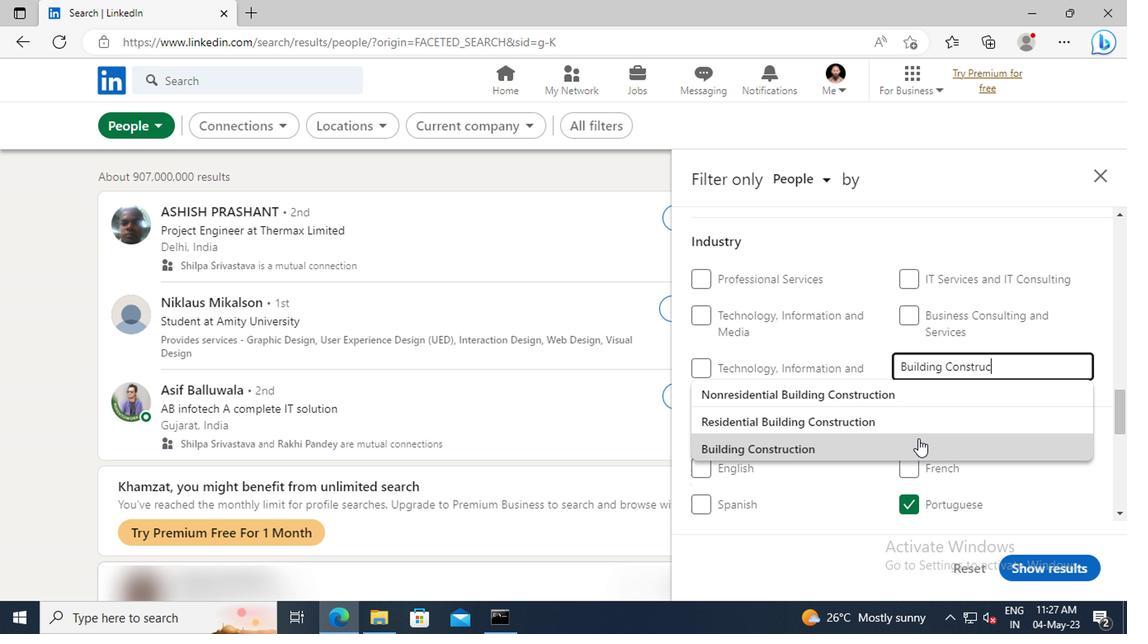 
Action: Mouse scrolled (915, 442) with delta (0, 0)
Screenshot: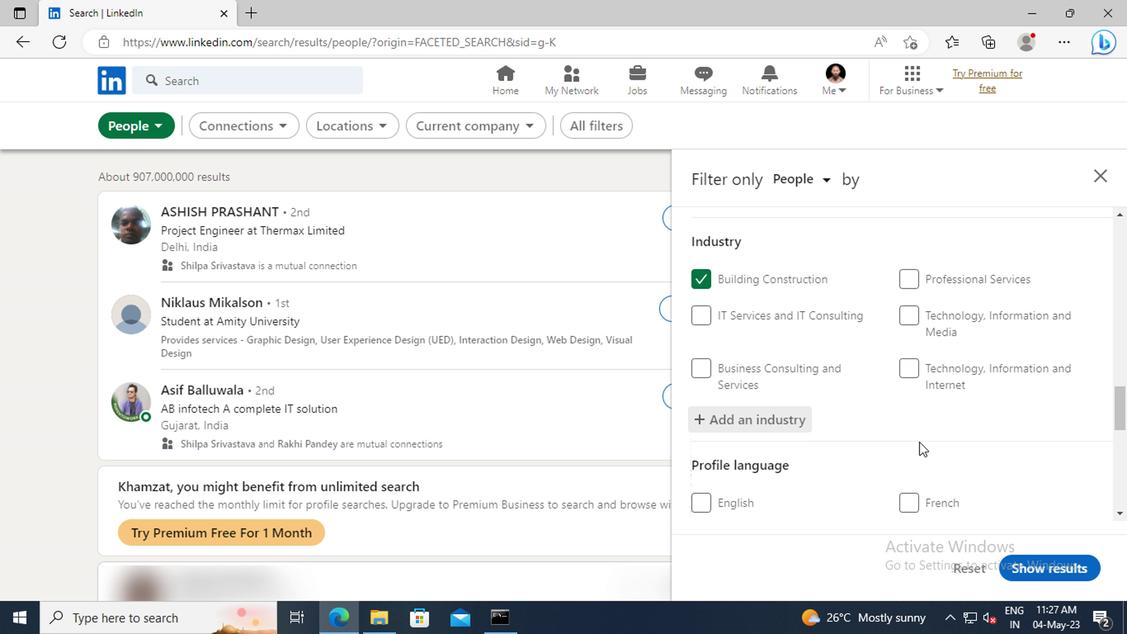 
Action: Mouse scrolled (915, 442) with delta (0, 0)
Screenshot: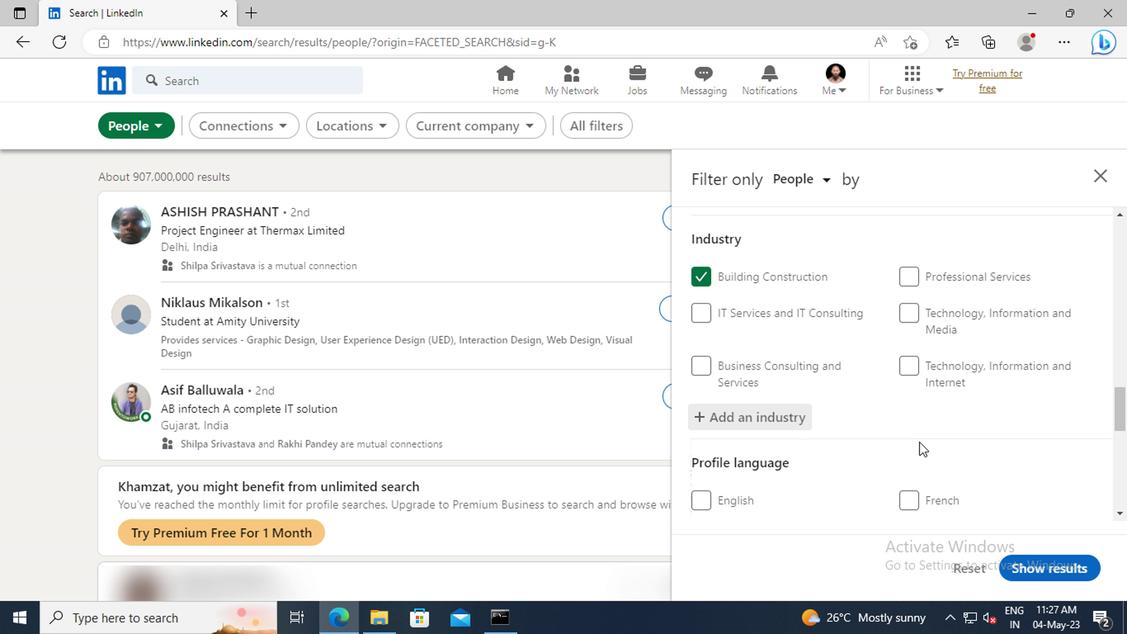 
Action: Mouse moved to (910, 425)
Screenshot: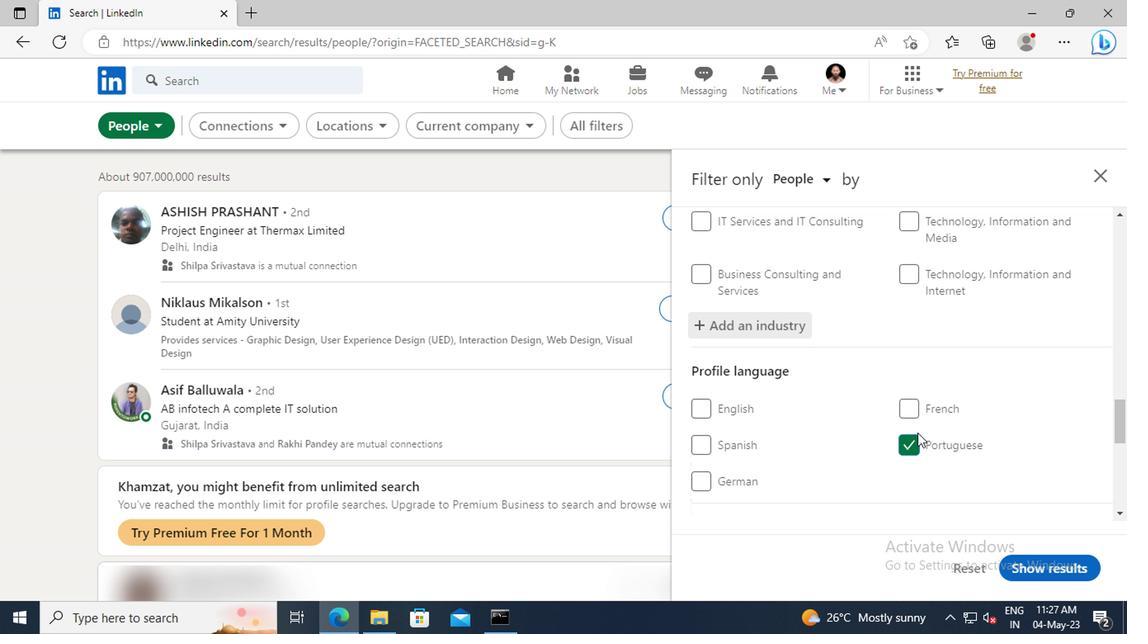 
Action: Mouse scrolled (910, 424) with delta (0, -1)
Screenshot: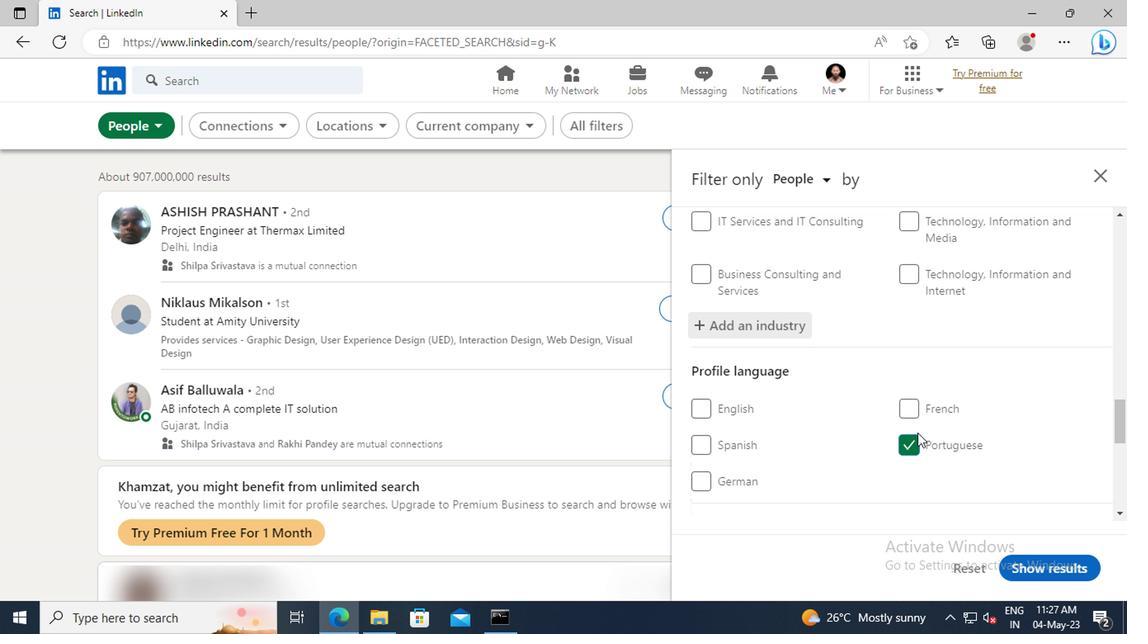 
Action: Mouse moved to (909, 422)
Screenshot: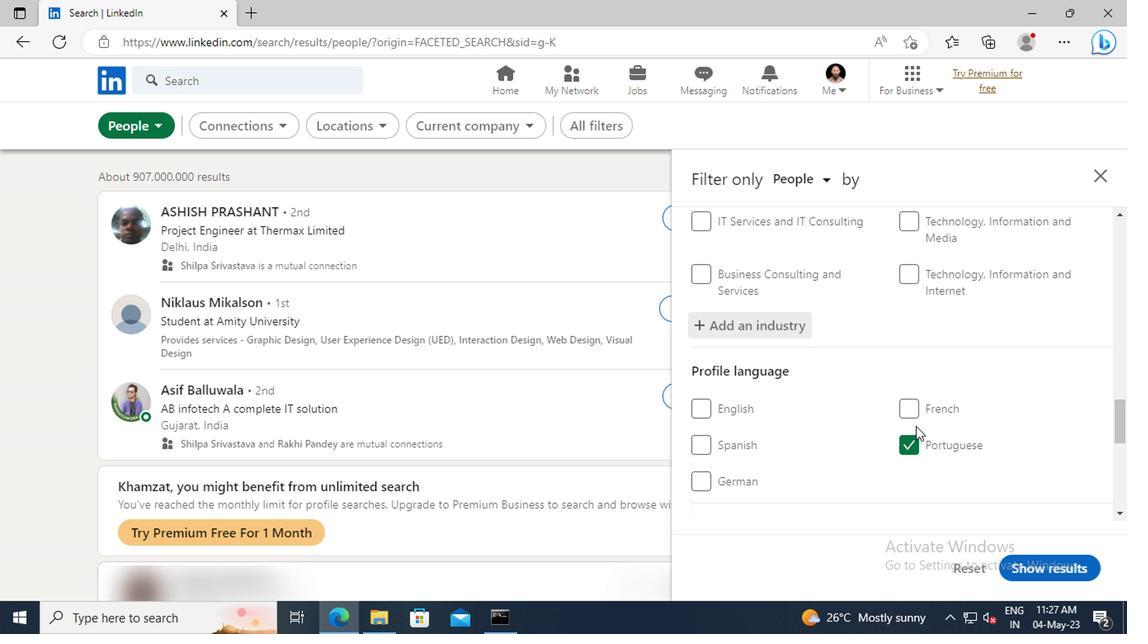
Action: Mouse scrolled (909, 421) with delta (0, 0)
Screenshot: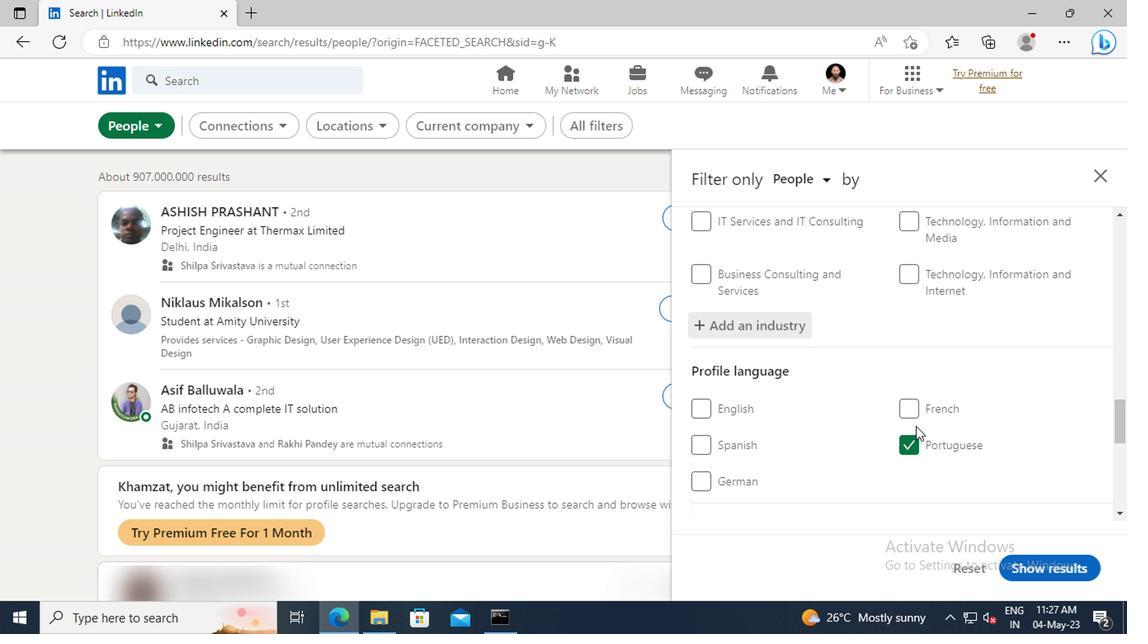 
Action: Mouse moved to (899, 400)
Screenshot: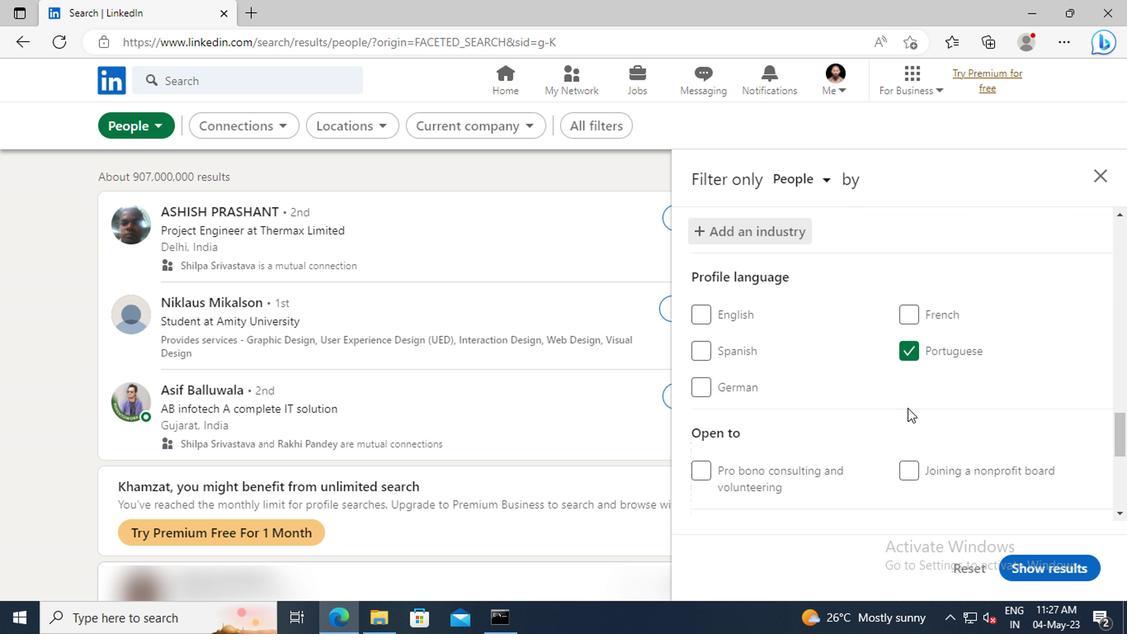 
Action: Mouse scrolled (899, 399) with delta (0, 0)
Screenshot: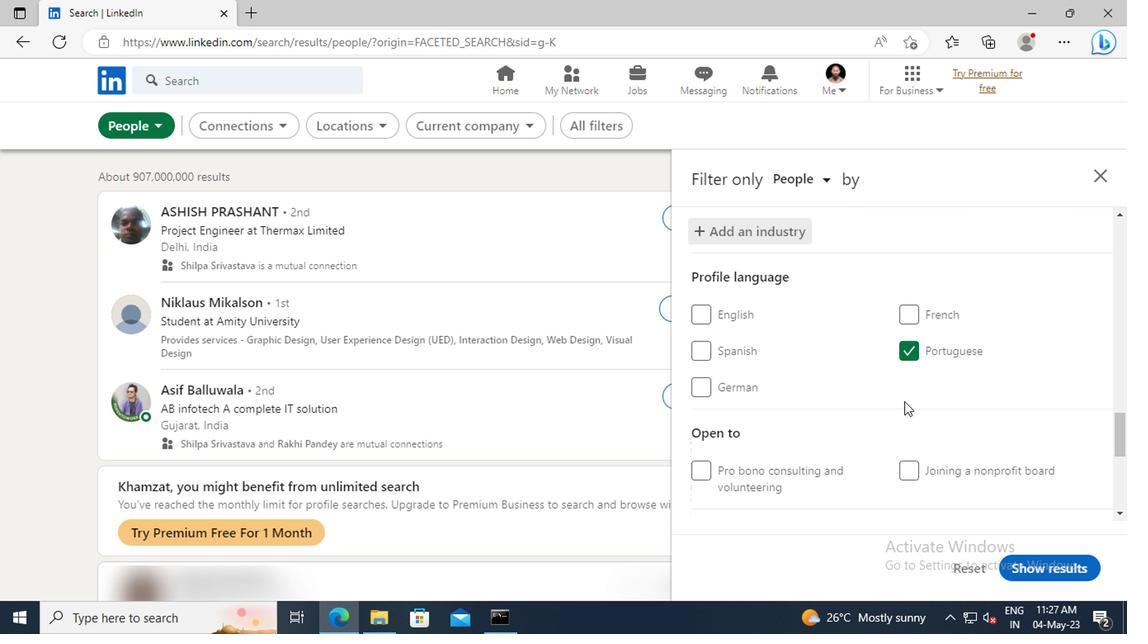 
Action: Mouse moved to (897, 391)
Screenshot: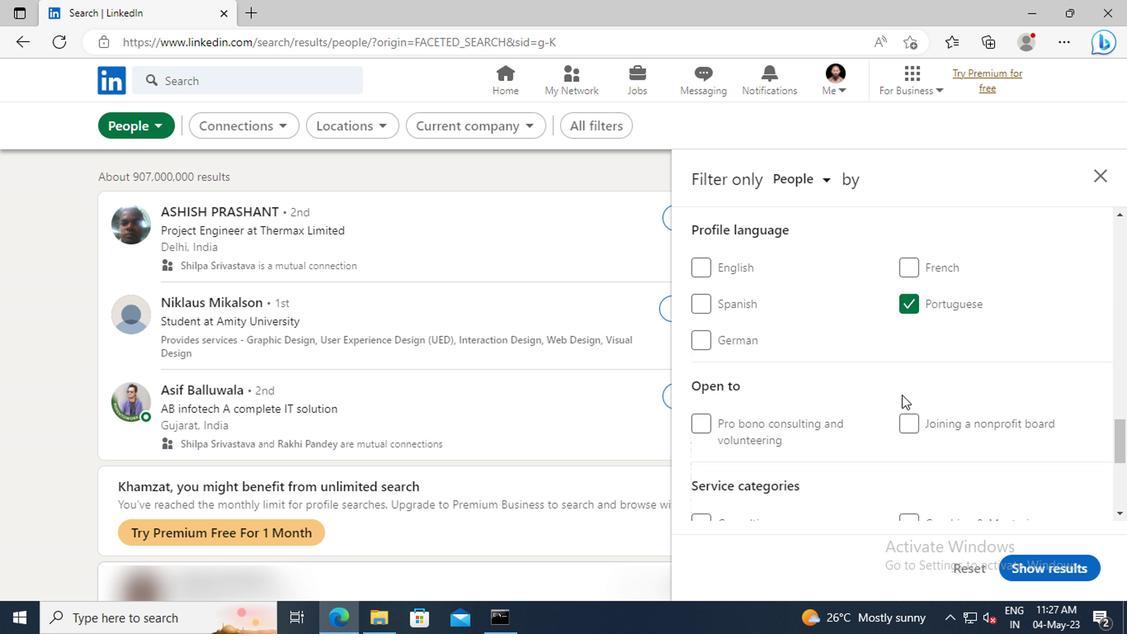 
Action: Mouse scrolled (897, 391) with delta (0, 0)
Screenshot: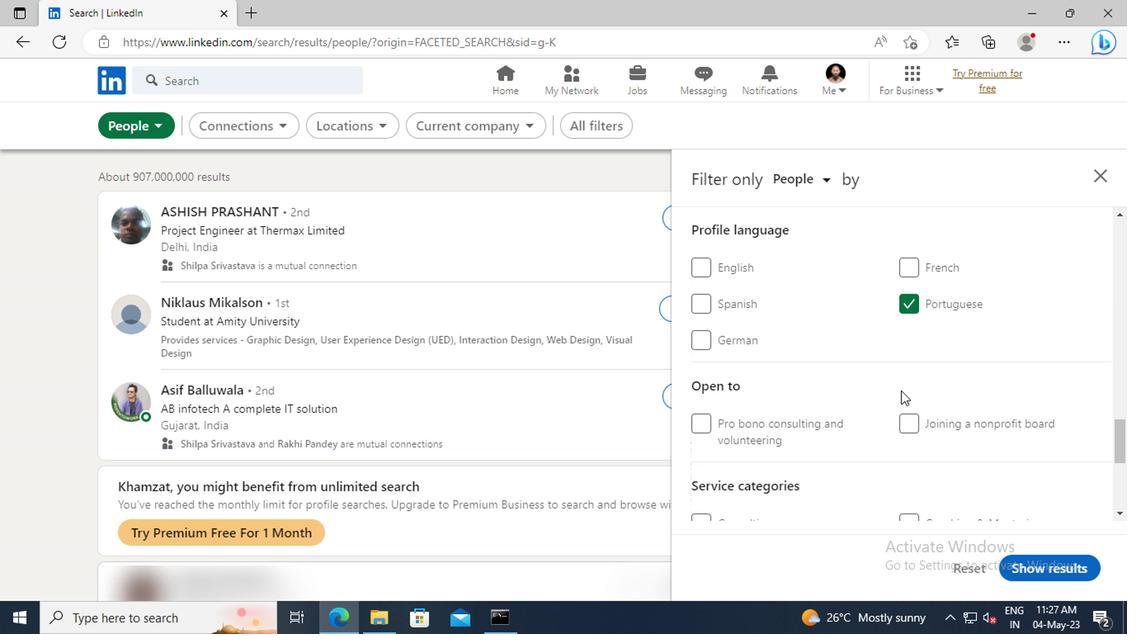 
Action: Mouse scrolled (897, 391) with delta (0, 0)
Screenshot: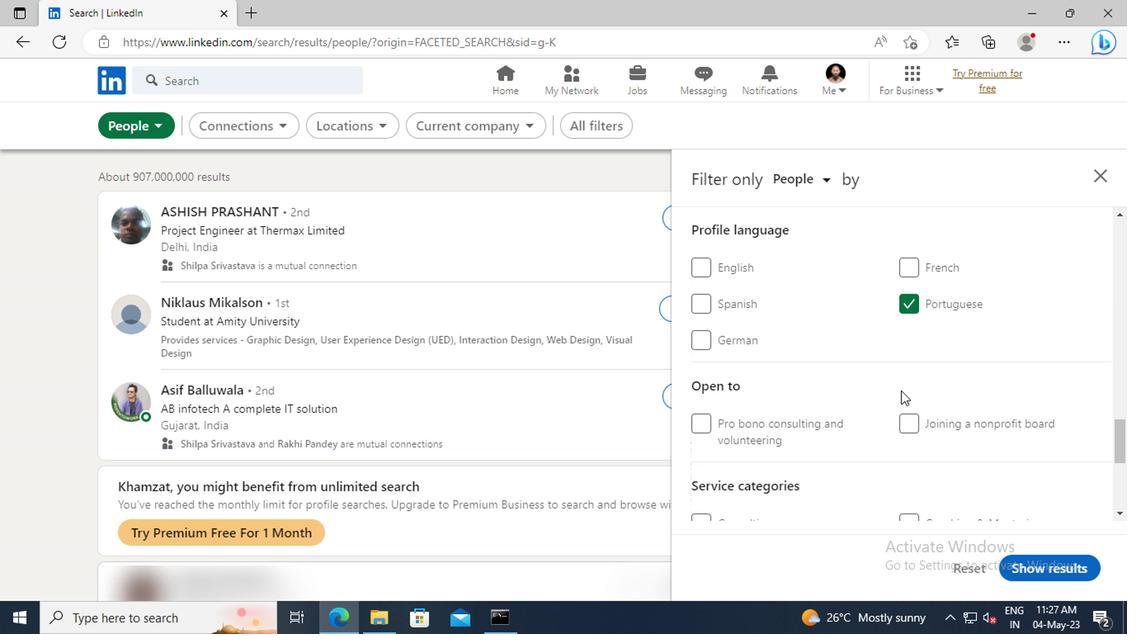 
Action: Mouse scrolled (897, 391) with delta (0, 0)
Screenshot: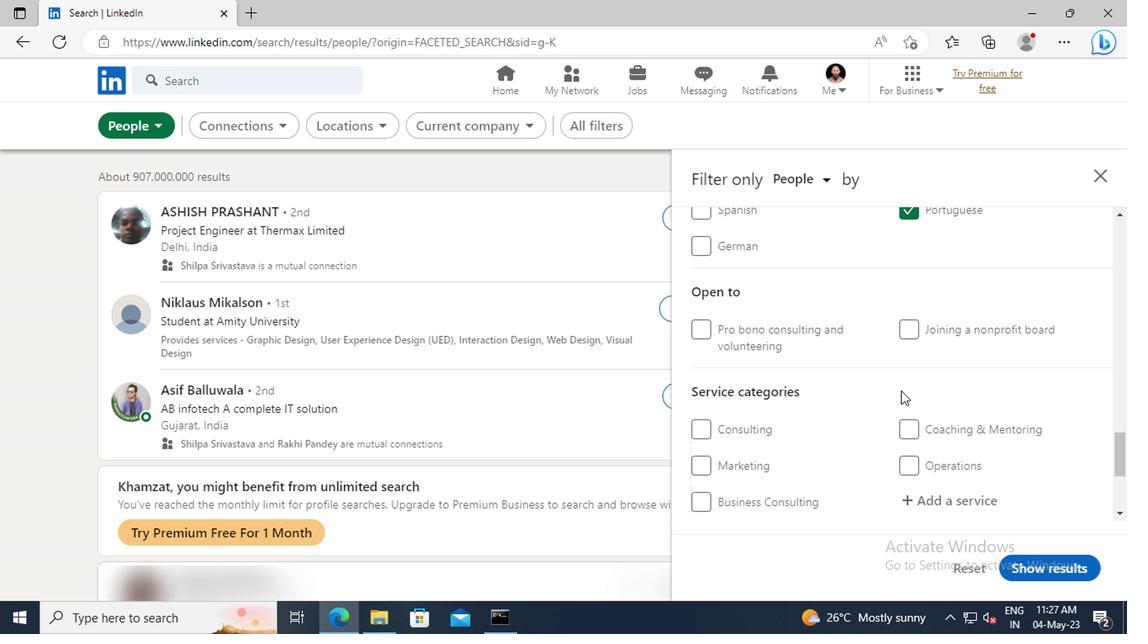 
Action: Mouse scrolled (897, 391) with delta (0, 0)
Screenshot: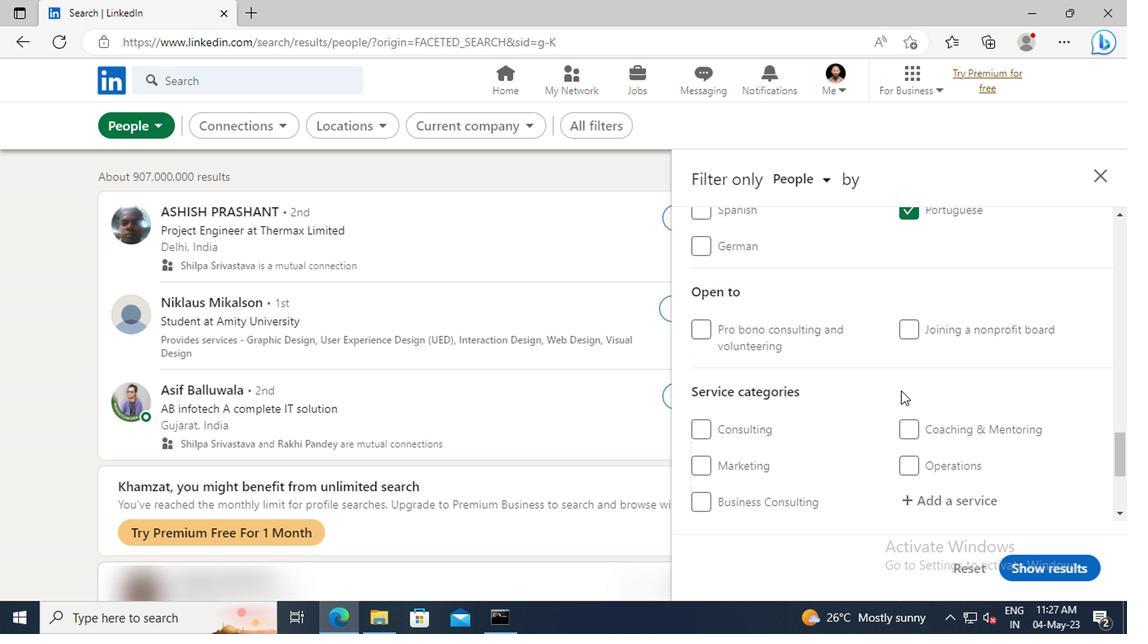 
Action: Mouse moved to (912, 407)
Screenshot: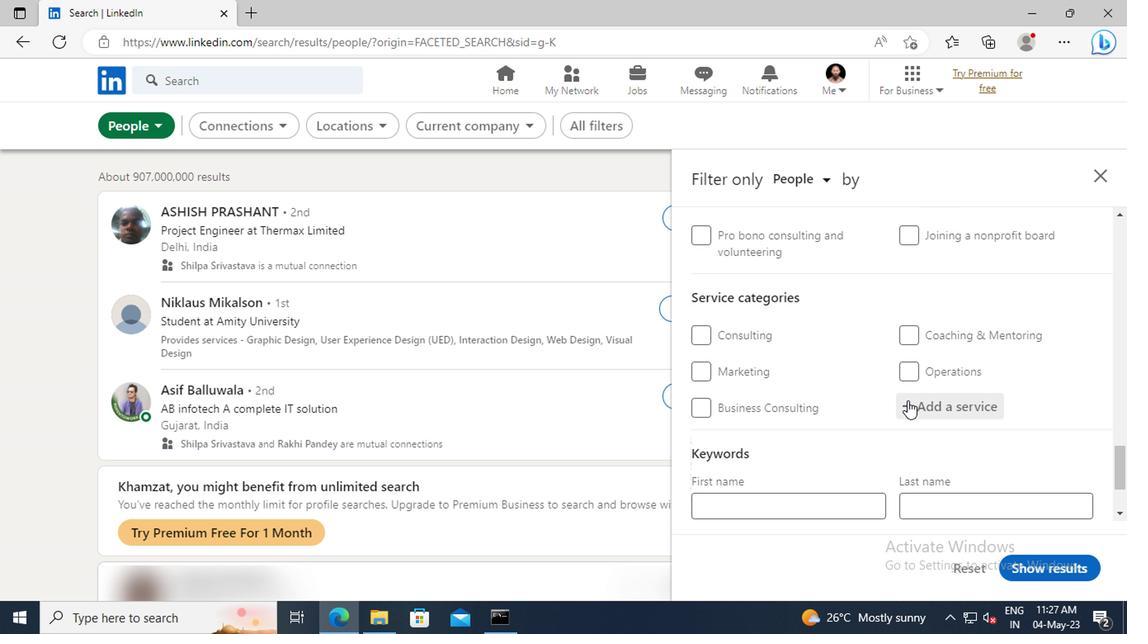 
Action: Mouse pressed left at (912, 407)
Screenshot: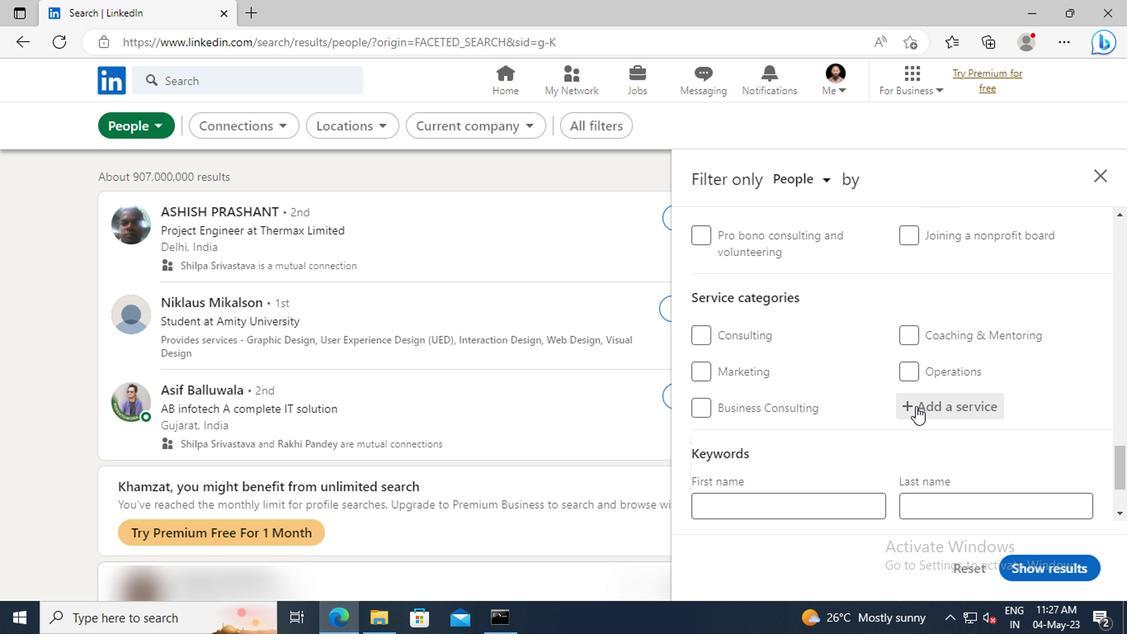 
Action: Key pressed <Key.shift>PUBLIC<Key.space><Key.shift>RE
Screenshot: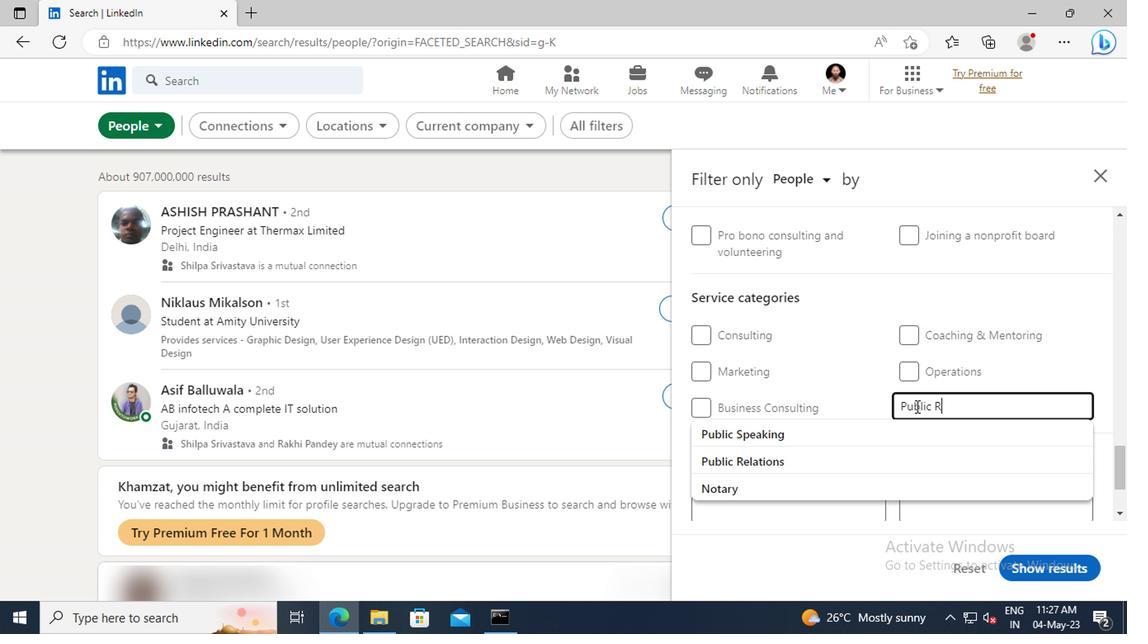 
Action: Mouse moved to (919, 428)
Screenshot: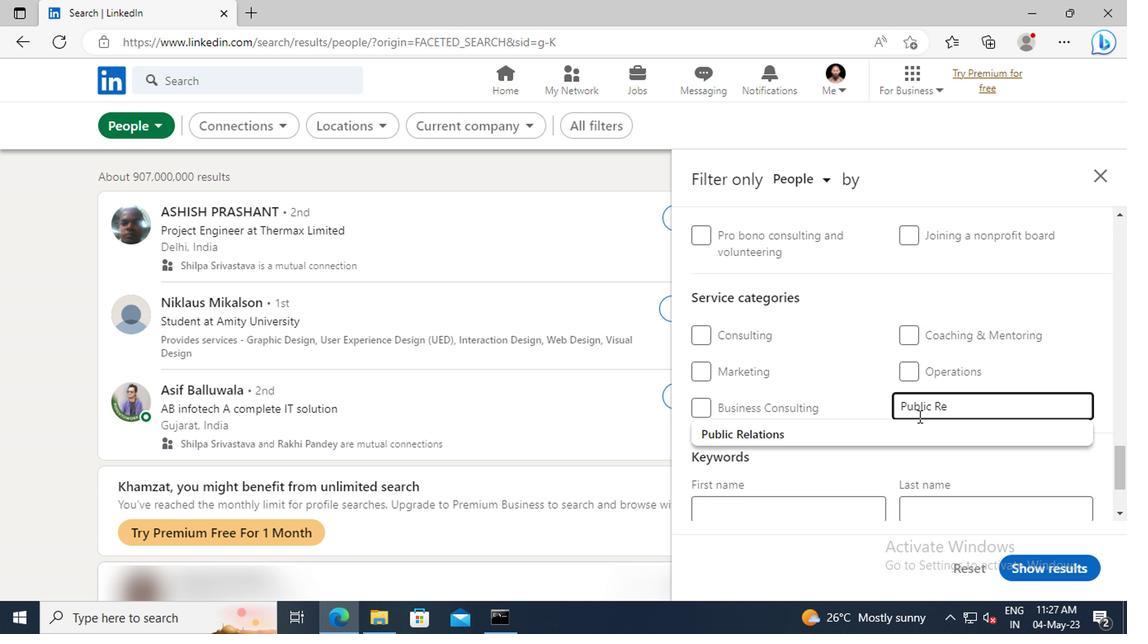 
Action: Mouse pressed left at (919, 428)
Screenshot: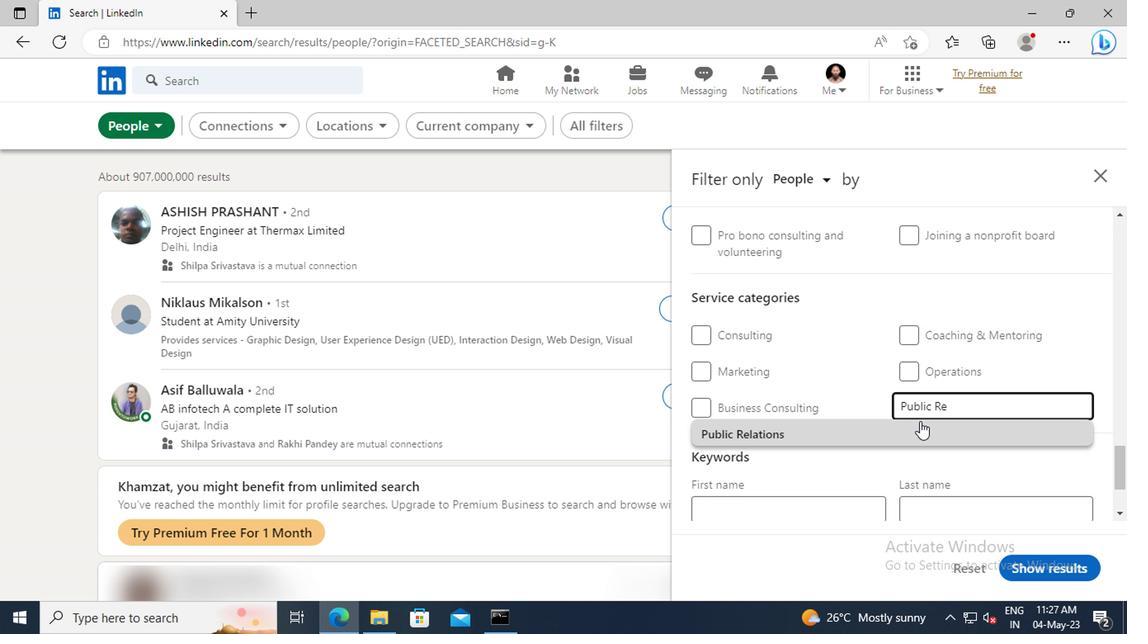 
Action: Mouse scrolled (919, 428) with delta (0, 0)
Screenshot: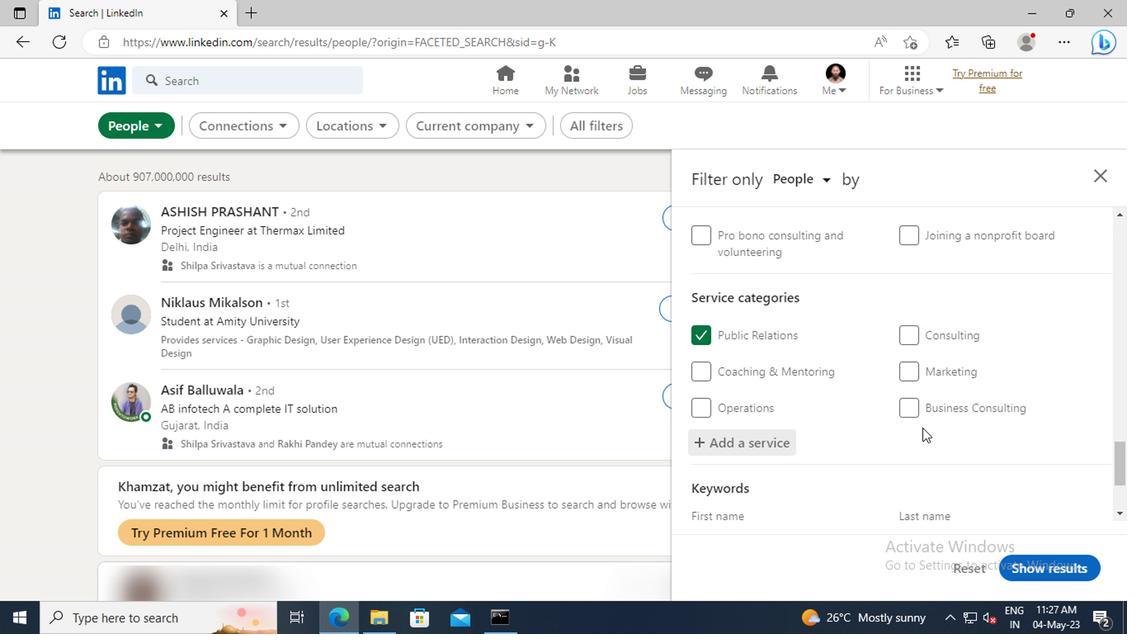 
Action: Mouse scrolled (919, 428) with delta (0, 0)
Screenshot: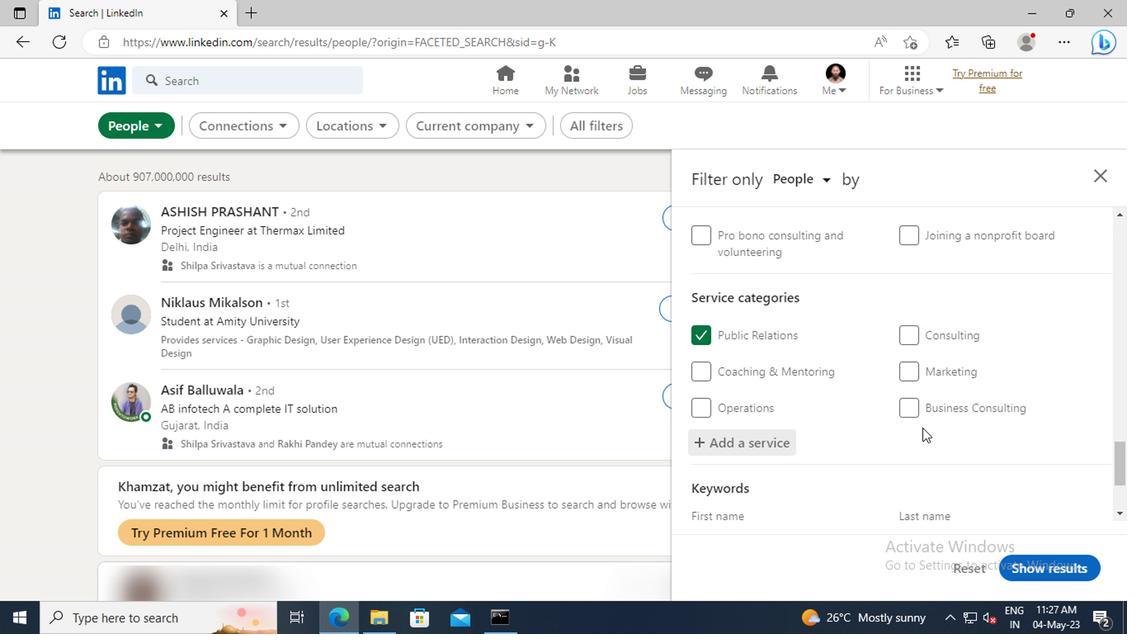 
Action: Mouse scrolled (919, 428) with delta (0, 0)
Screenshot: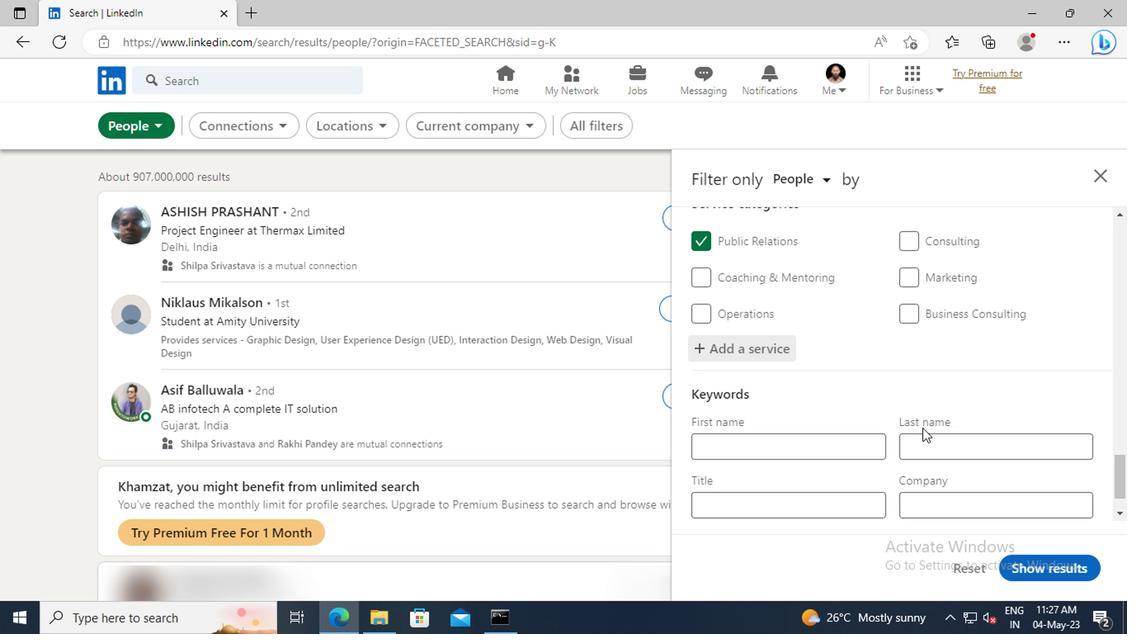 
Action: Mouse scrolled (919, 428) with delta (0, 0)
Screenshot: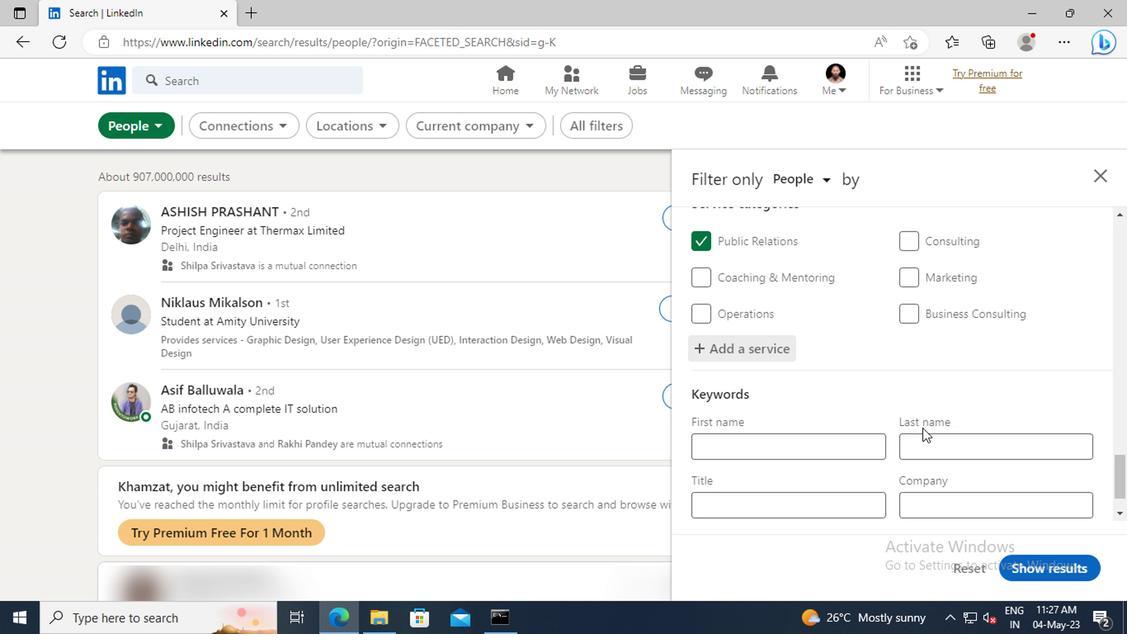 
Action: Mouse scrolled (919, 428) with delta (0, 0)
Screenshot: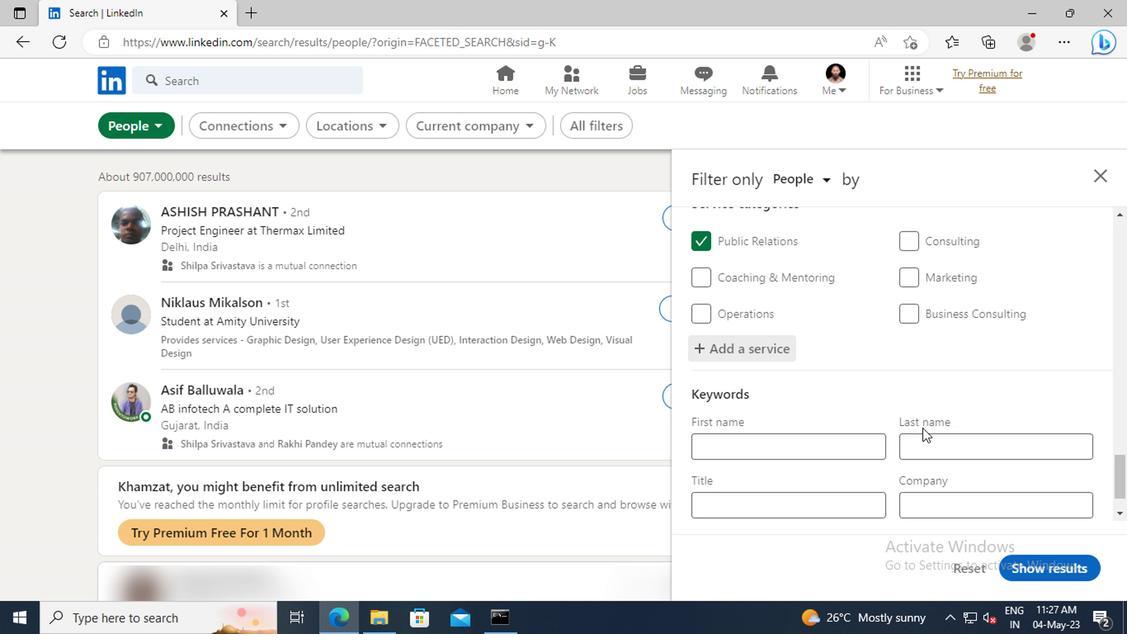 
Action: Mouse moved to (822, 454)
Screenshot: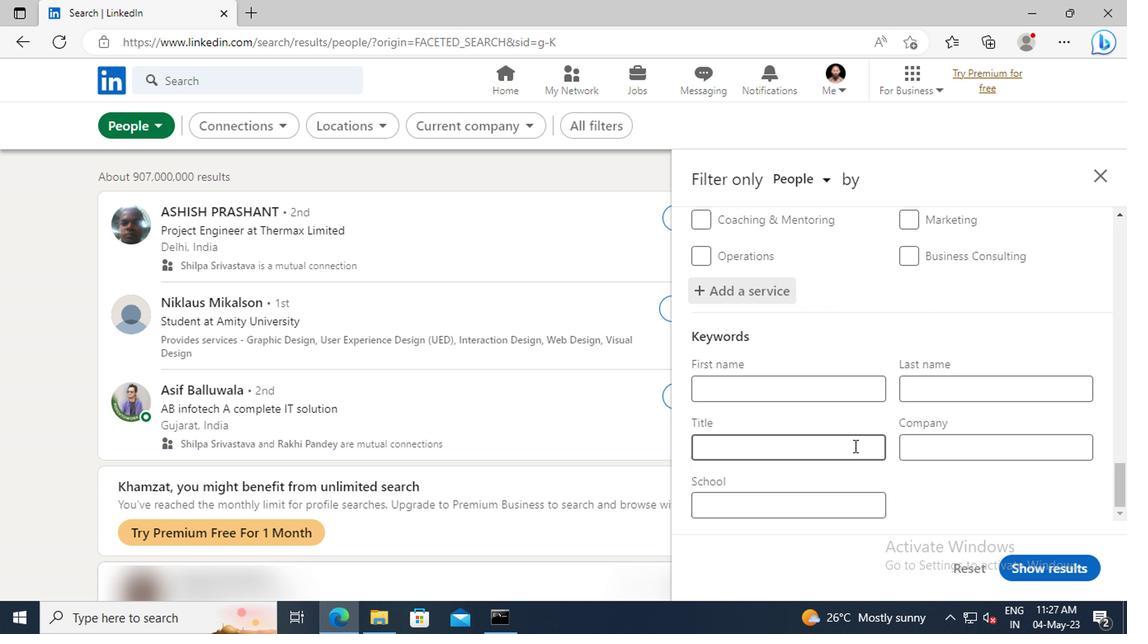 
Action: Mouse pressed left at (822, 454)
Screenshot: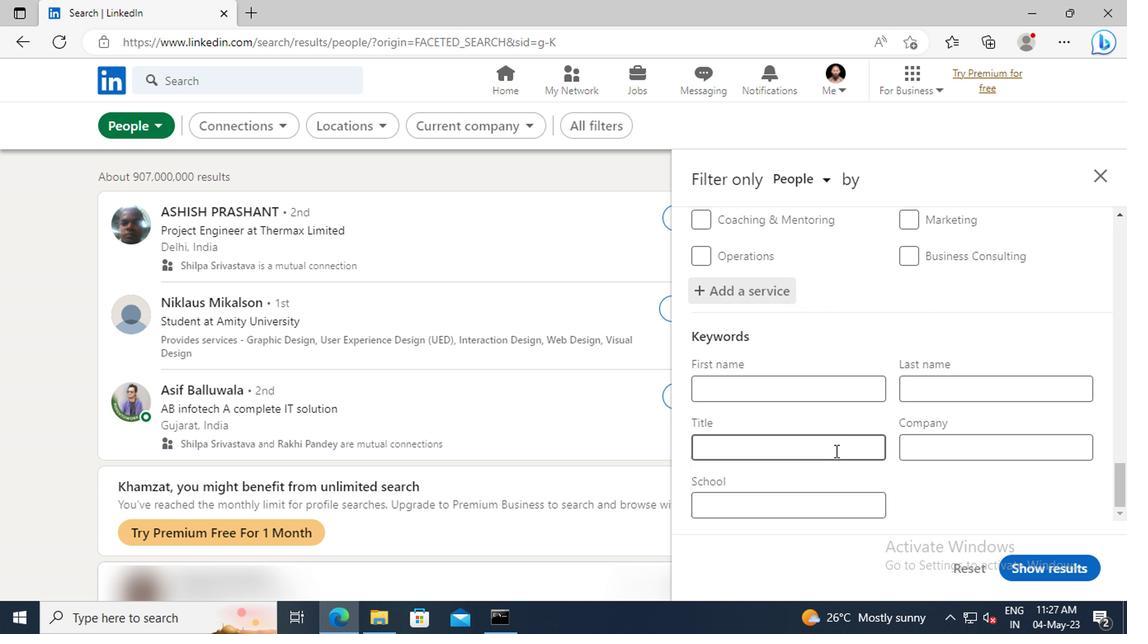 
Action: Mouse moved to (818, 453)
Screenshot: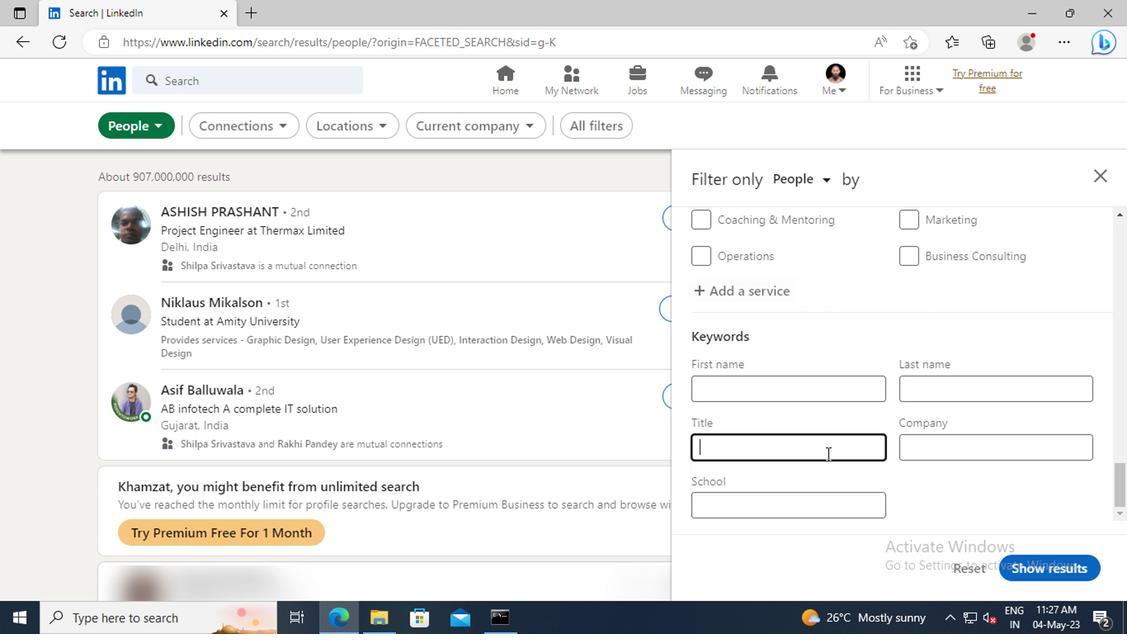
Action: Key pressed <Key.shift>OPERATIONS<Key.space><Key.shift>ANALYST<Key.enter>
Screenshot: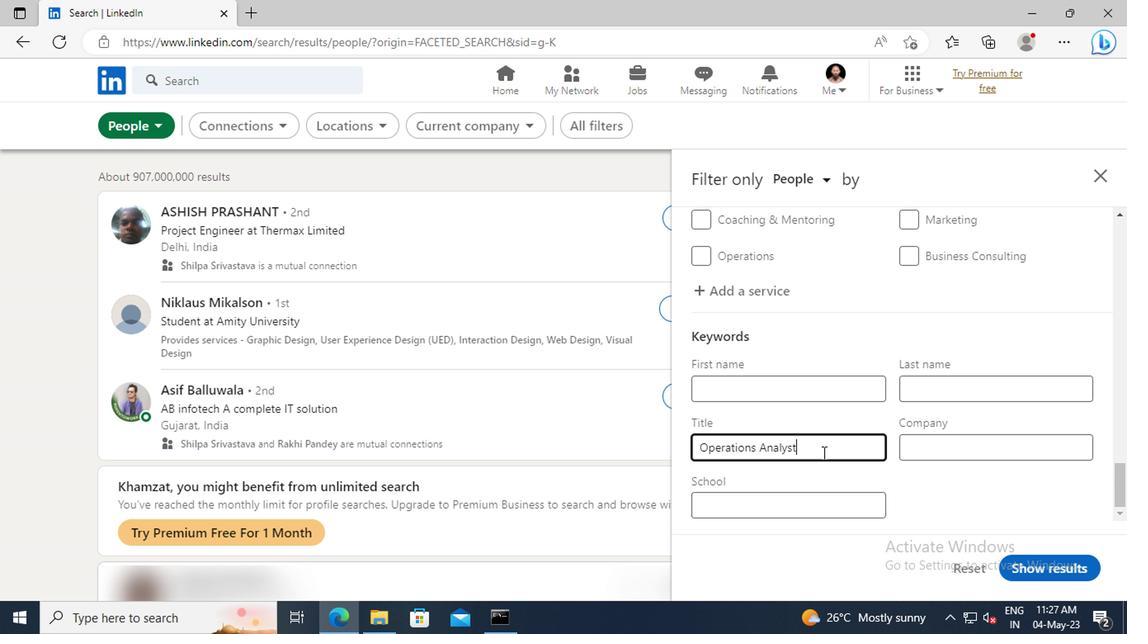 
Action: Mouse moved to (1019, 572)
Screenshot: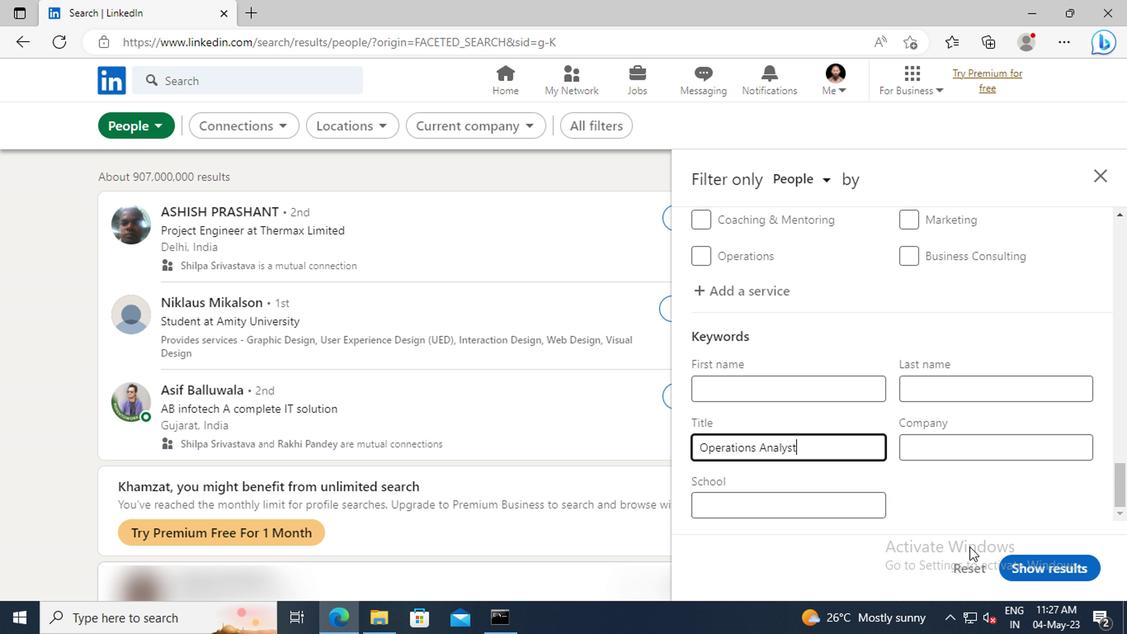 
Action: Mouse pressed left at (1019, 572)
Screenshot: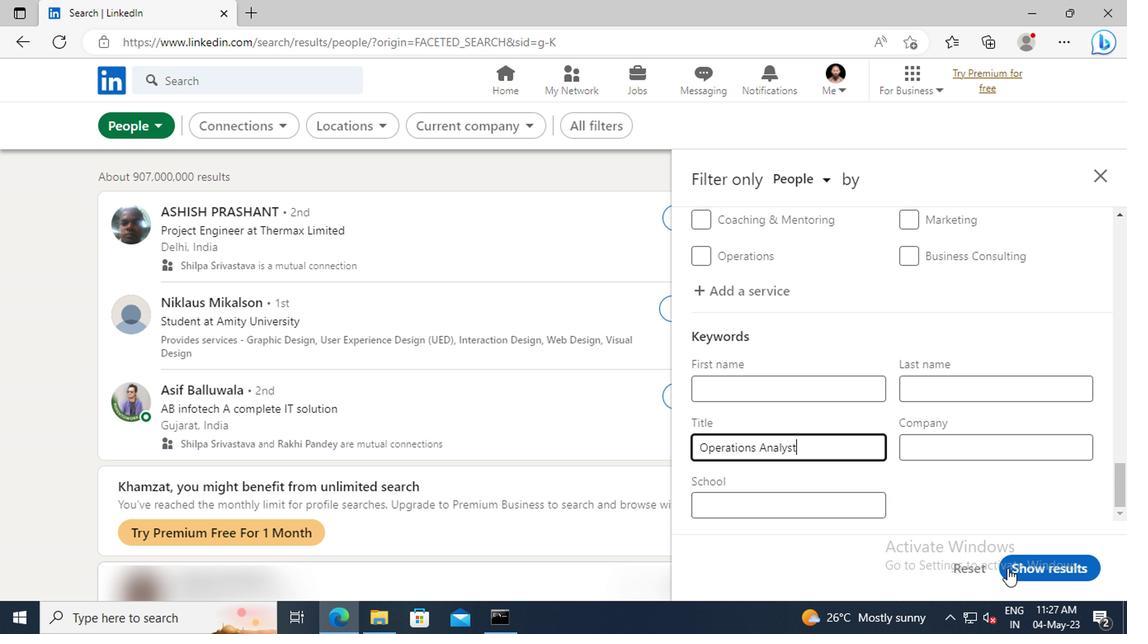 
